 Task: Find connections with filter location Rosa Zarate with filter topic #recruitmentwith filter profile language Spanish with filter current company UNDP in India with filter school National Institute of Science and Technology (NIST), Berhampur with filter industry Education Administration Programs with filter service category Android Development with filter keywords title Cafeteria Worker
Action: Mouse moved to (692, 98)
Screenshot: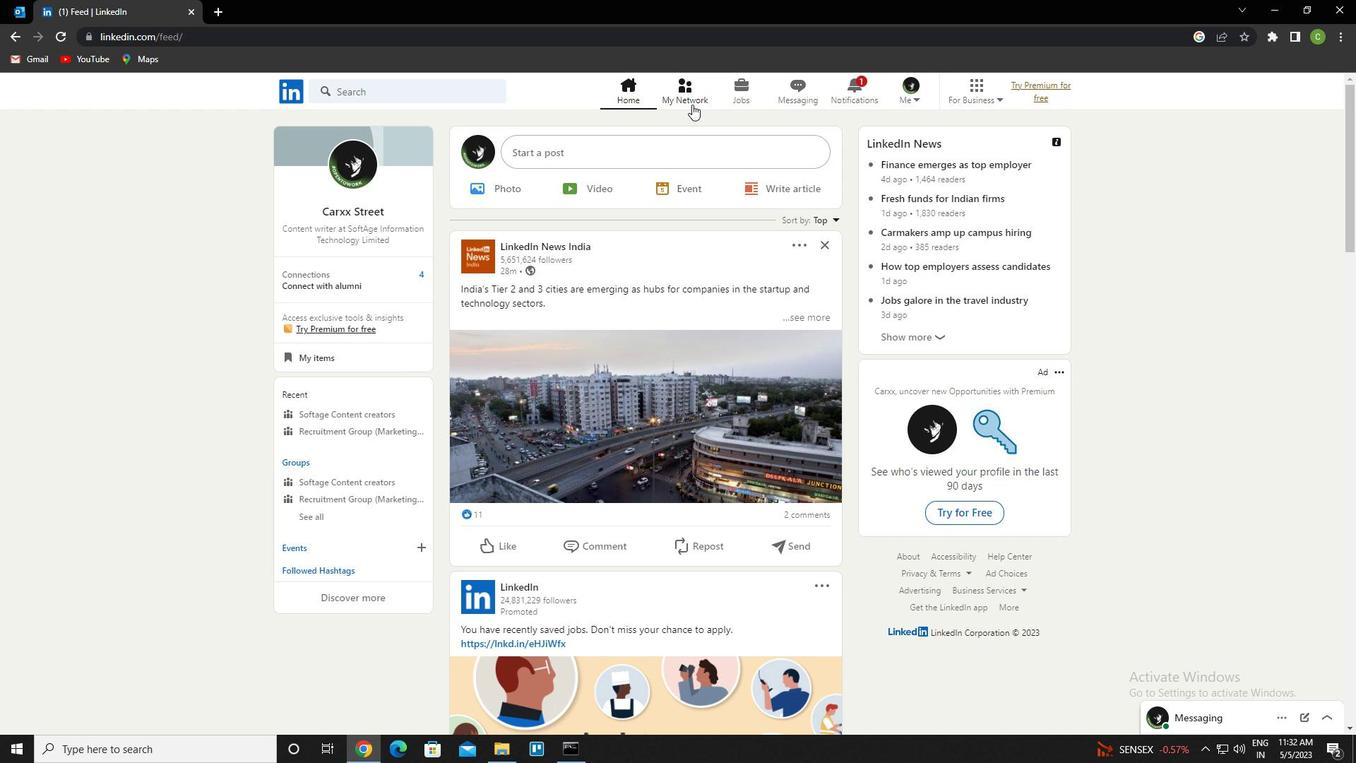
Action: Mouse pressed left at (692, 98)
Screenshot: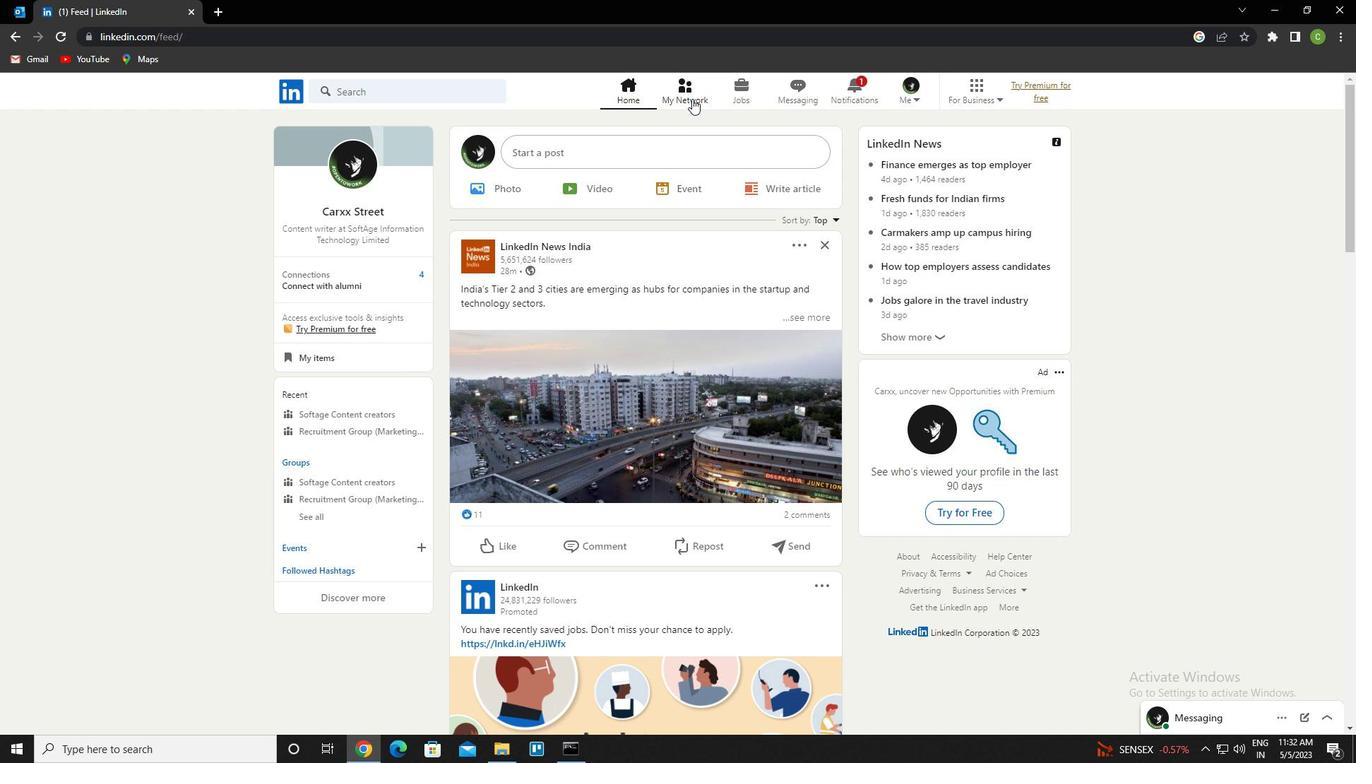 
Action: Mouse moved to (402, 161)
Screenshot: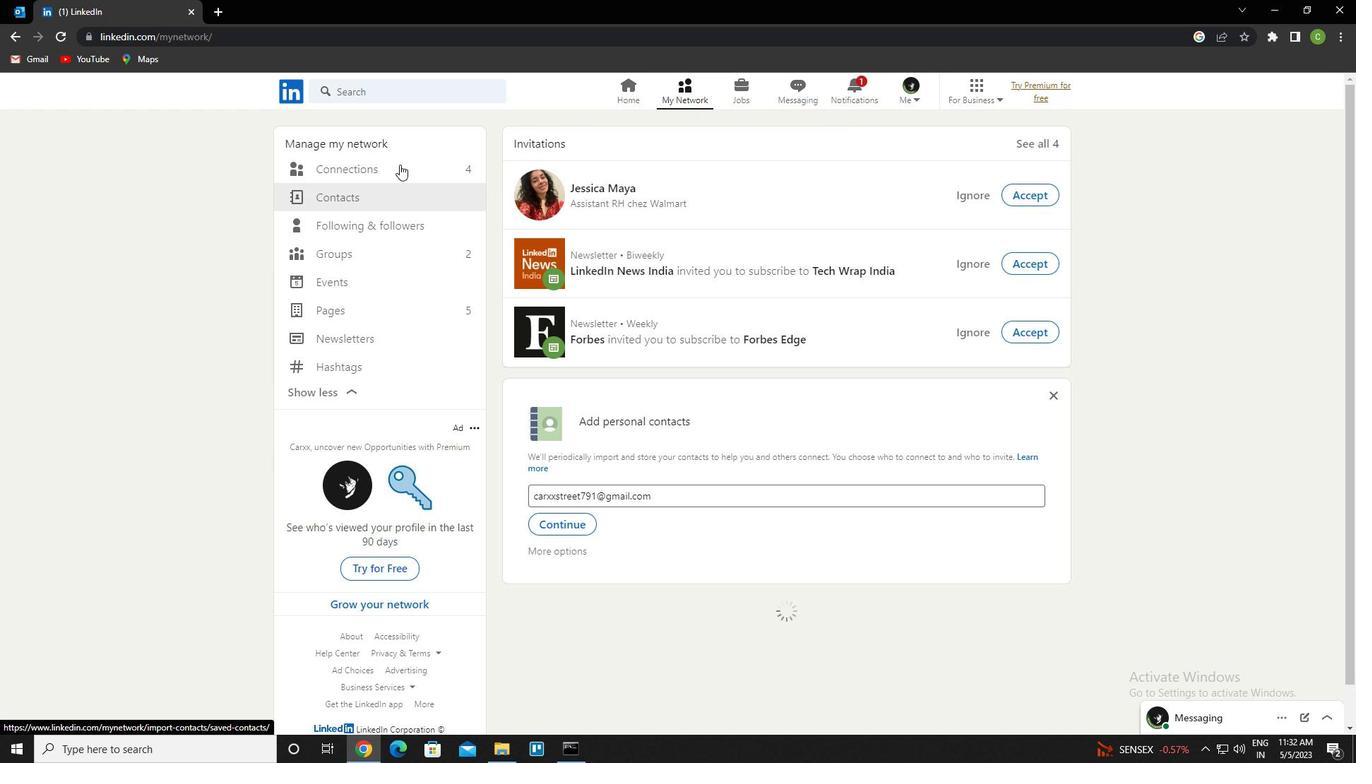 
Action: Mouse pressed left at (402, 161)
Screenshot: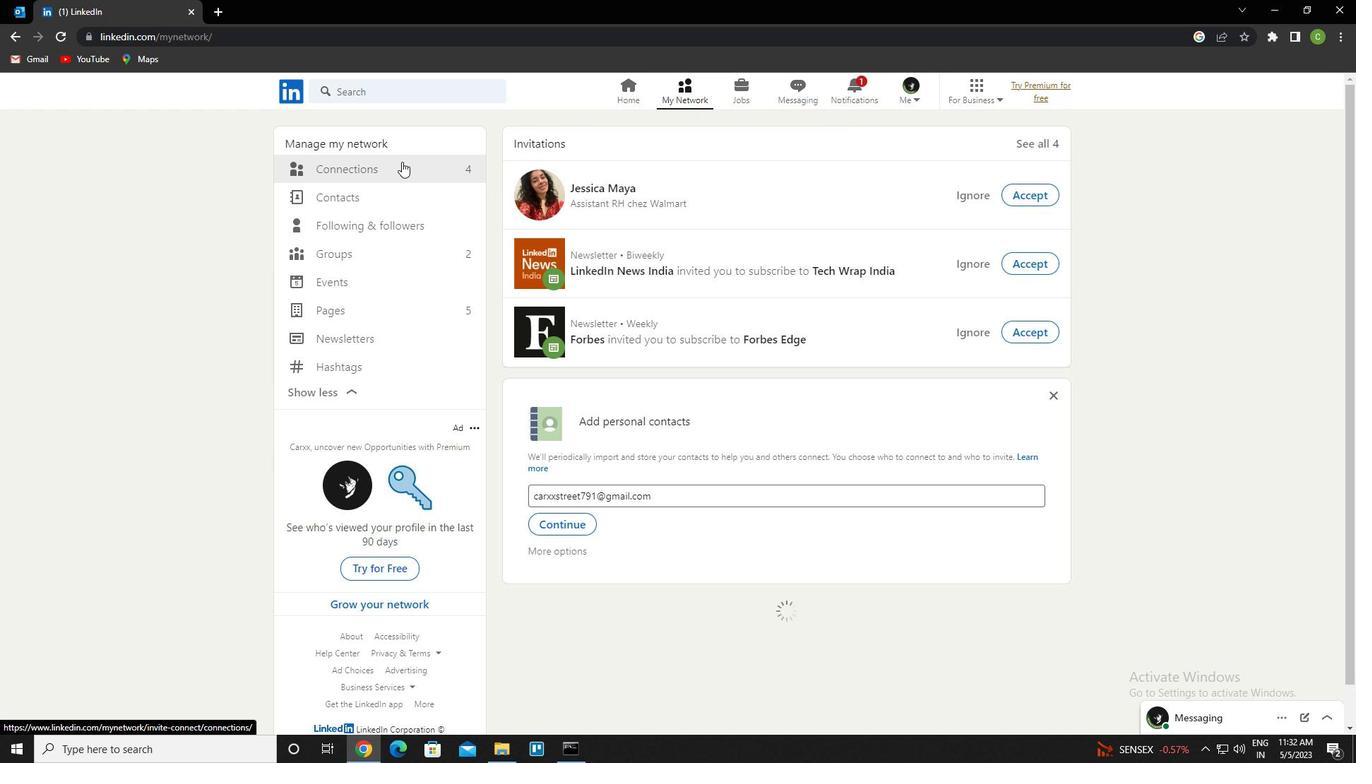 
Action: Mouse moved to (766, 167)
Screenshot: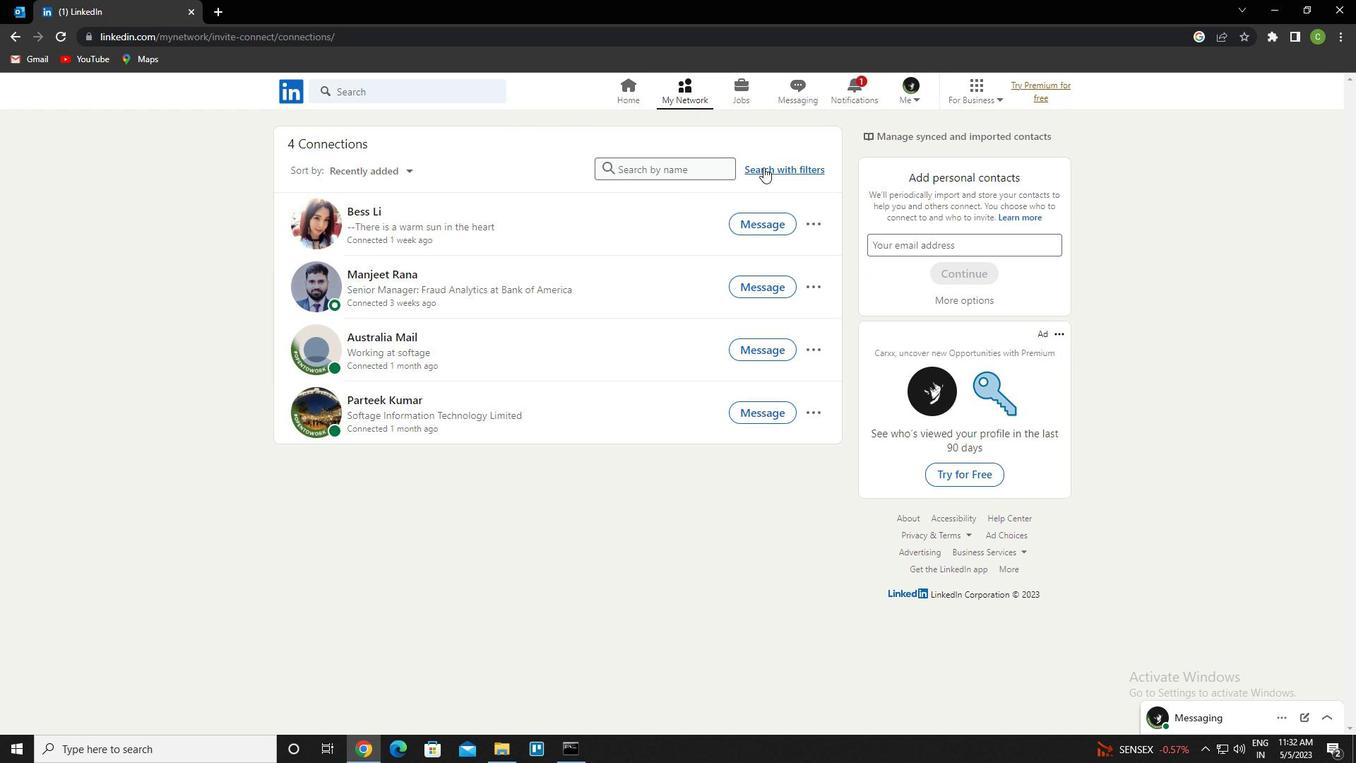 
Action: Mouse pressed left at (766, 167)
Screenshot: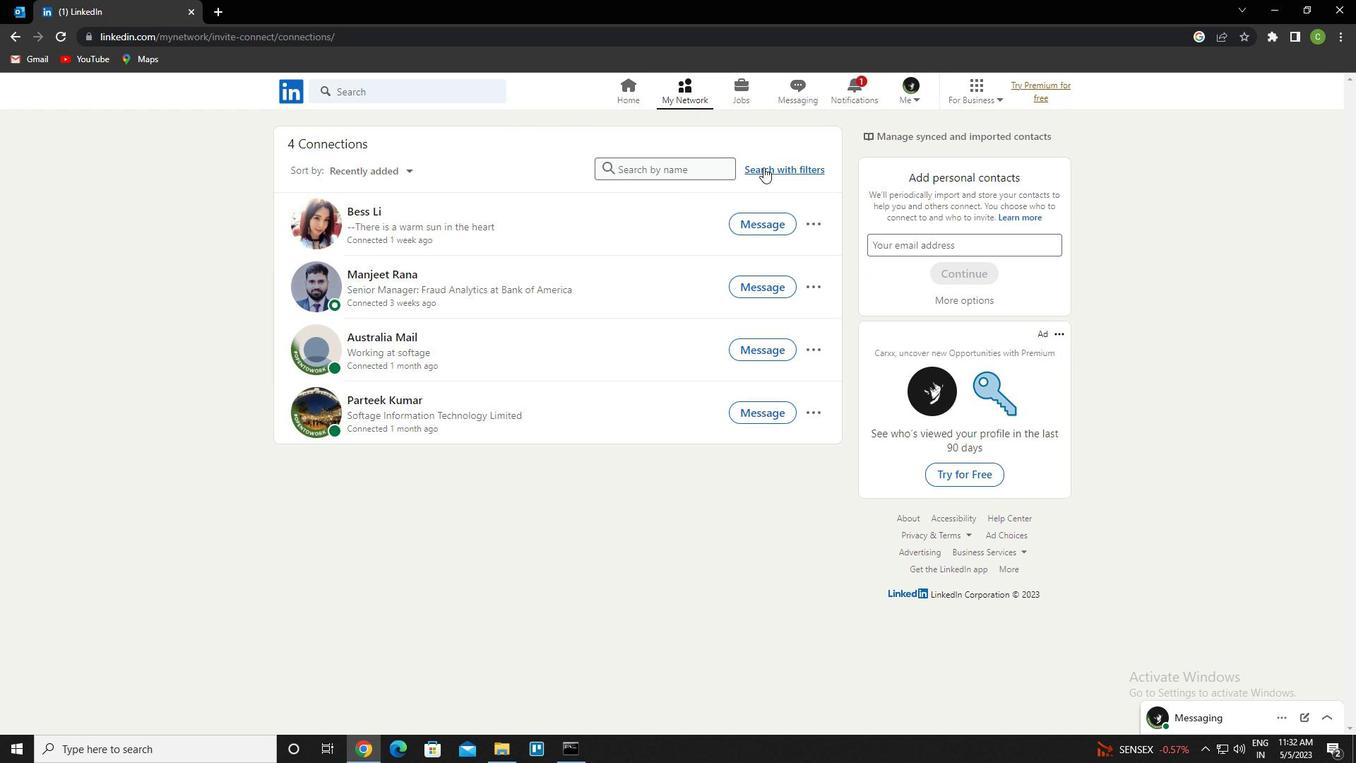 
Action: Mouse moved to (732, 132)
Screenshot: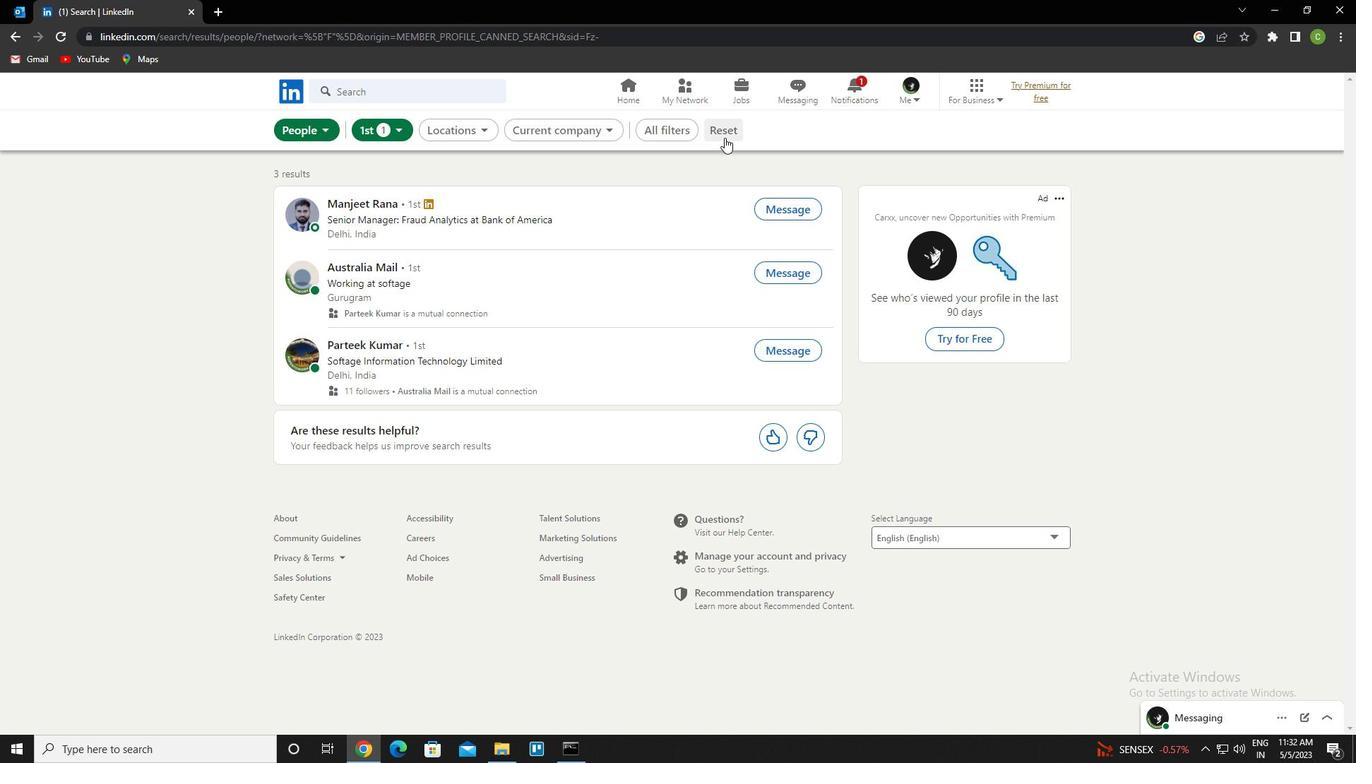 
Action: Mouse pressed left at (732, 132)
Screenshot: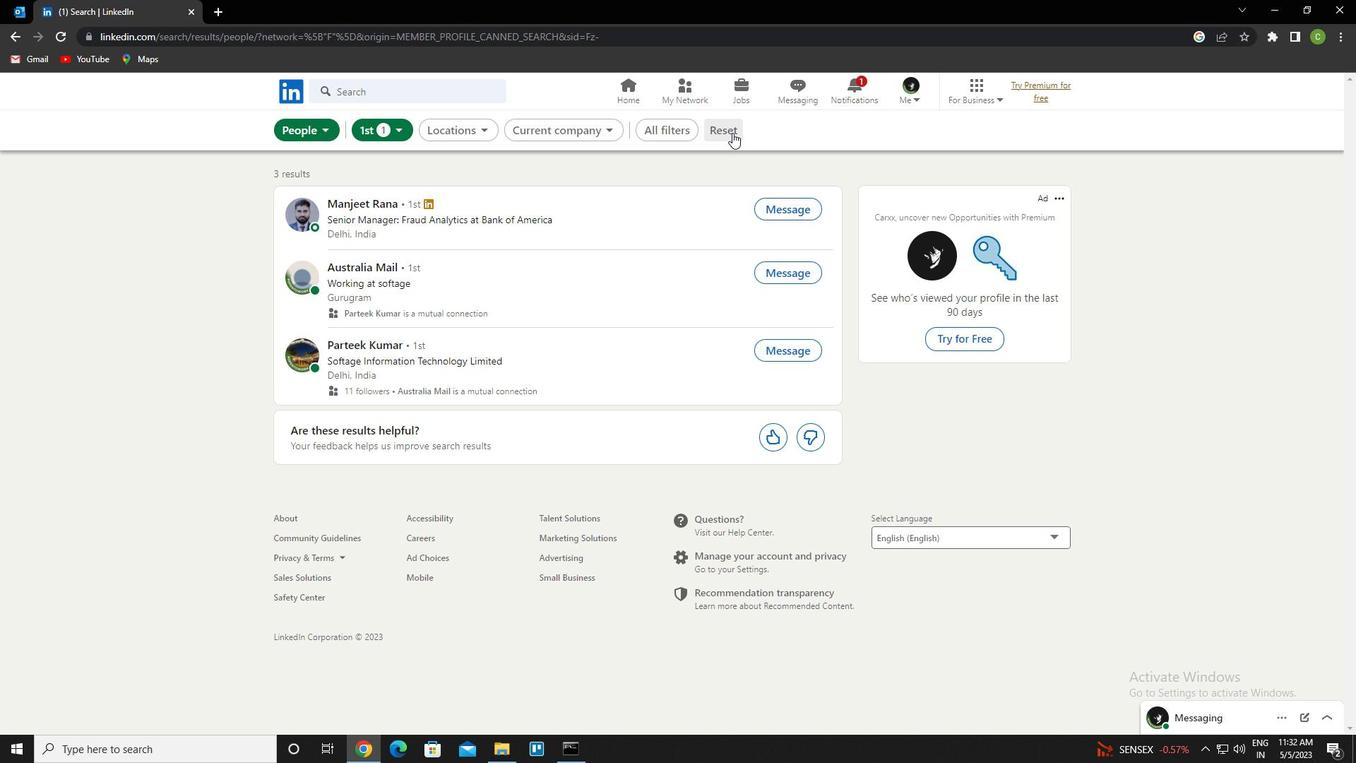 
Action: Mouse moved to (716, 132)
Screenshot: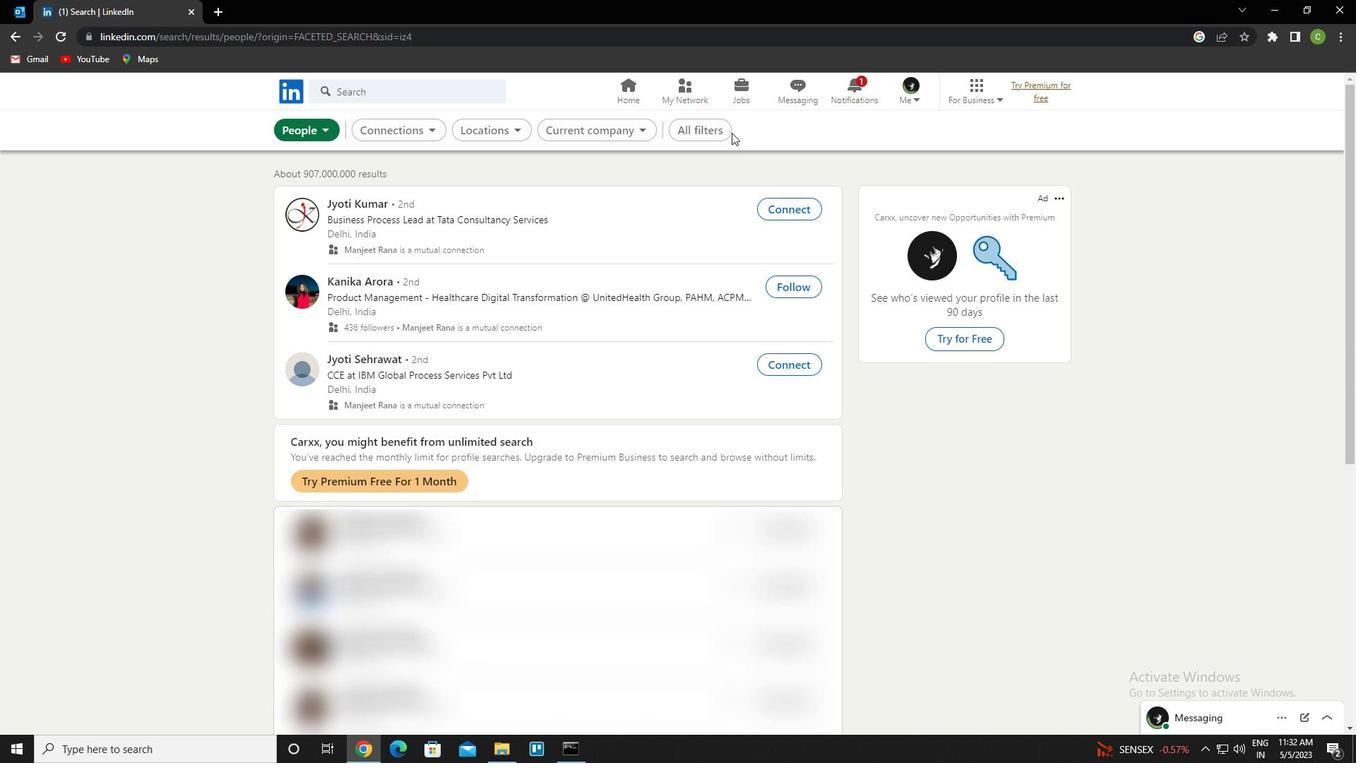 
Action: Mouse pressed left at (716, 132)
Screenshot: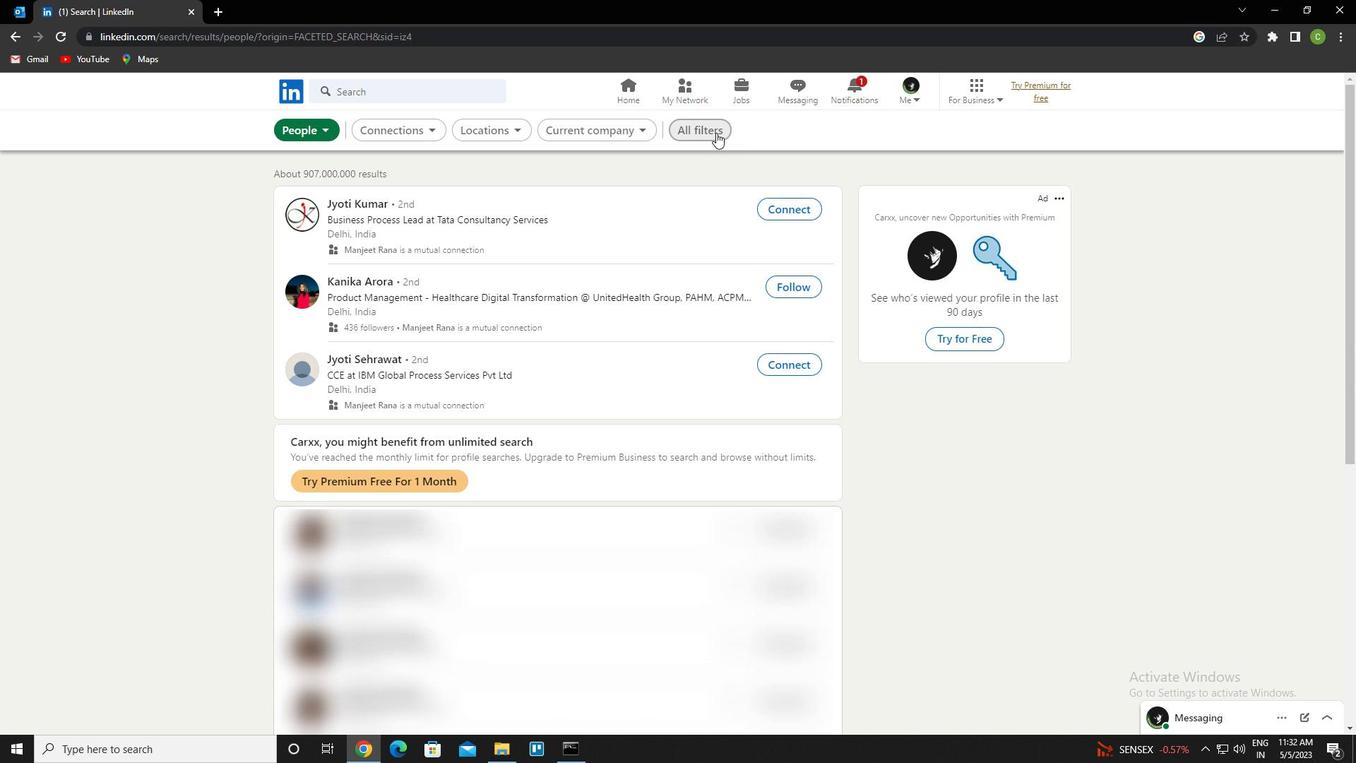 
Action: Mouse moved to (1127, 470)
Screenshot: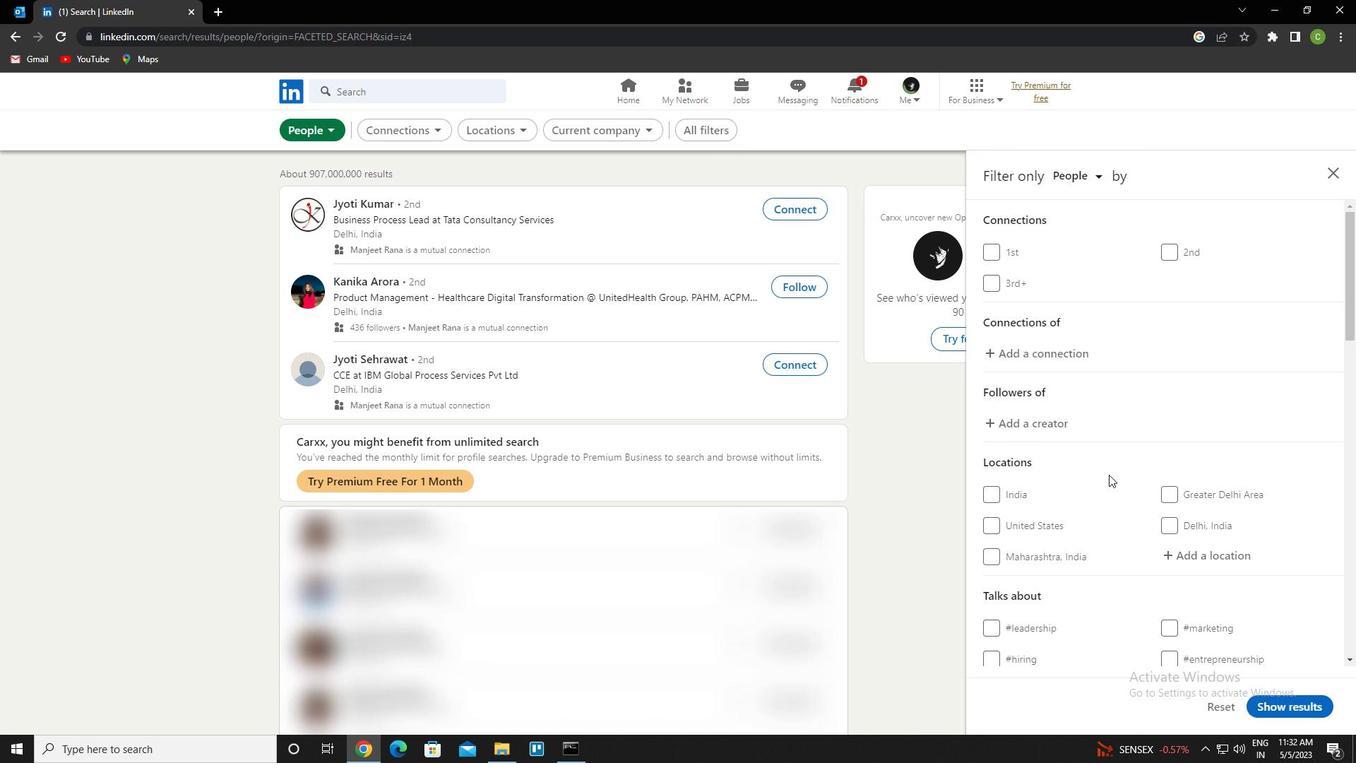 
Action: Mouse scrolled (1127, 469) with delta (0, 0)
Screenshot: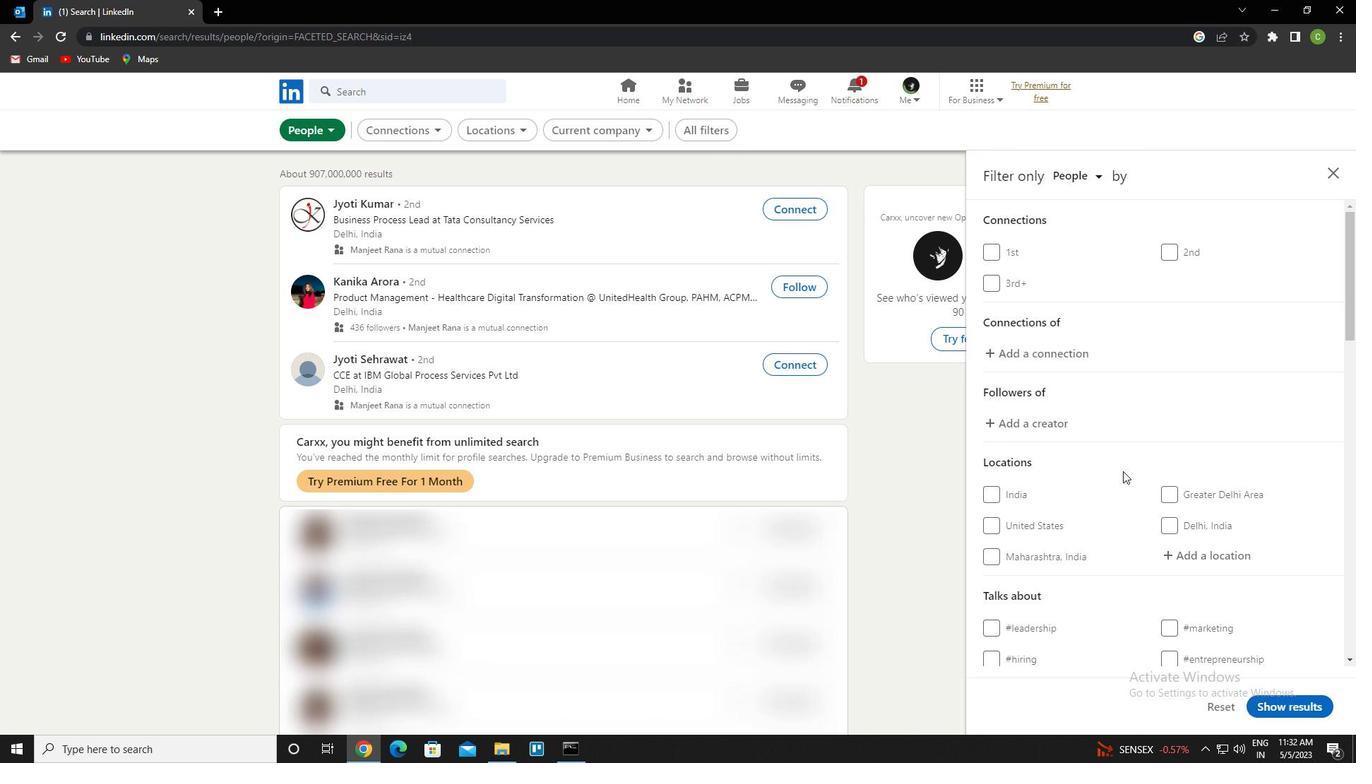 
Action: Mouse moved to (1205, 484)
Screenshot: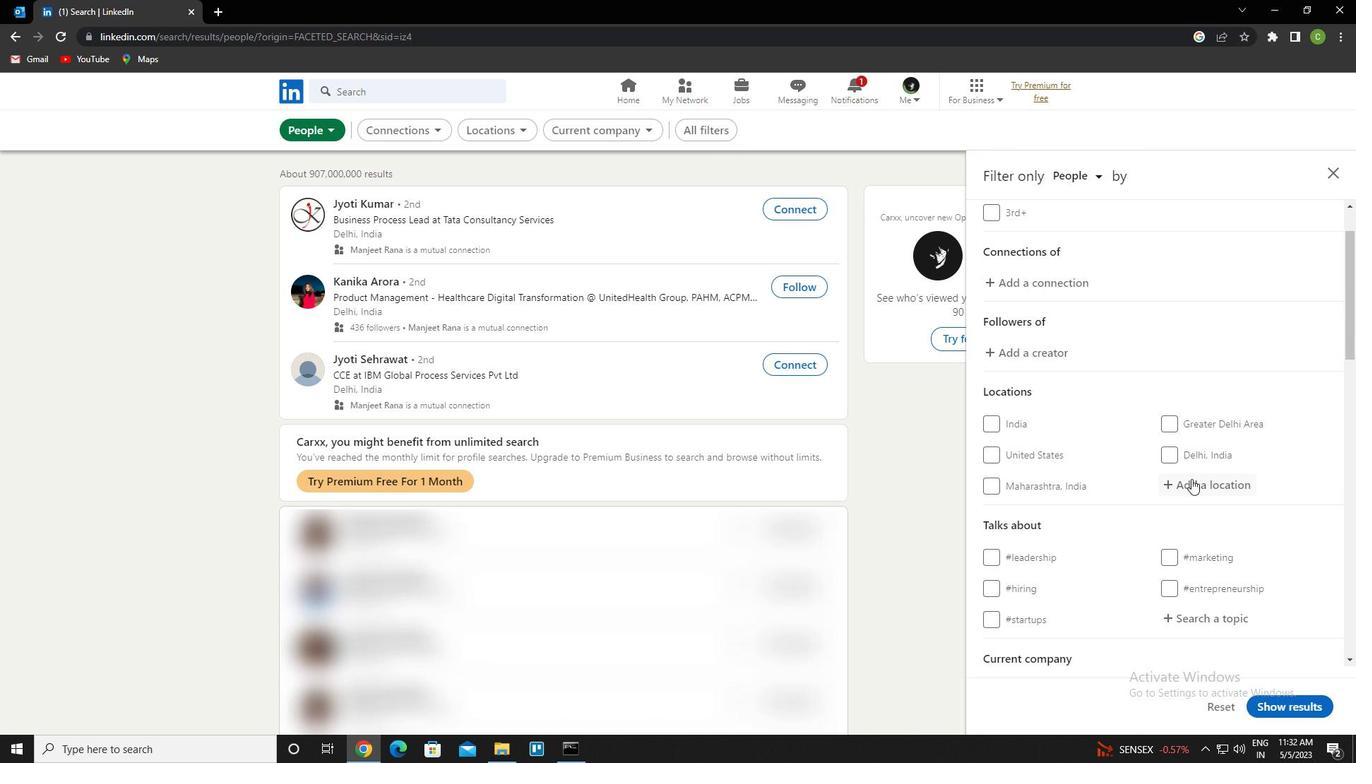 
Action: Mouse pressed left at (1205, 484)
Screenshot: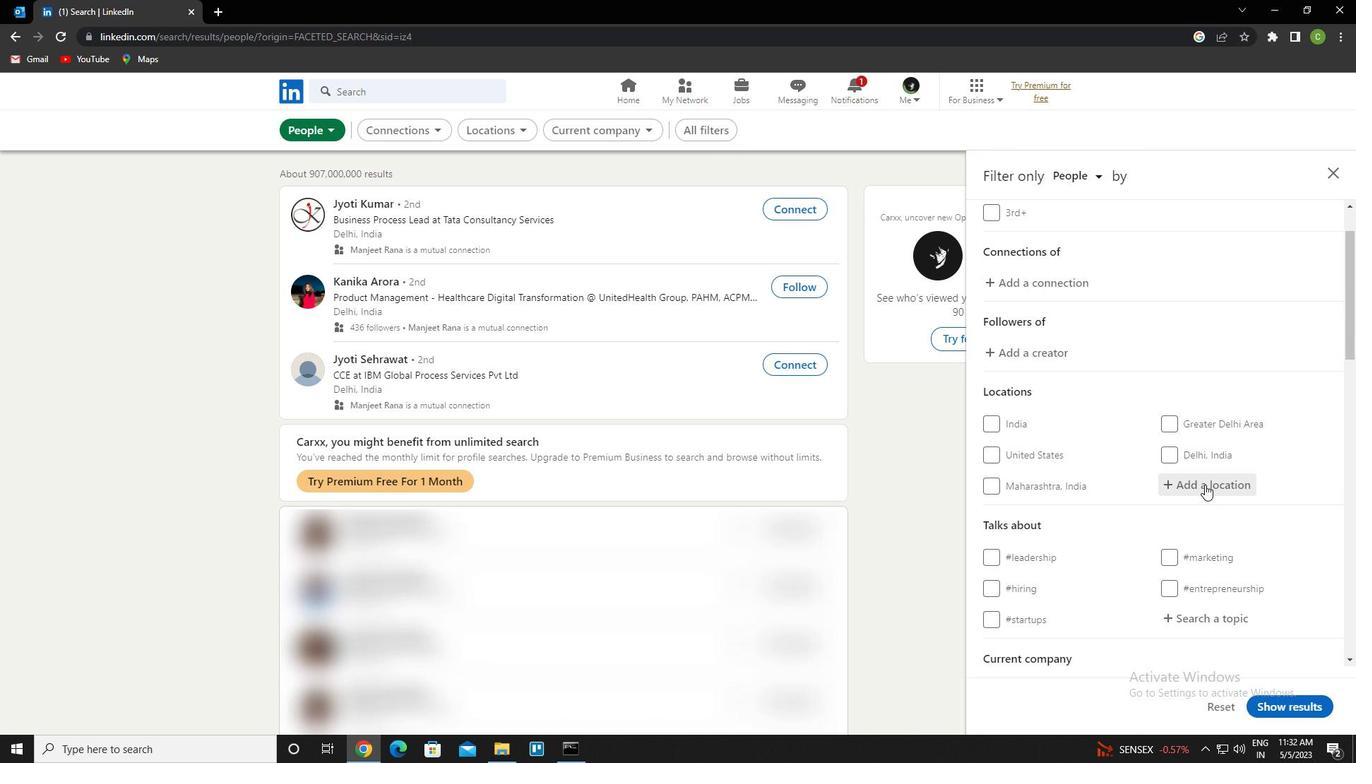 
Action: Key pressed <Key.caps_lock>r<Key.caps_lock>osa<Key.space><Key.caps_lock>z<Key.caps_lock>arate
Screenshot: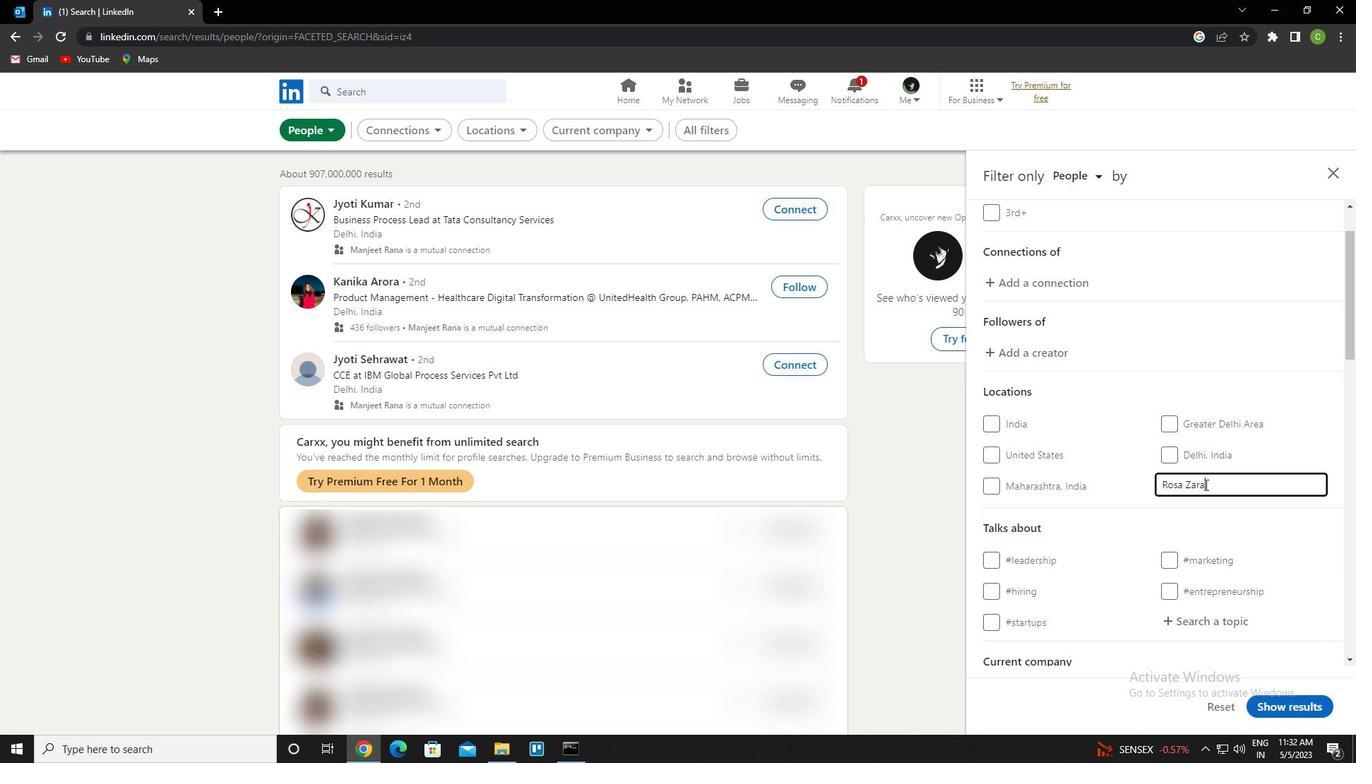 
Action: Mouse moved to (1273, 386)
Screenshot: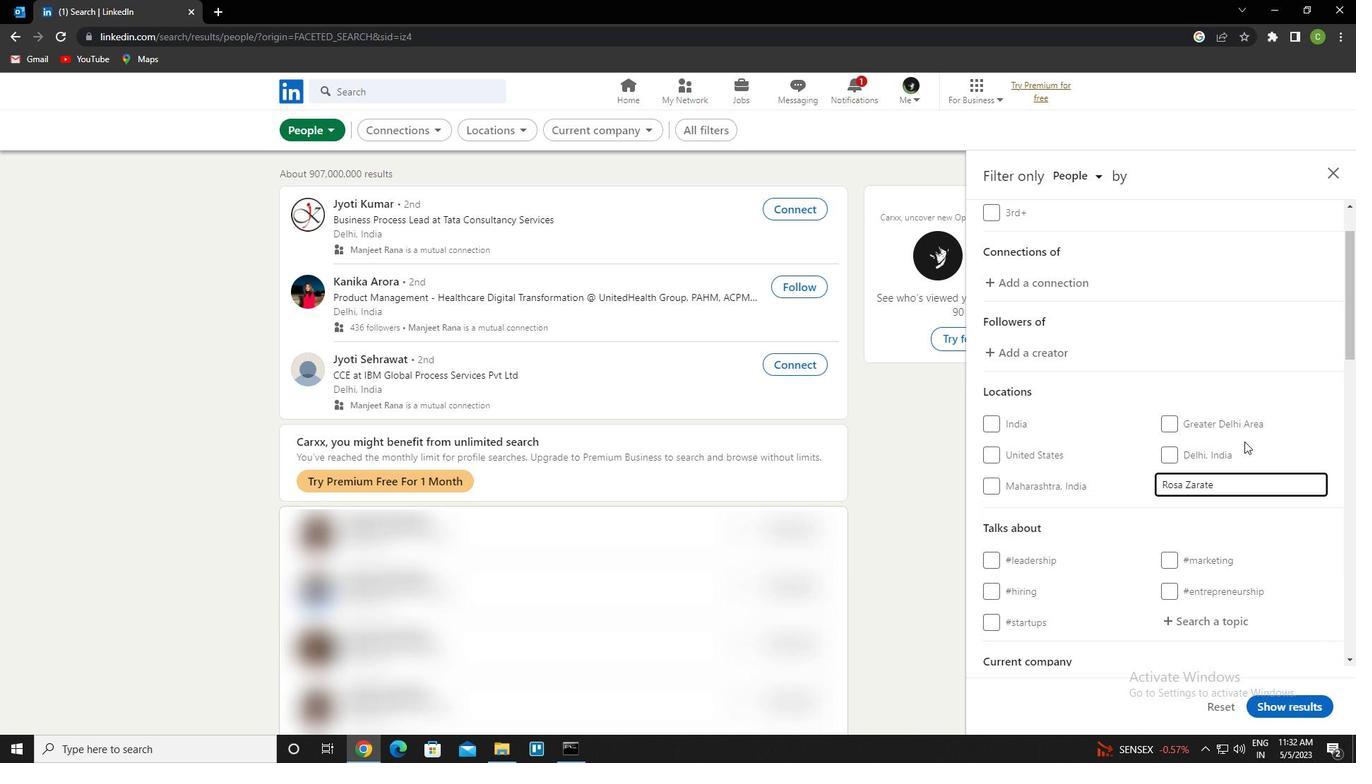 
Action: Key pressed <Key.enter>
Screenshot: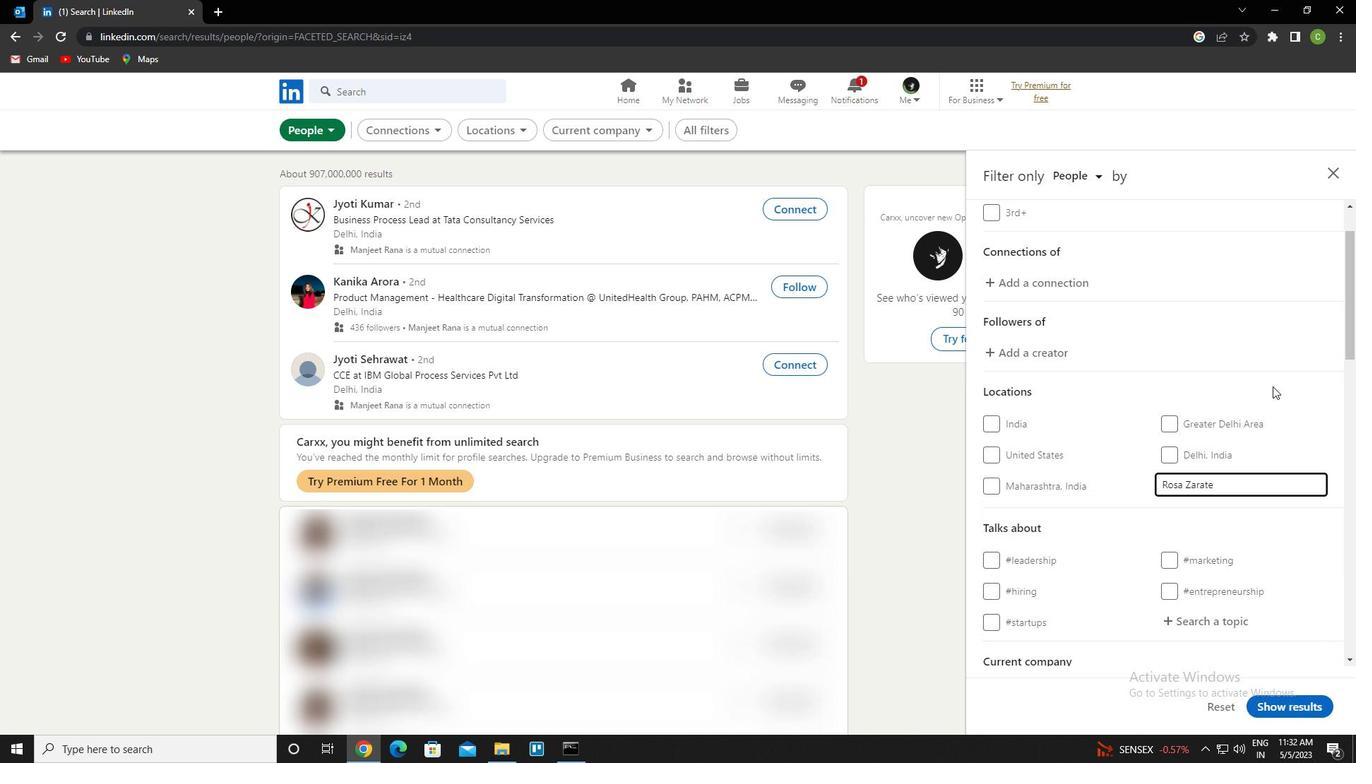 
Action: Mouse scrolled (1273, 385) with delta (0, 0)
Screenshot: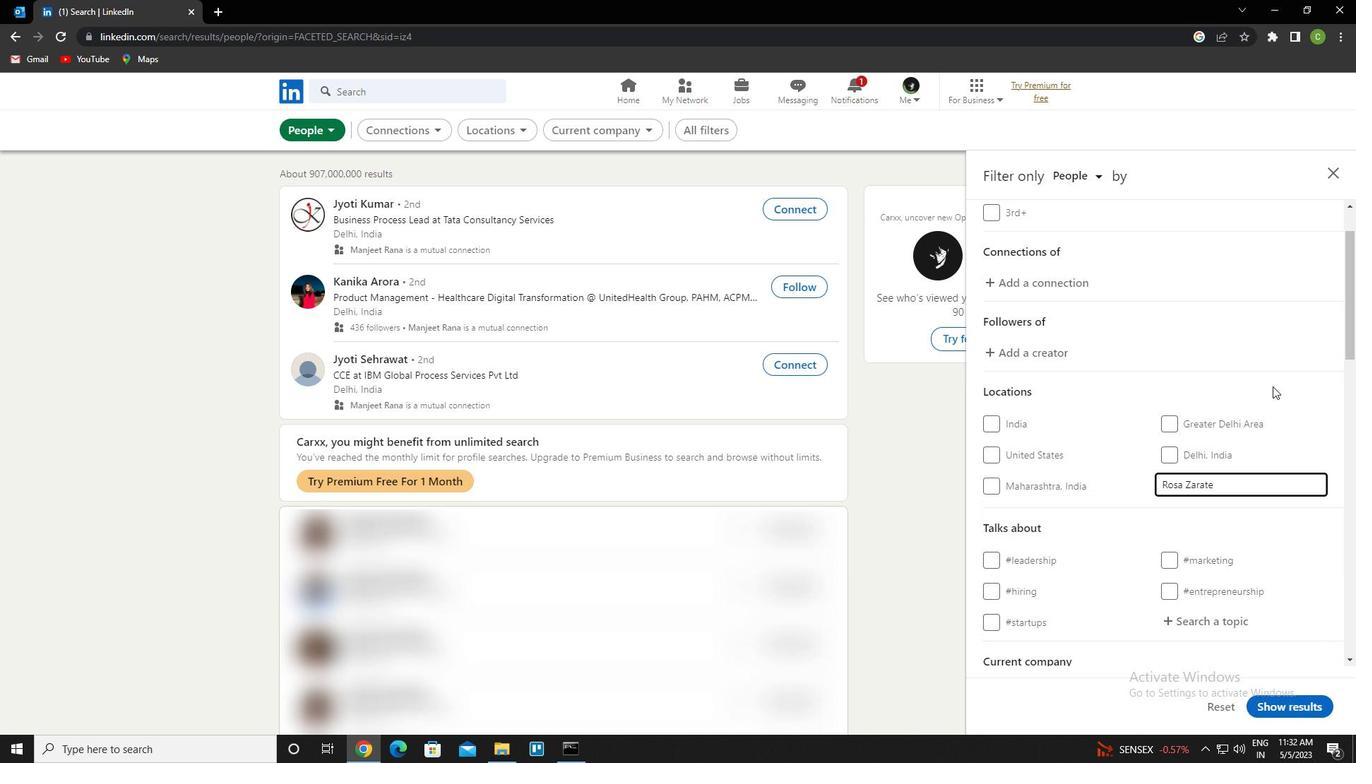 
Action: Mouse scrolled (1273, 385) with delta (0, 0)
Screenshot: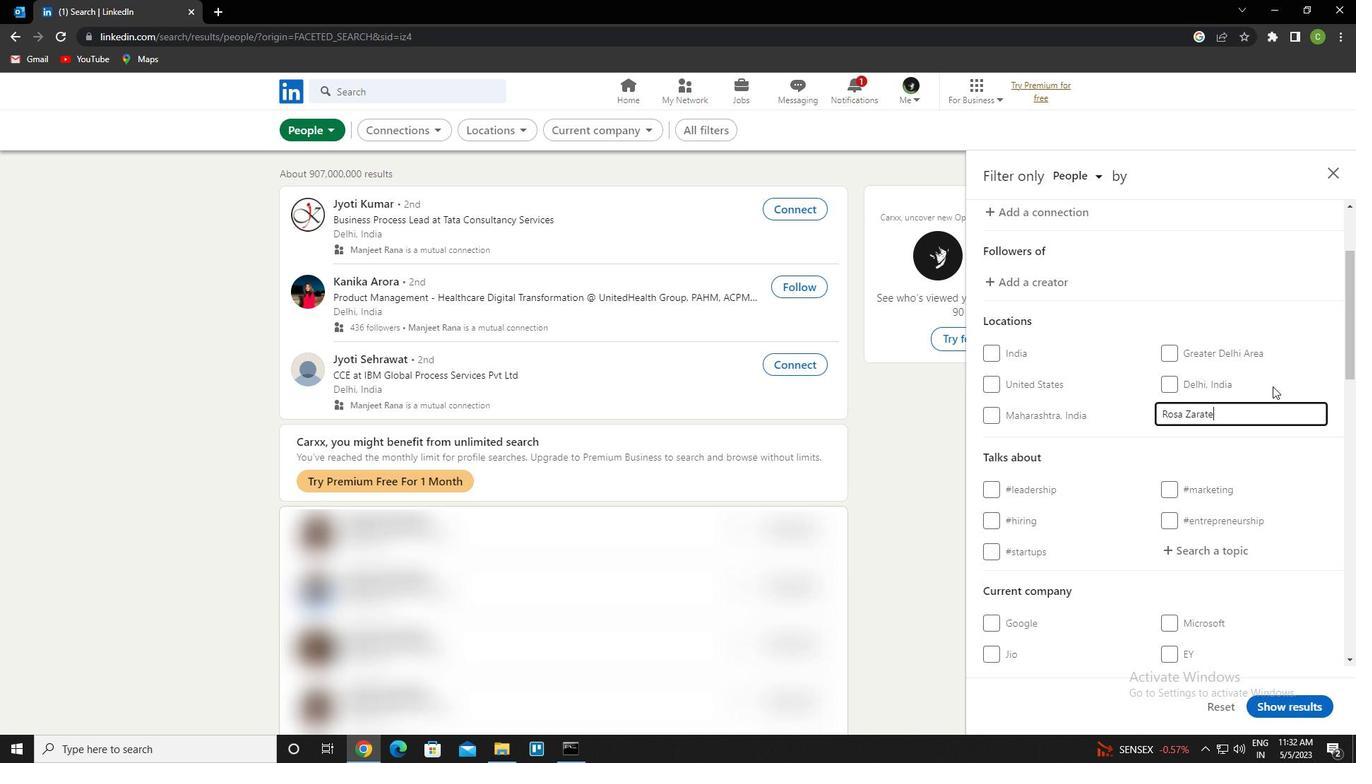 
Action: Mouse moved to (1267, 393)
Screenshot: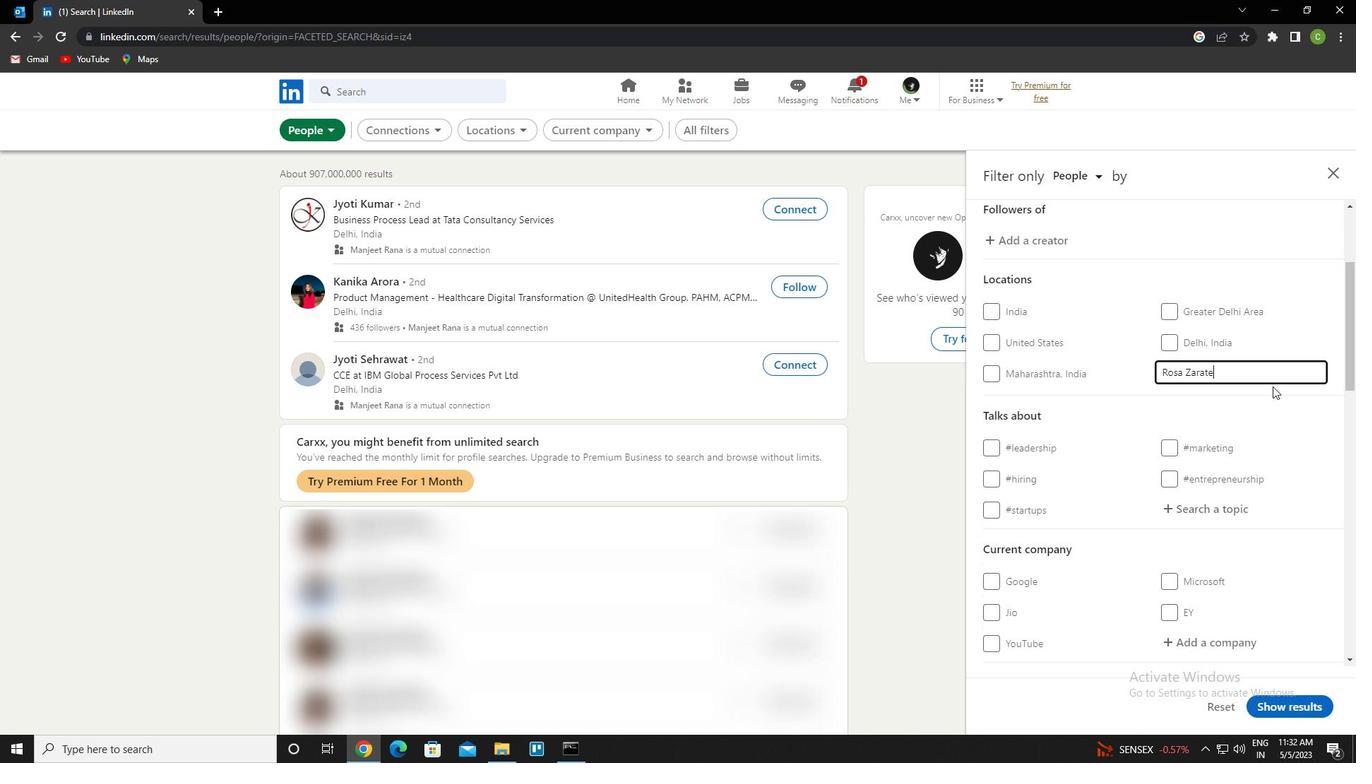 
Action: Mouse scrolled (1267, 392) with delta (0, 0)
Screenshot: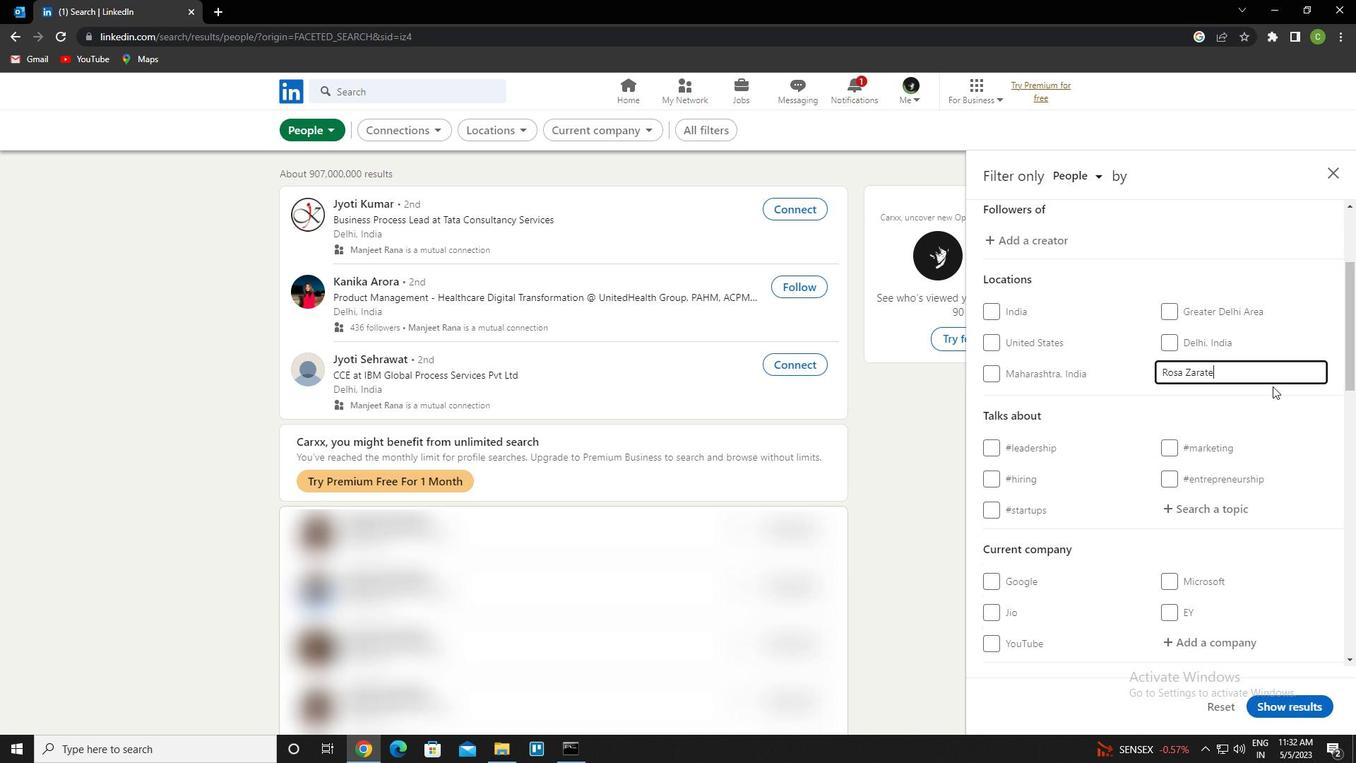 
Action: Mouse moved to (1236, 401)
Screenshot: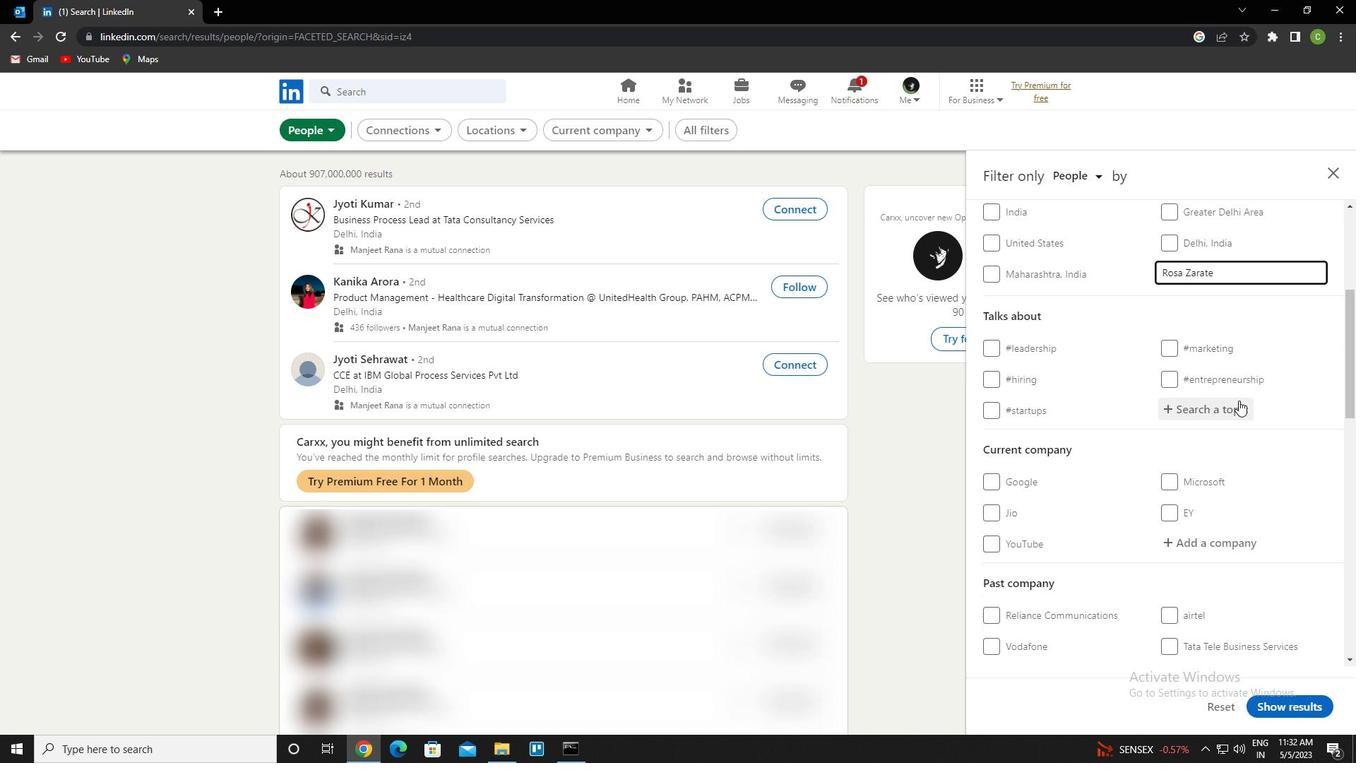 
Action: Mouse pressed left at (1236, 401)
Screenshot: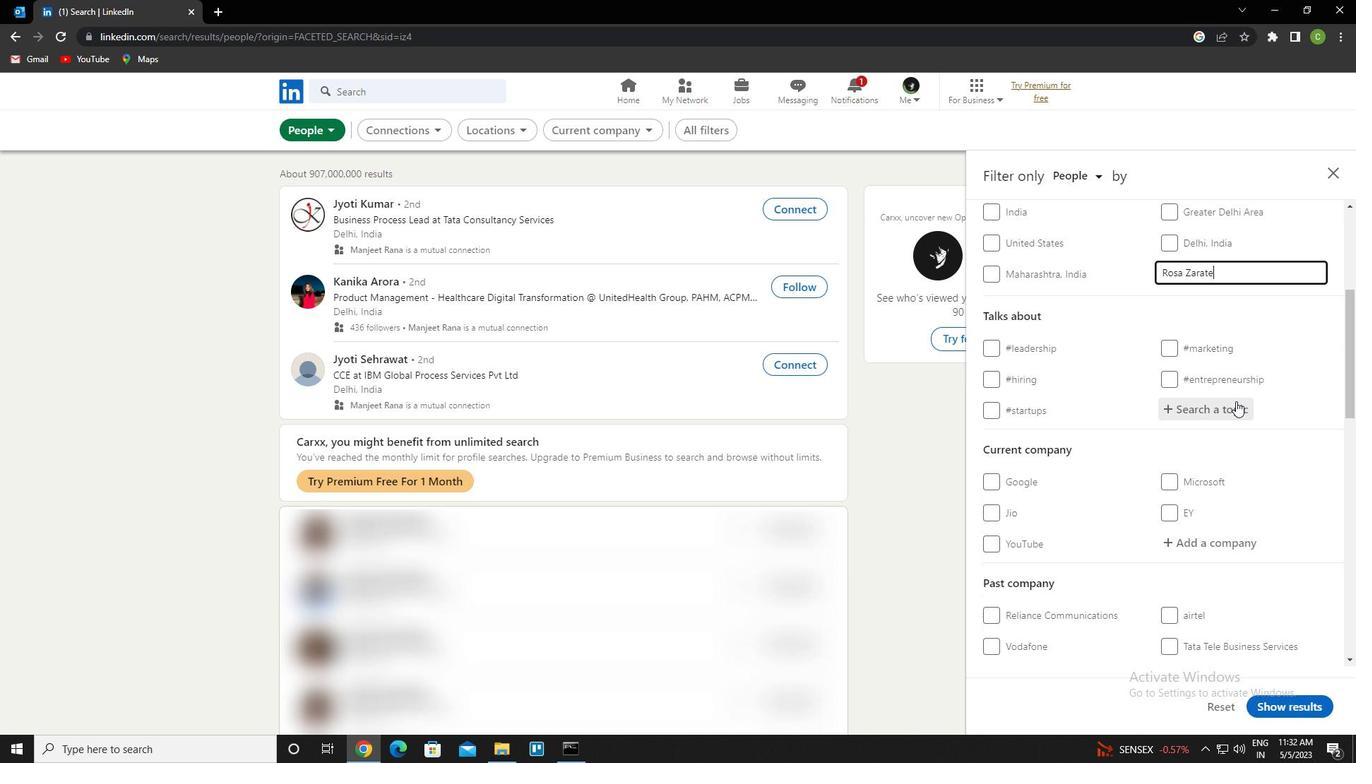 
Action: Key pressed recruitment<Key.down><Key.enter>
Screenshot: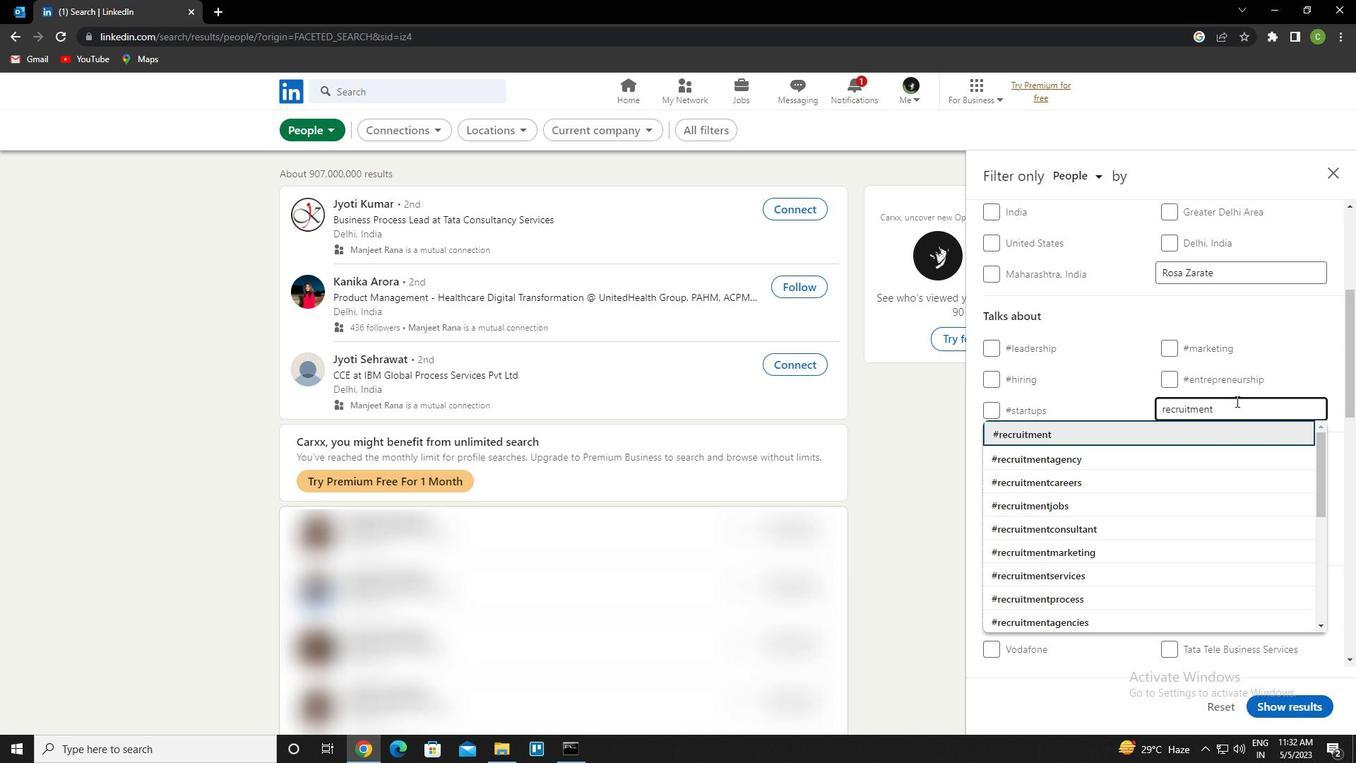 
Action: Mouse scrolled (1236, 400) with delta (0, 0)
Screenshot: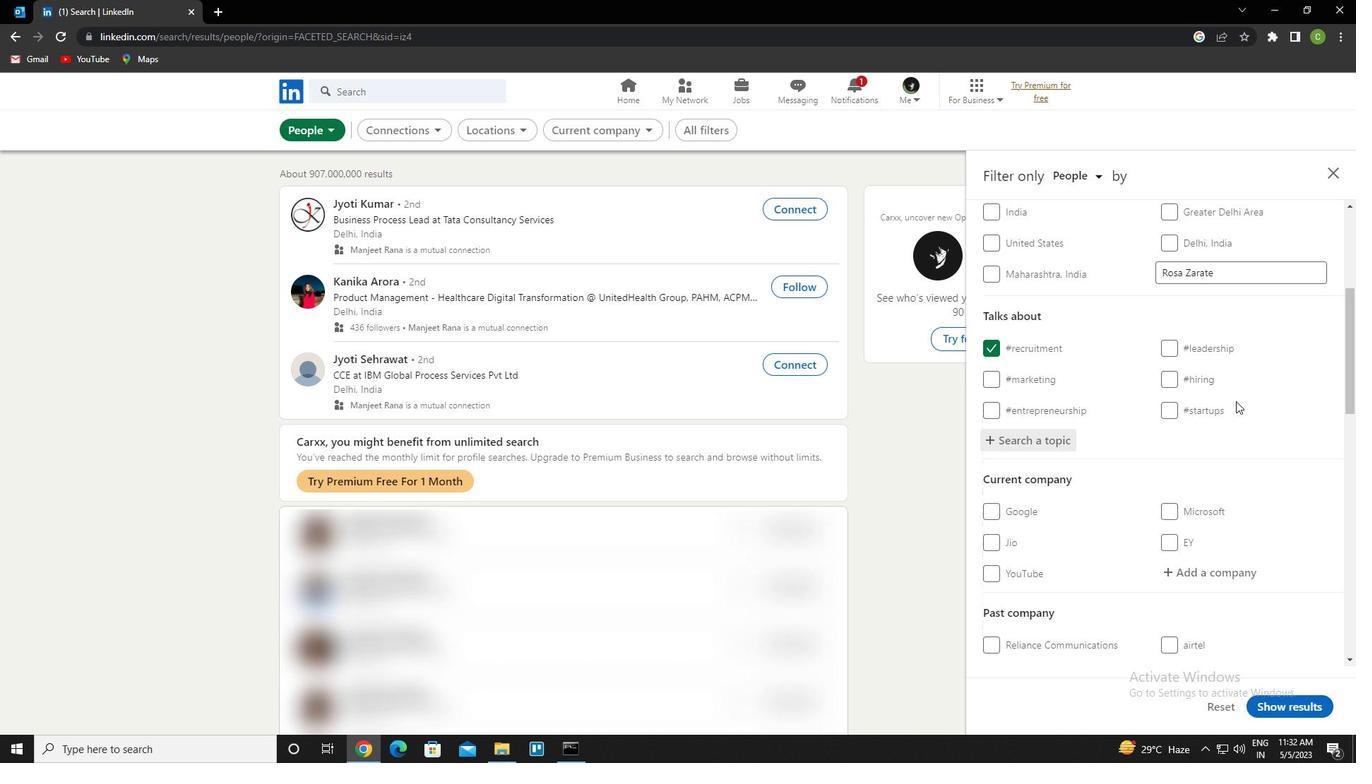
Action: Mouse scrolled (1236, 400) with delta (0, 0)
Screenshot: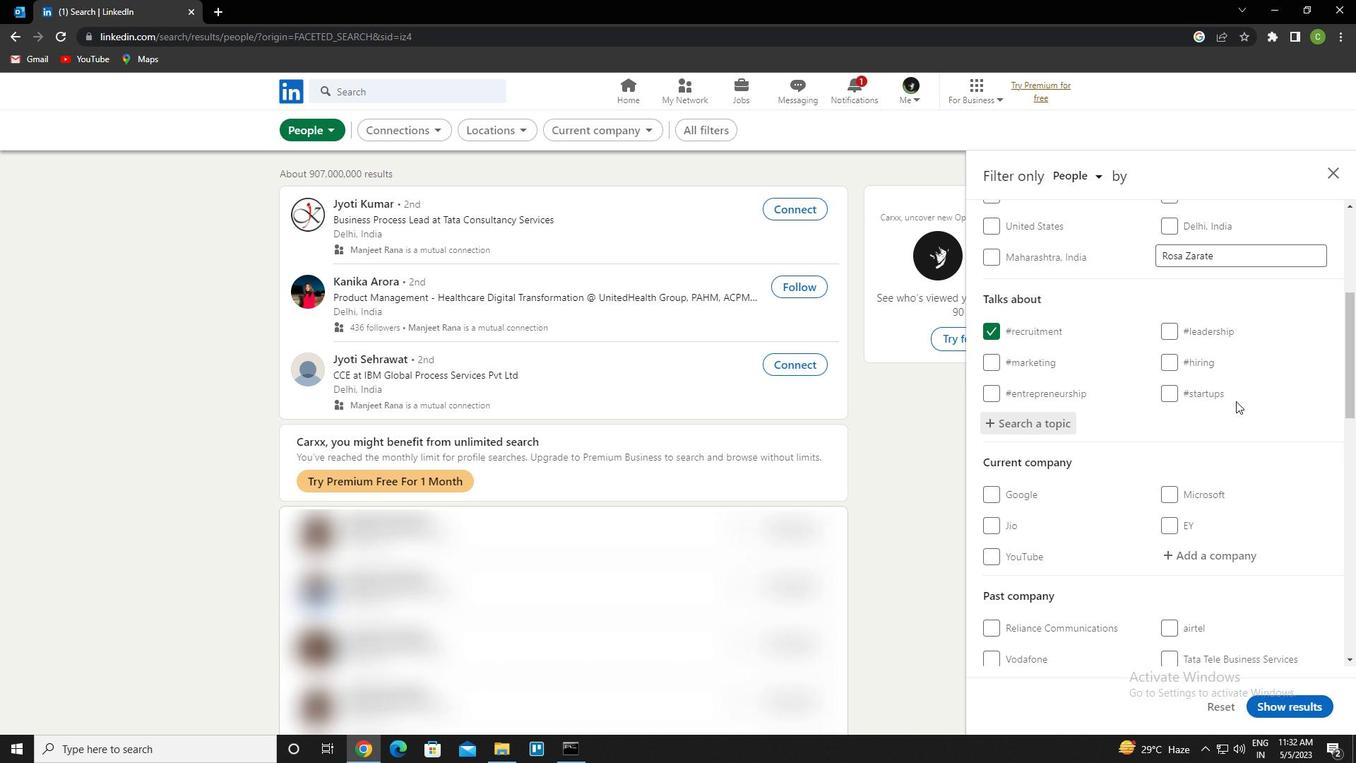 
Action: Mouse scrolled (1236, 400) with delta (0, 0)
Screenshot: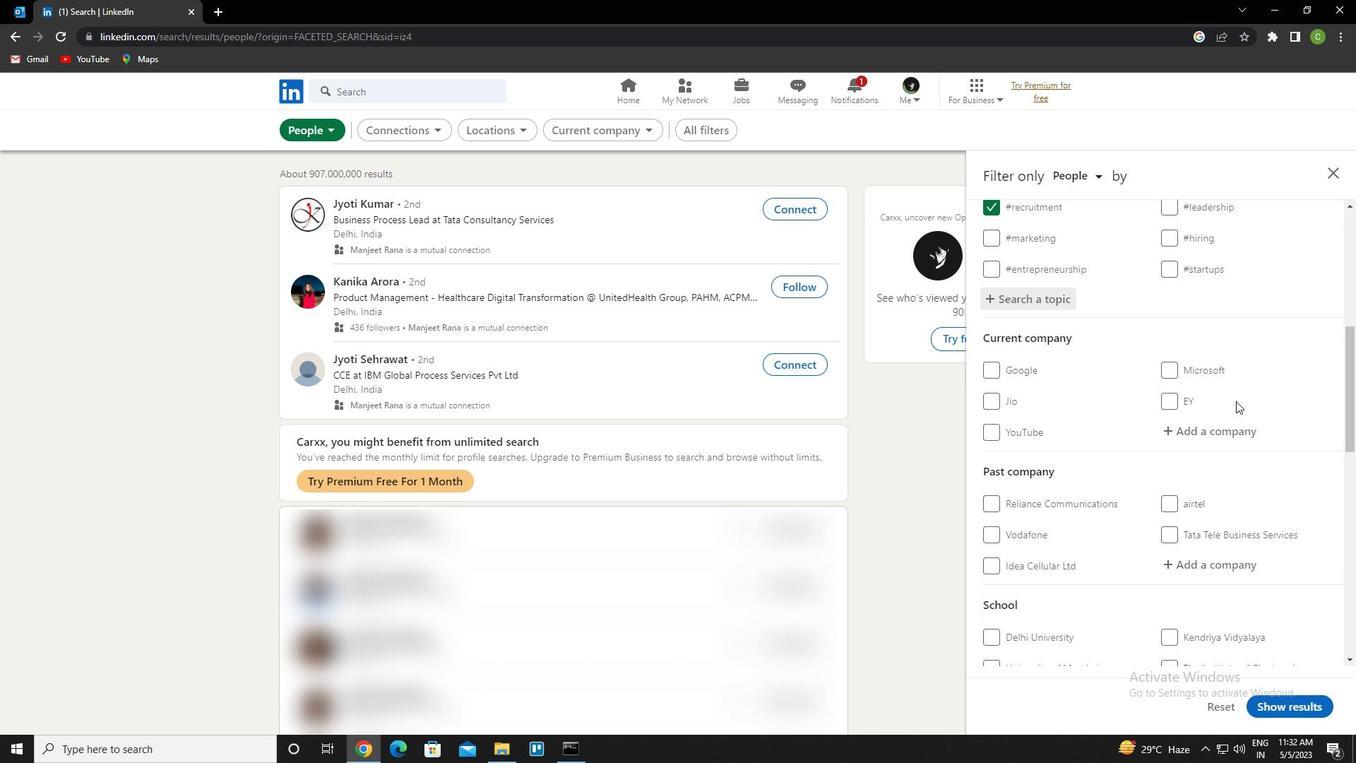 
Action: Mouse scrolled (1236, 400) with delta (0, 0)
Screenshot: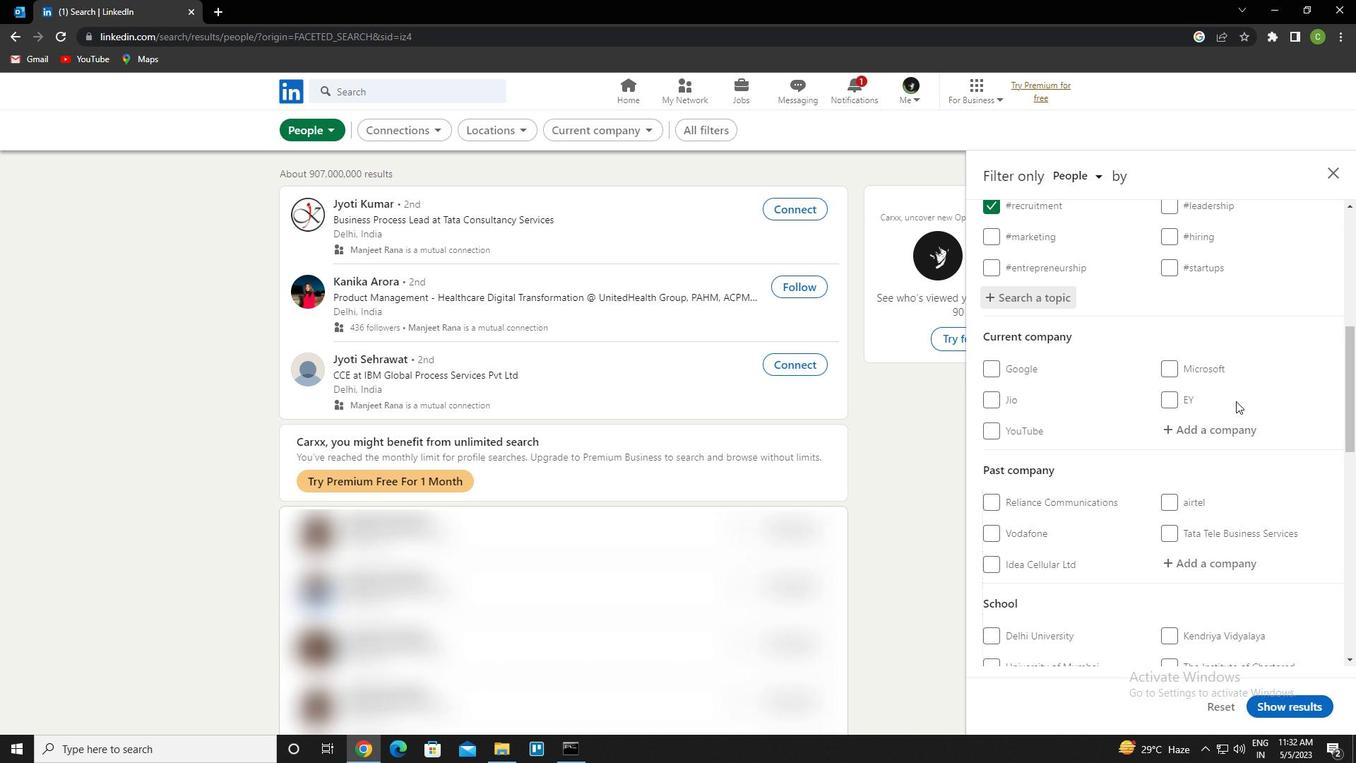 
Action: Mouse scrolled (1236, 400) with delta (0, 0)
Screenshot: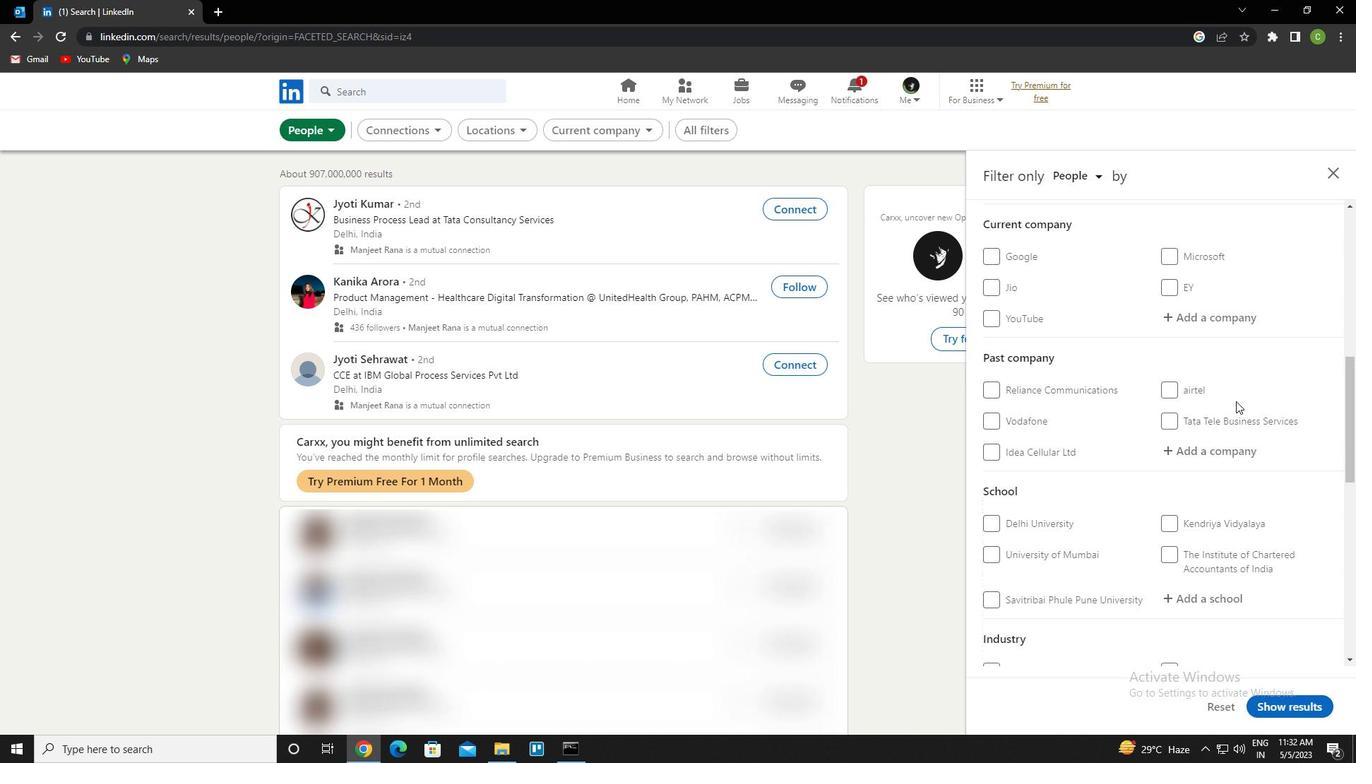 
Action: Mouse scrolled (1236, 400) with delta (0, 0)
Screenshot: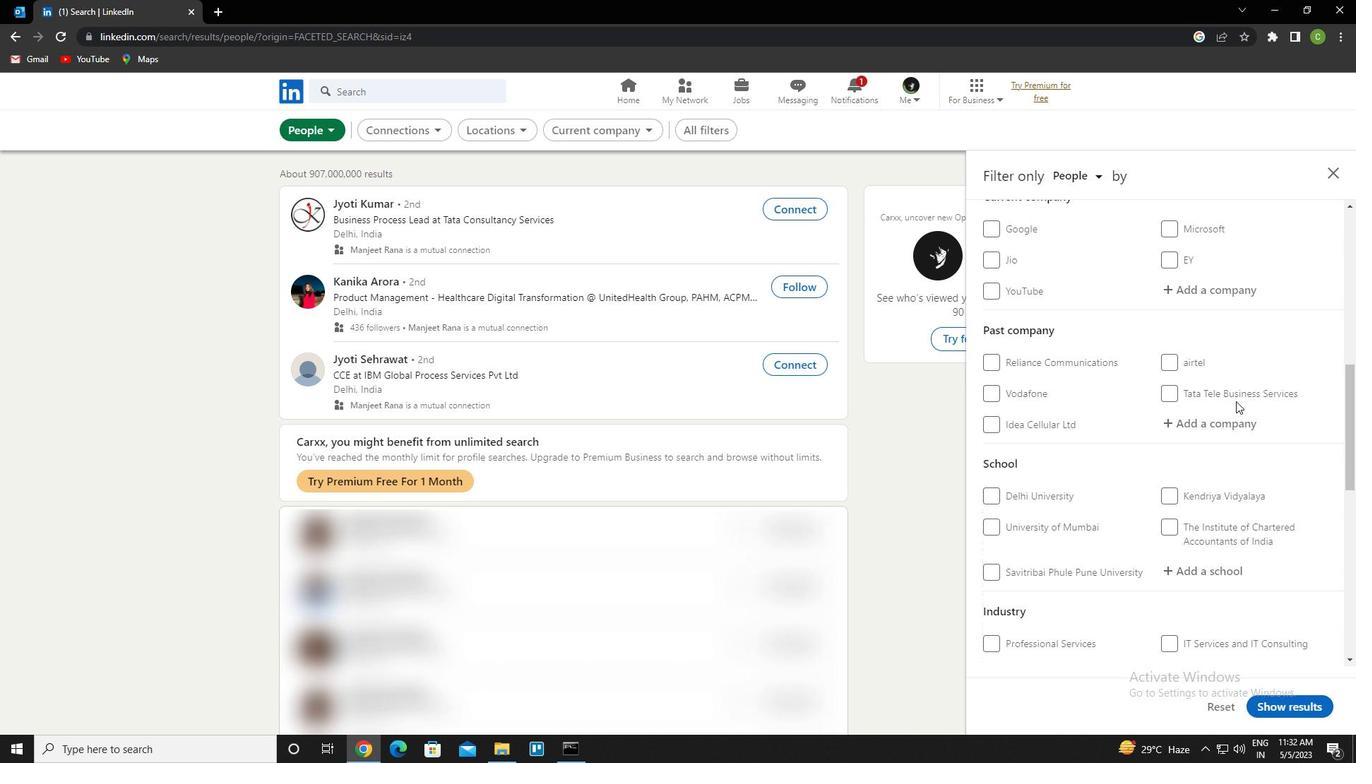 
Action: Mouse scrolled (1236, 400) with delta (0, 0)
Screenshot: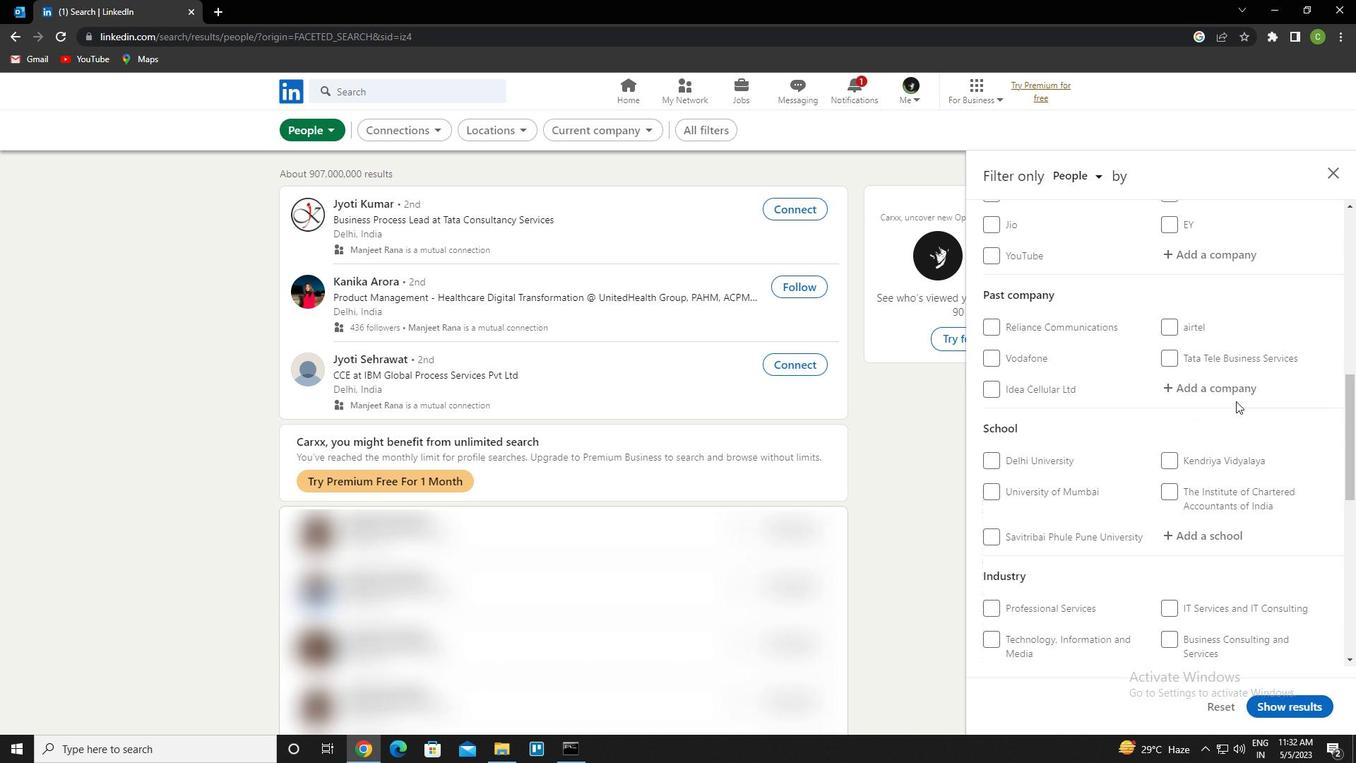 
Action: Mouse scrolled (1236, 400) with delta (0, 0)
Screenshot: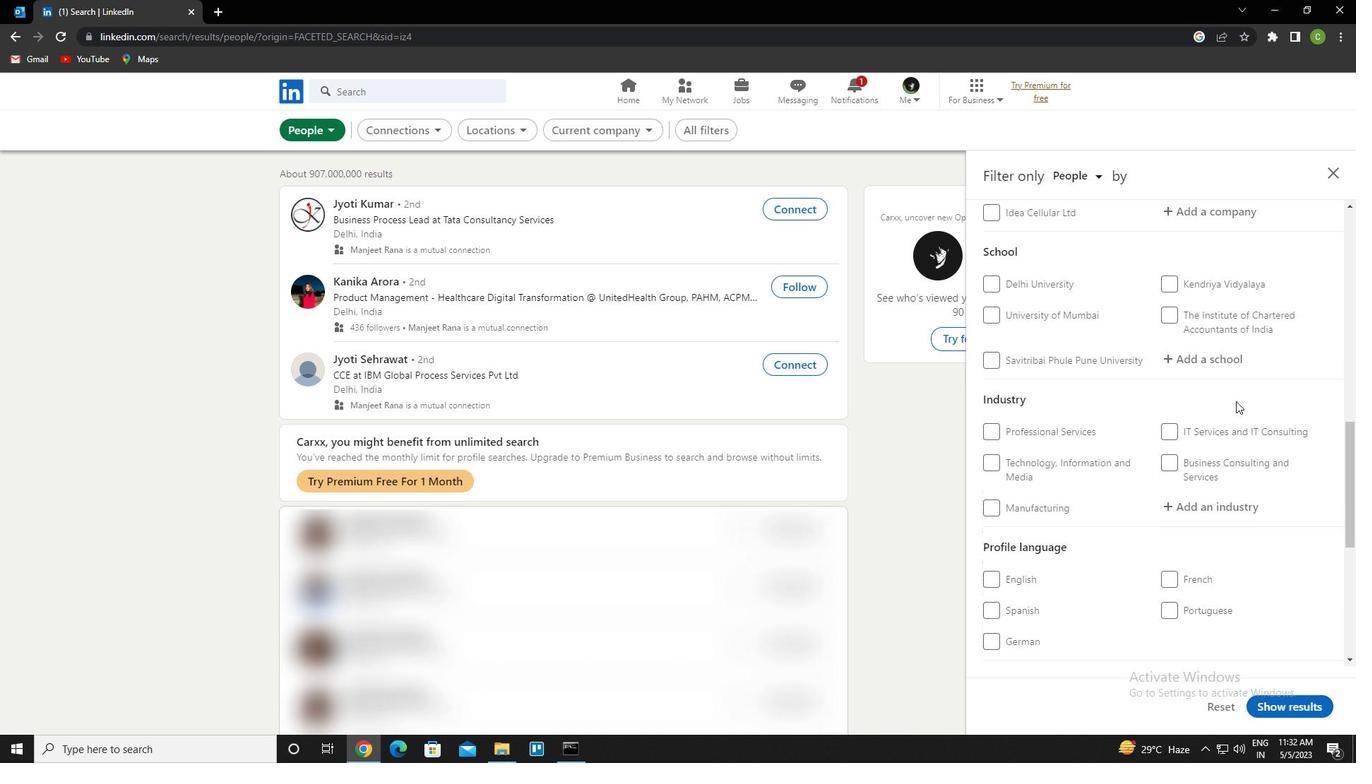 
Action: Mouse moved to (992, 536)
Screenshot: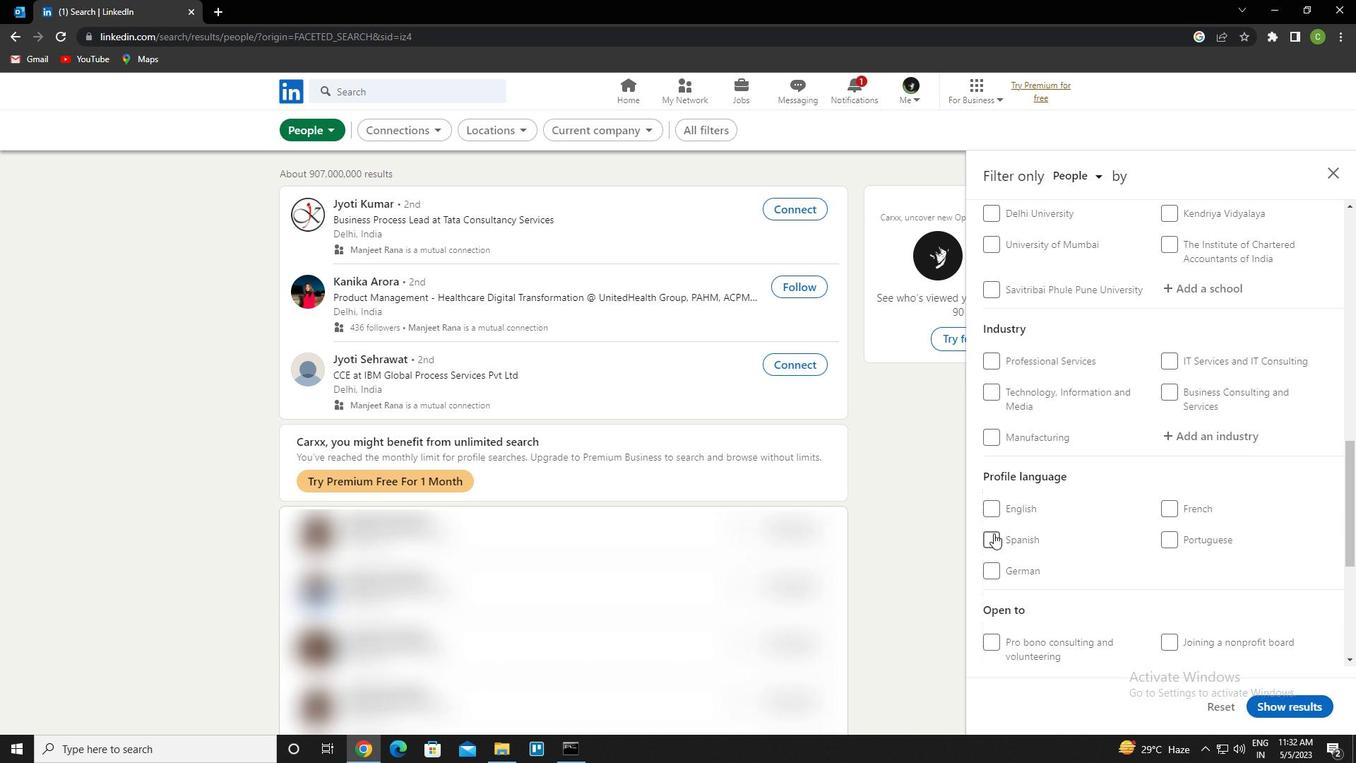 
Action: Mouse pressed left at (992, 536)
Screenshot: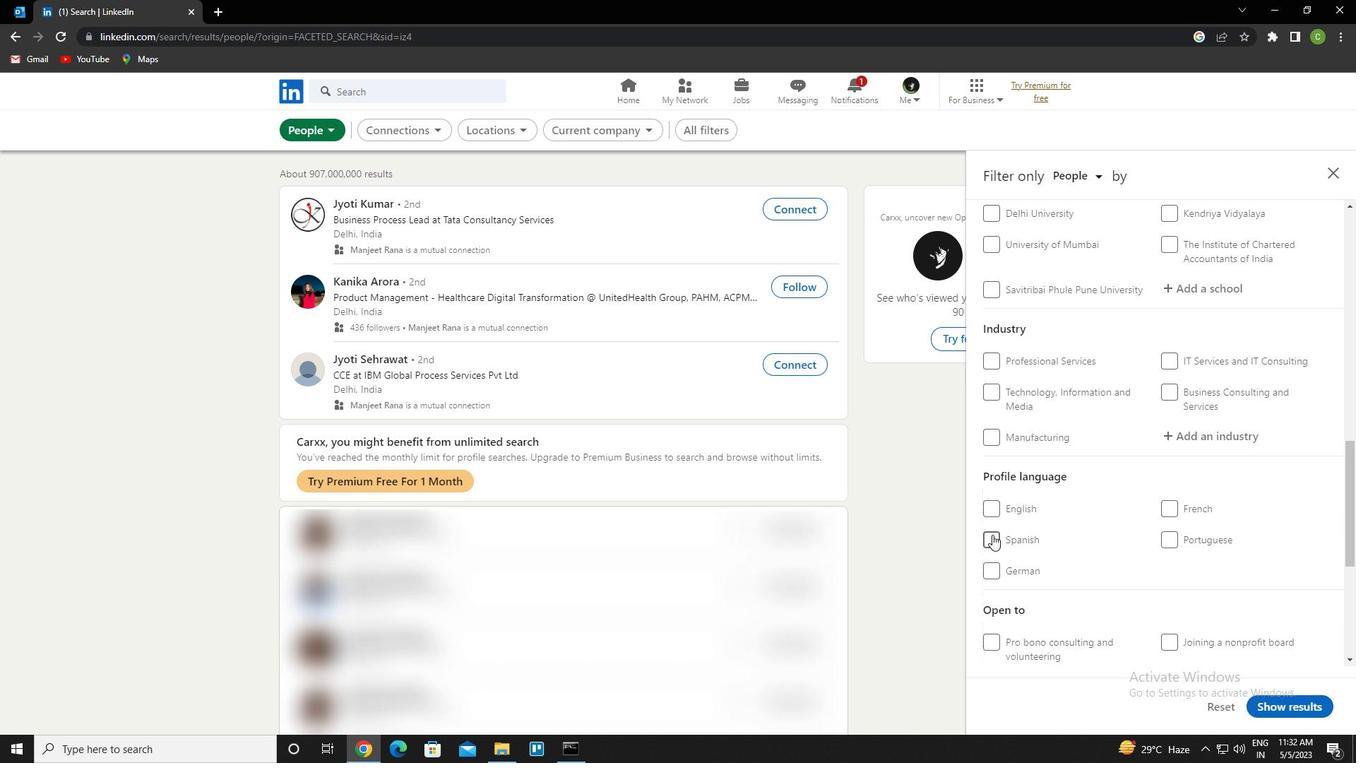 
Action: Mouse moved to (1145, 468)
Screenshot: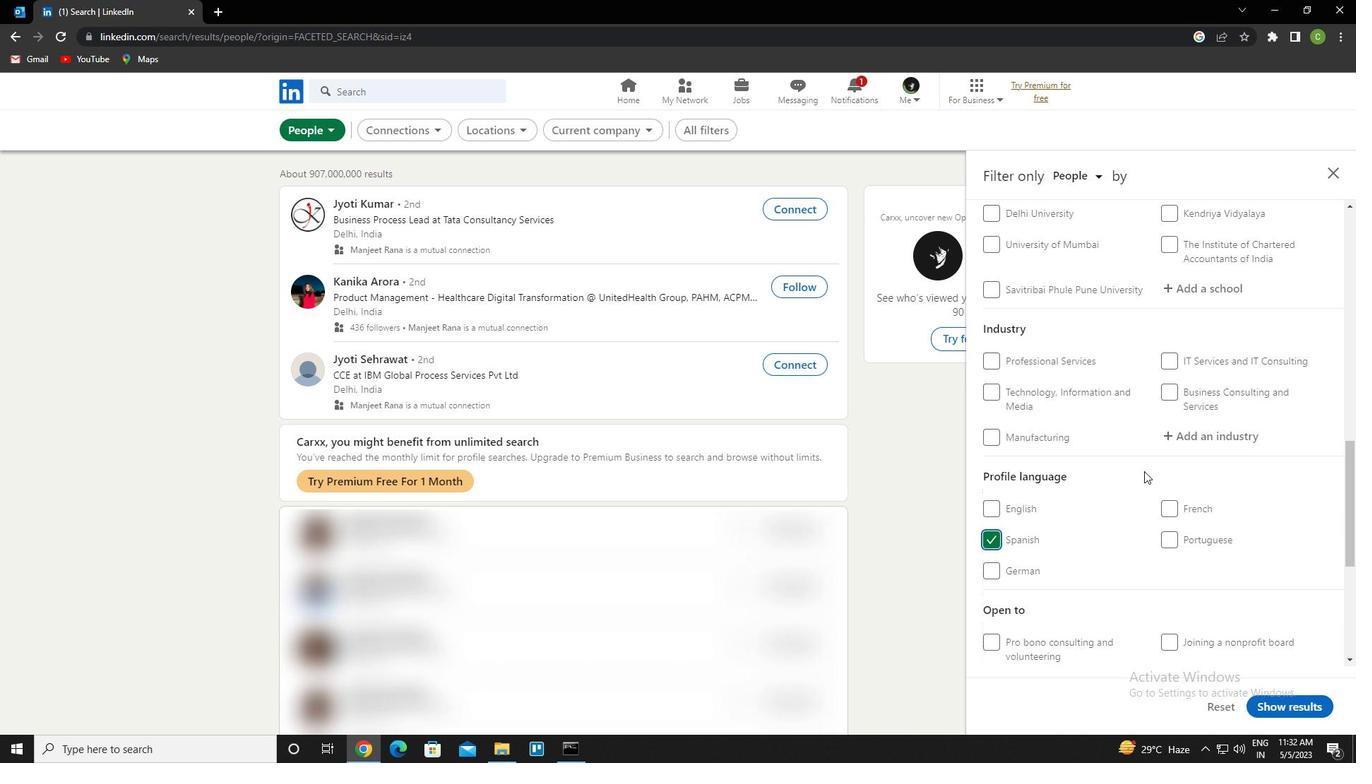 
Action: Mouse scrolled (1145, 469) with delta (0, 0)
Screenshot: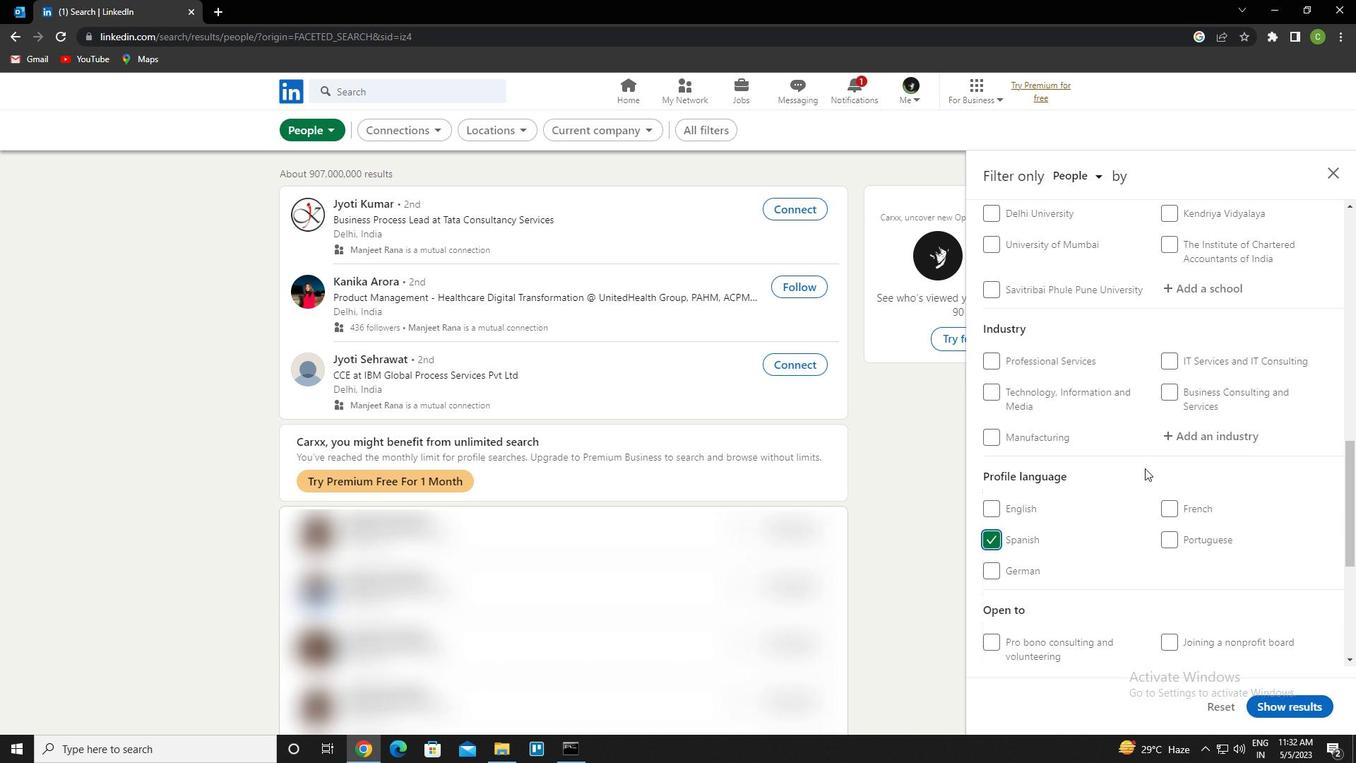 
Action: Mouse scrolled (1145, 469) with delta (0, 0)
Screenshot: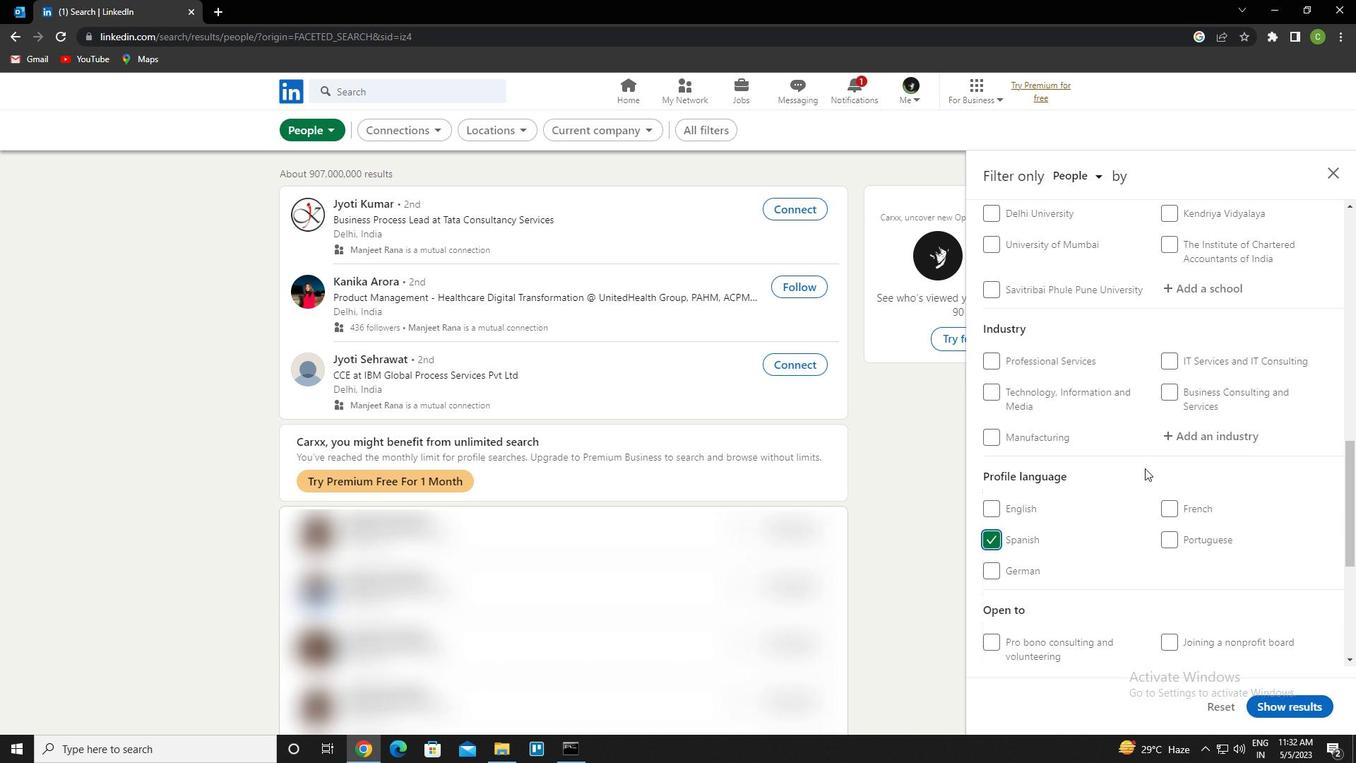 
Action: Mouse scrolled (1145, 469) with delta (0, 0)
Screenshot: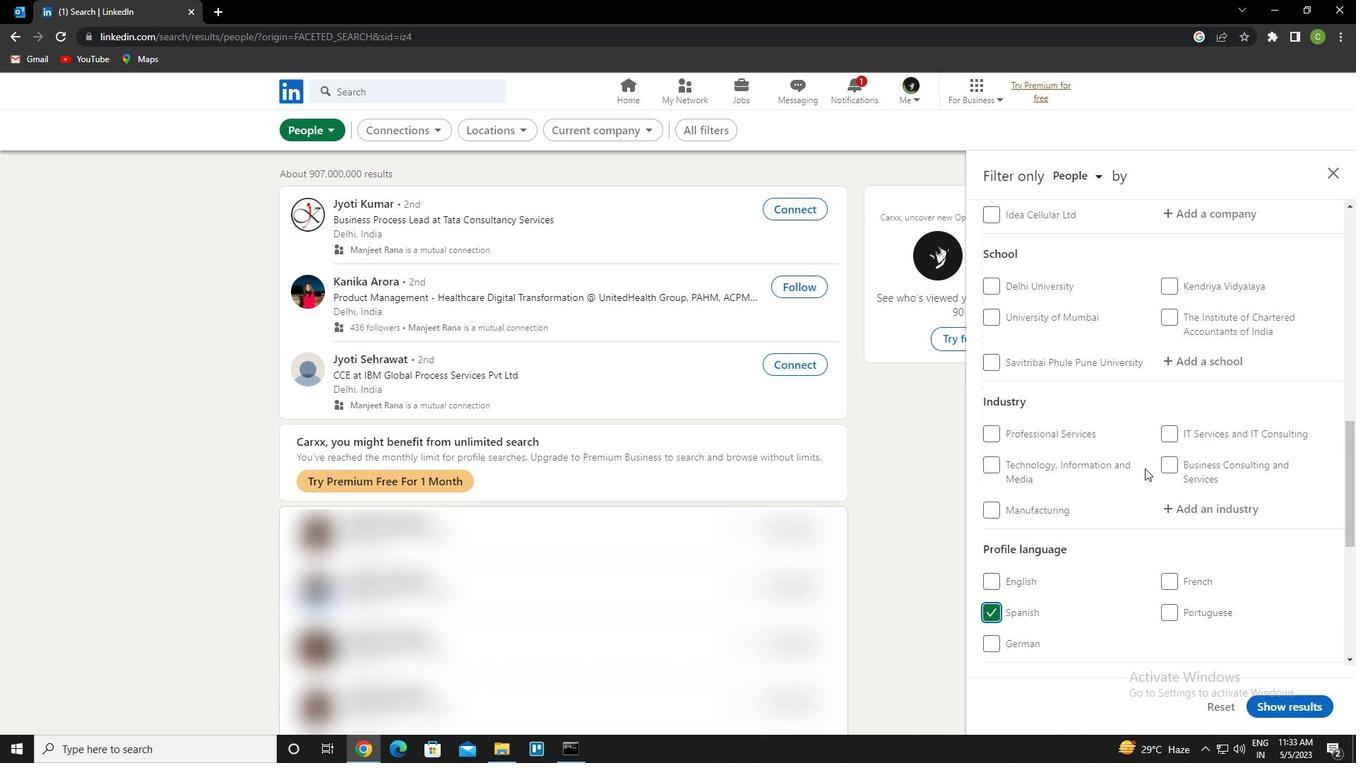 
Action: Mouse scrolled (1145, 469) with delta (0, 0)
Screenshot: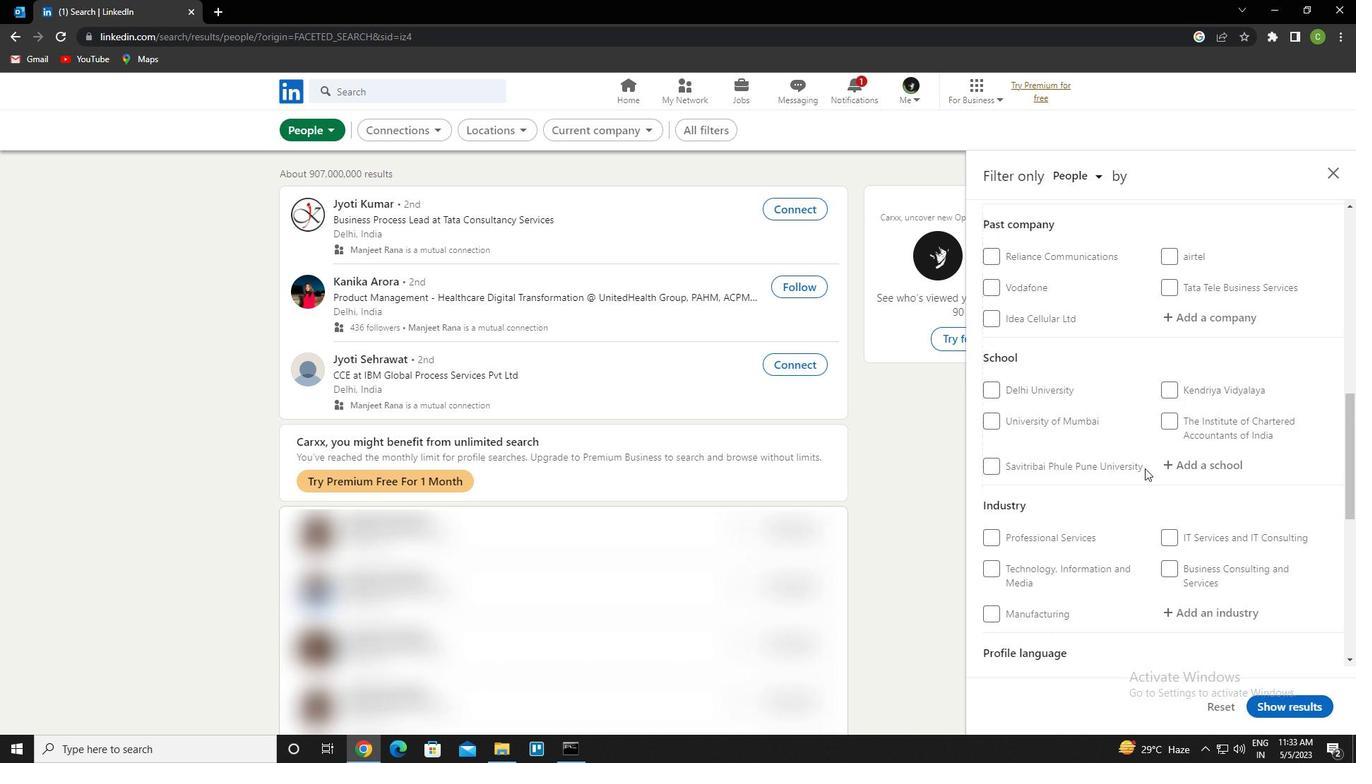 
Action: Mouse scrolled (1145, 469) with delta (0, 0)
Screenshot: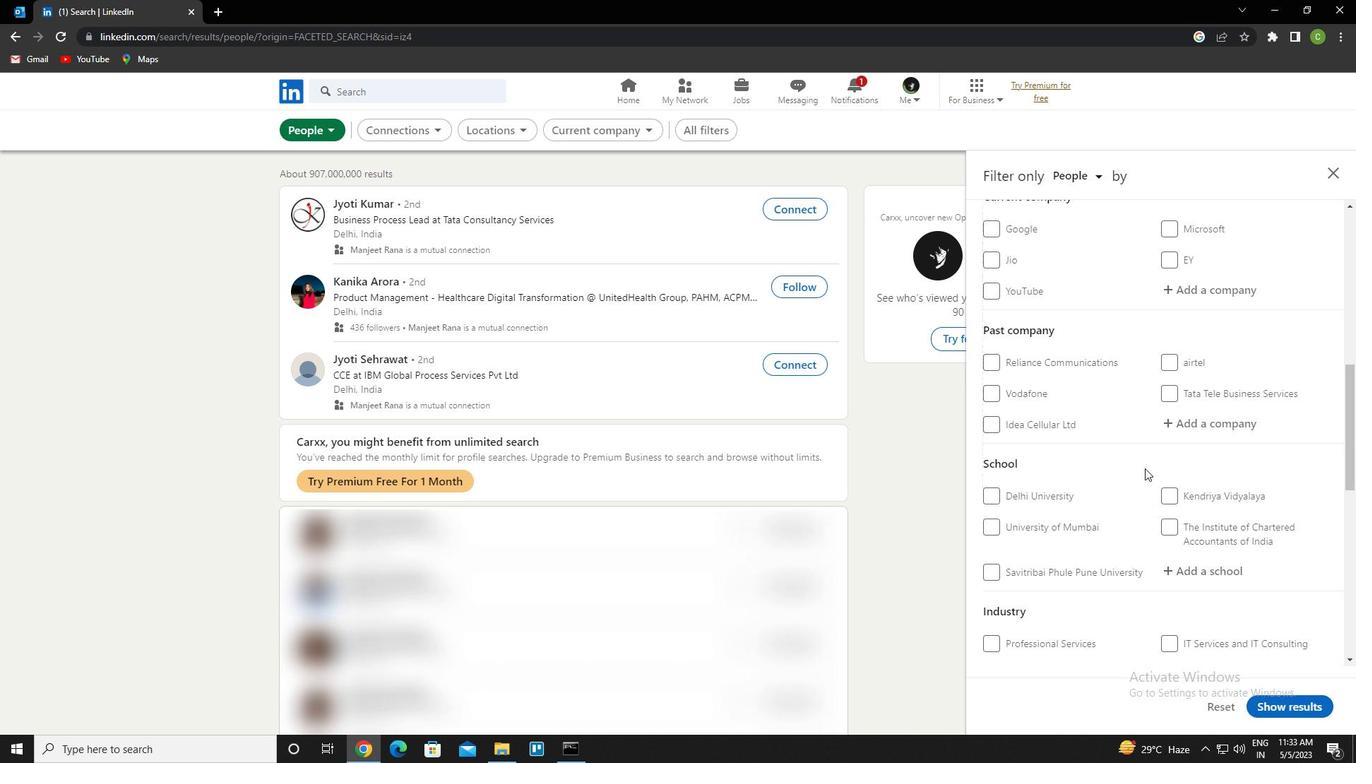 
Action: Mouse scrolled (1145, 469) with delta (0, 0)
Screenshot: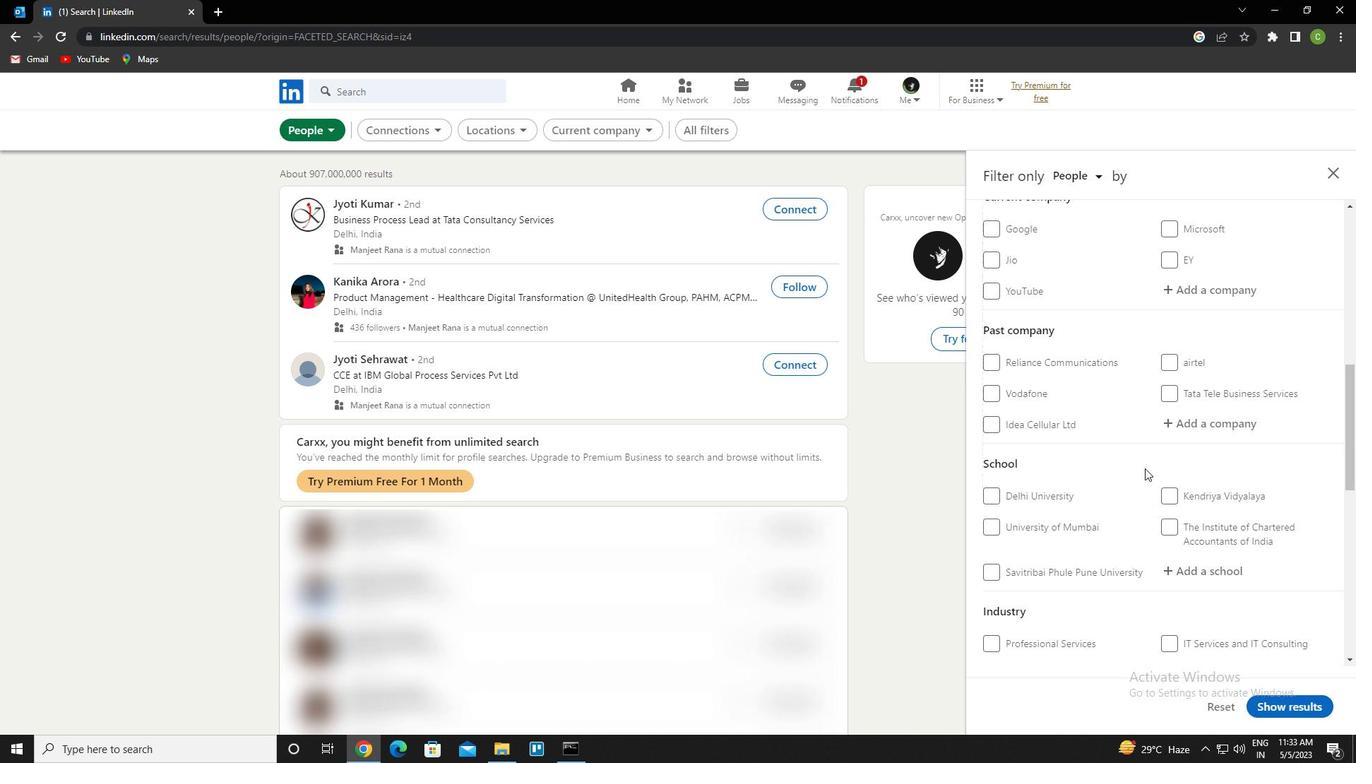 
Action: Mouse moved to (1260, 431)
Screenshot: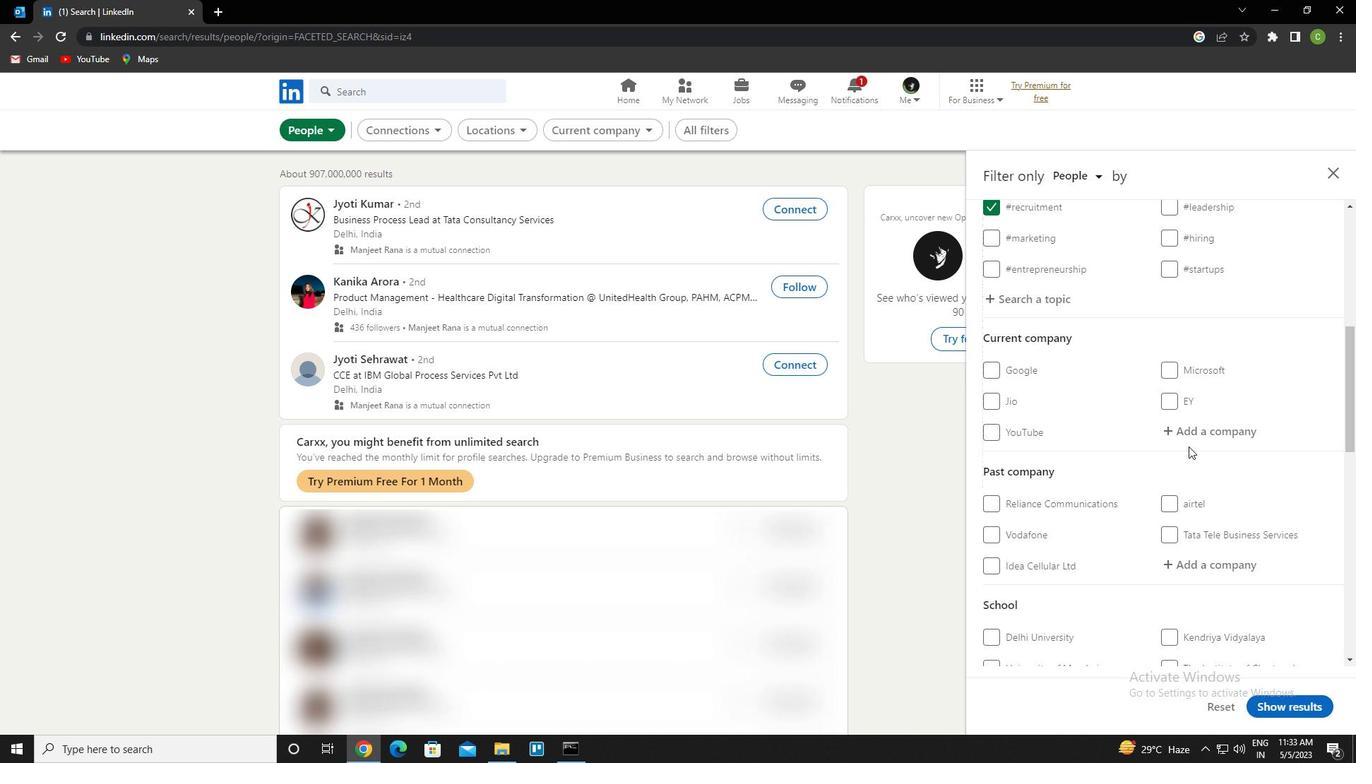 
Action: Mouse pressed left at (1260, 431)
Screenshot: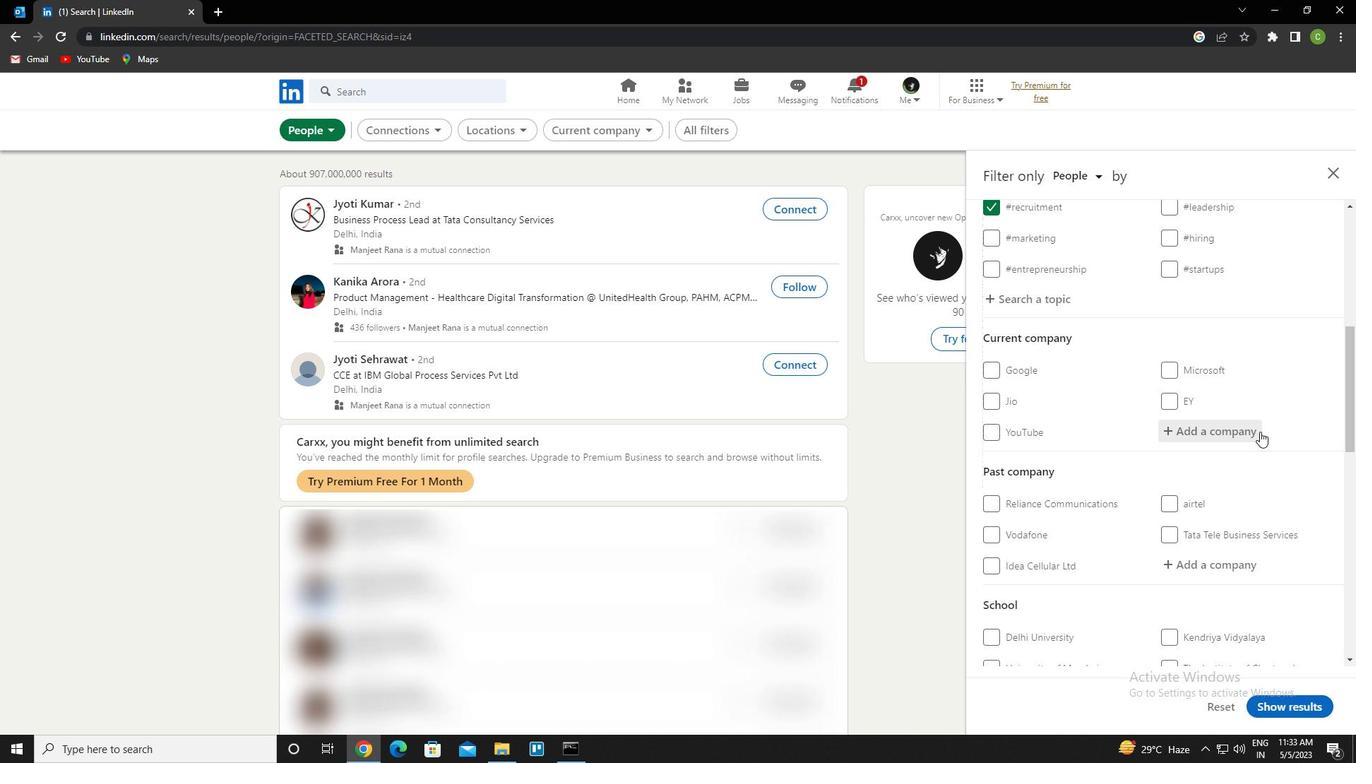 
Action: Key pressed <Key.caps_lock>undp<Key.space><Key.caps_lock>in<Key.space>india<Key.down><Key.down><Key.enter>
Screenshot: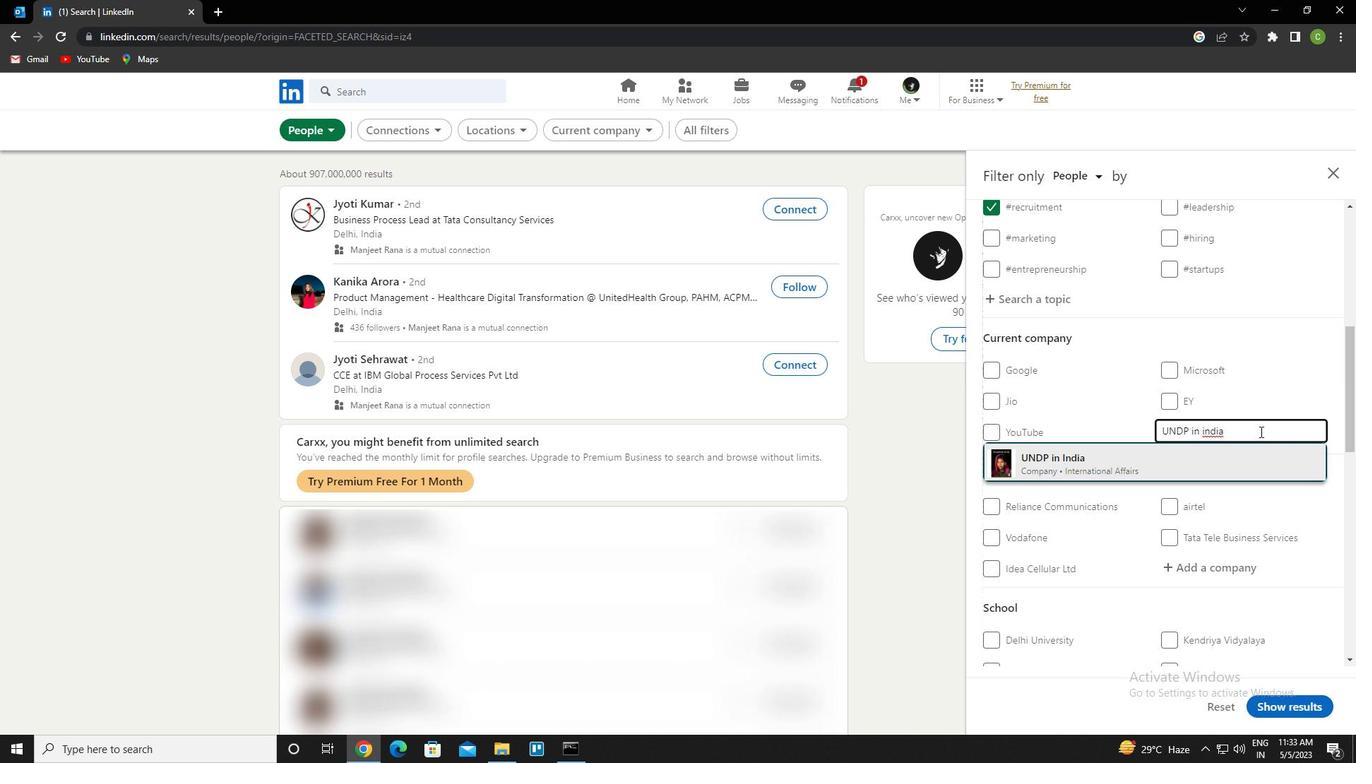 
Action: Mouse scrolled (1260, 431) with delta (0, 0)
Screenshot: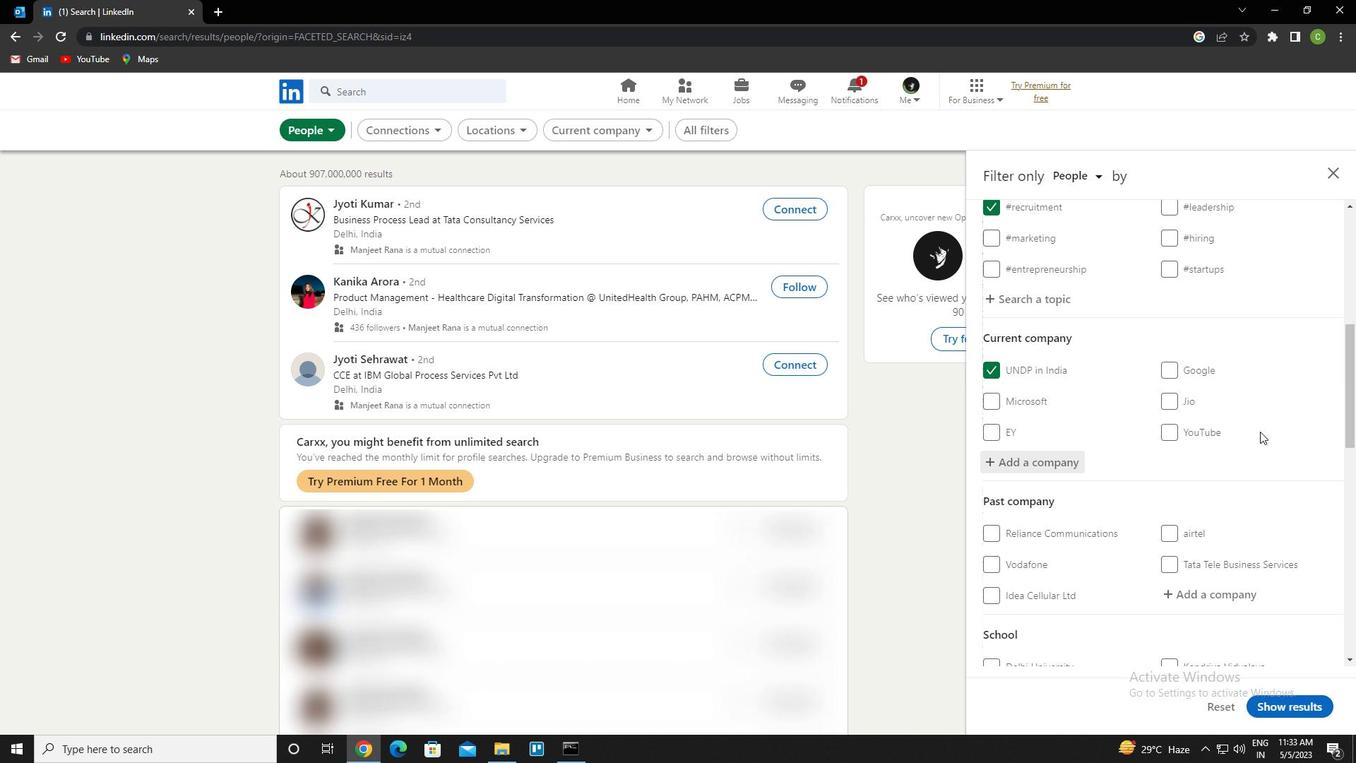 
Action: Mouse scrolled (1260, 431) with delta (0, 0)
Screenshot: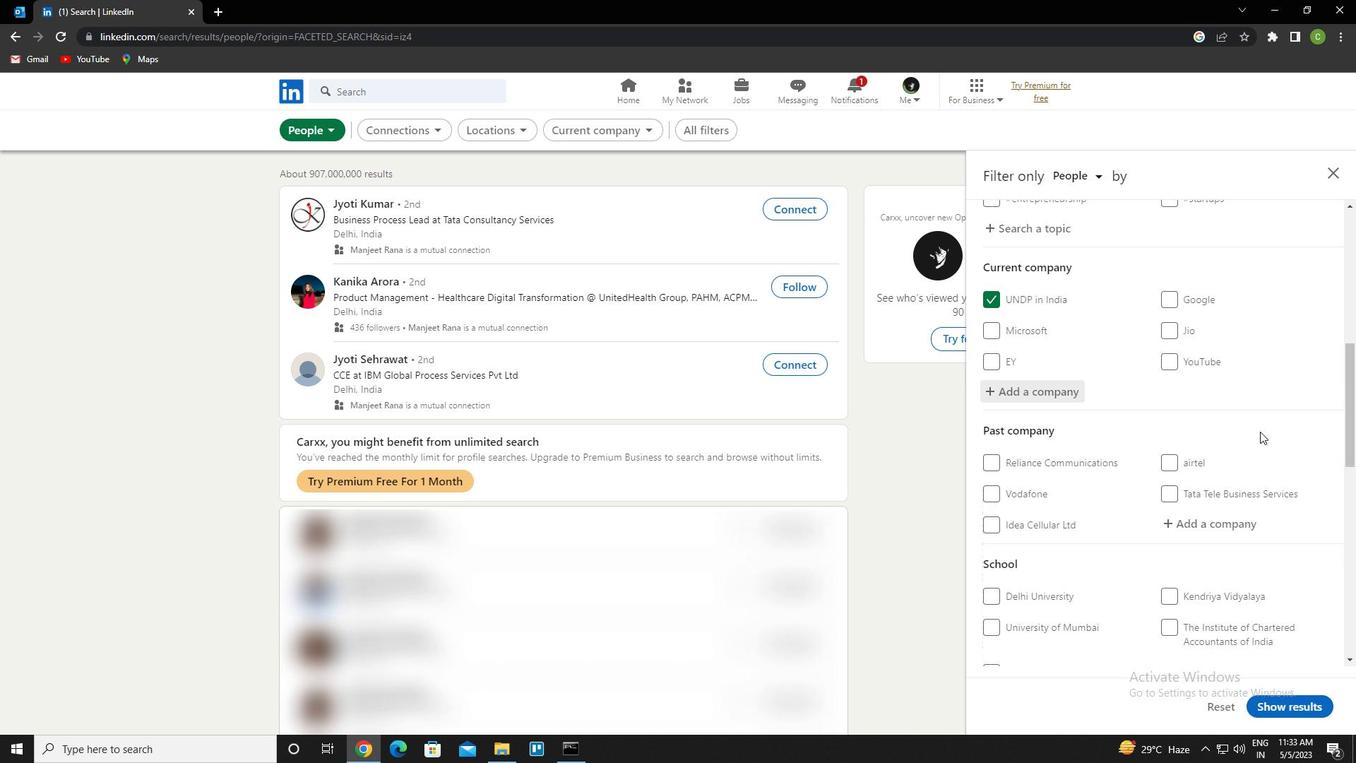 
Action: Mouse scrolled (1260, 431) with delta (0, 0)
Screenshot: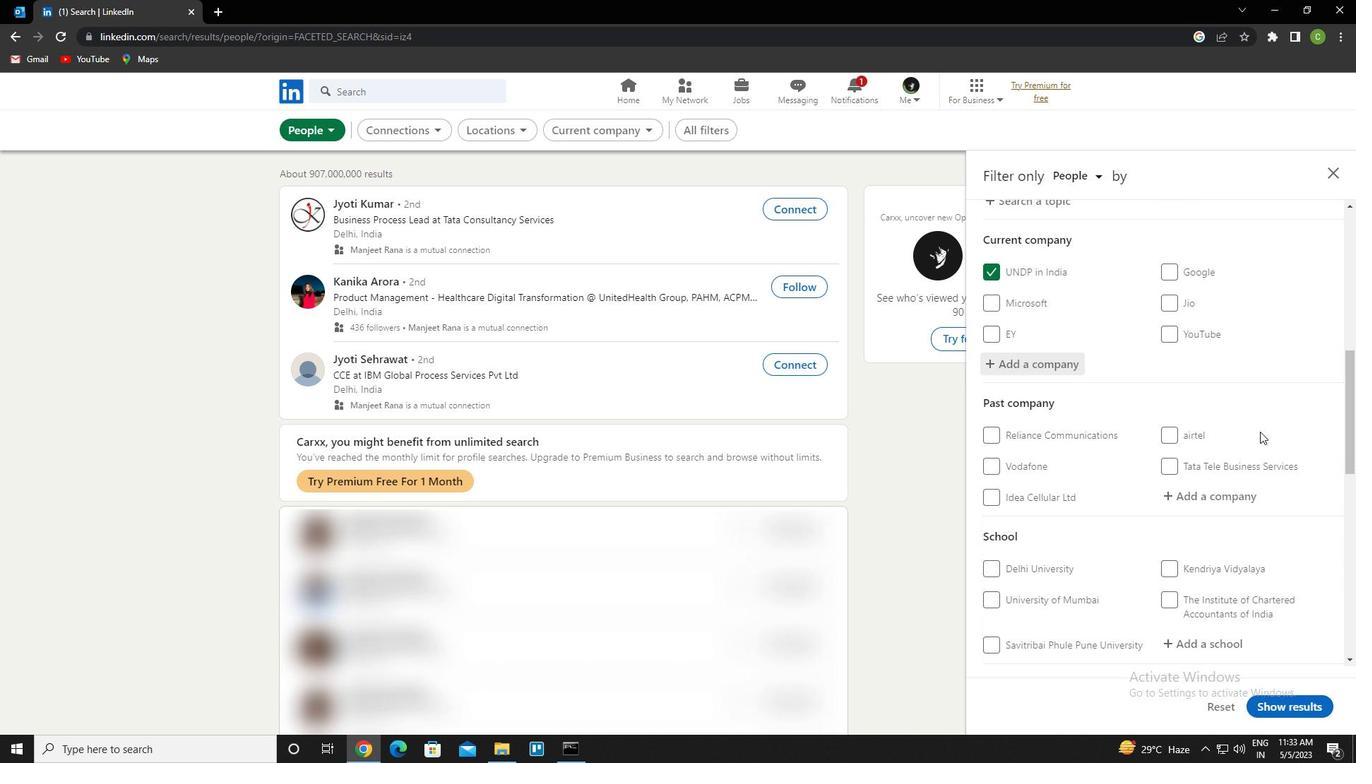 
Action: Mouse moved to (1228, 428)
Screenshot: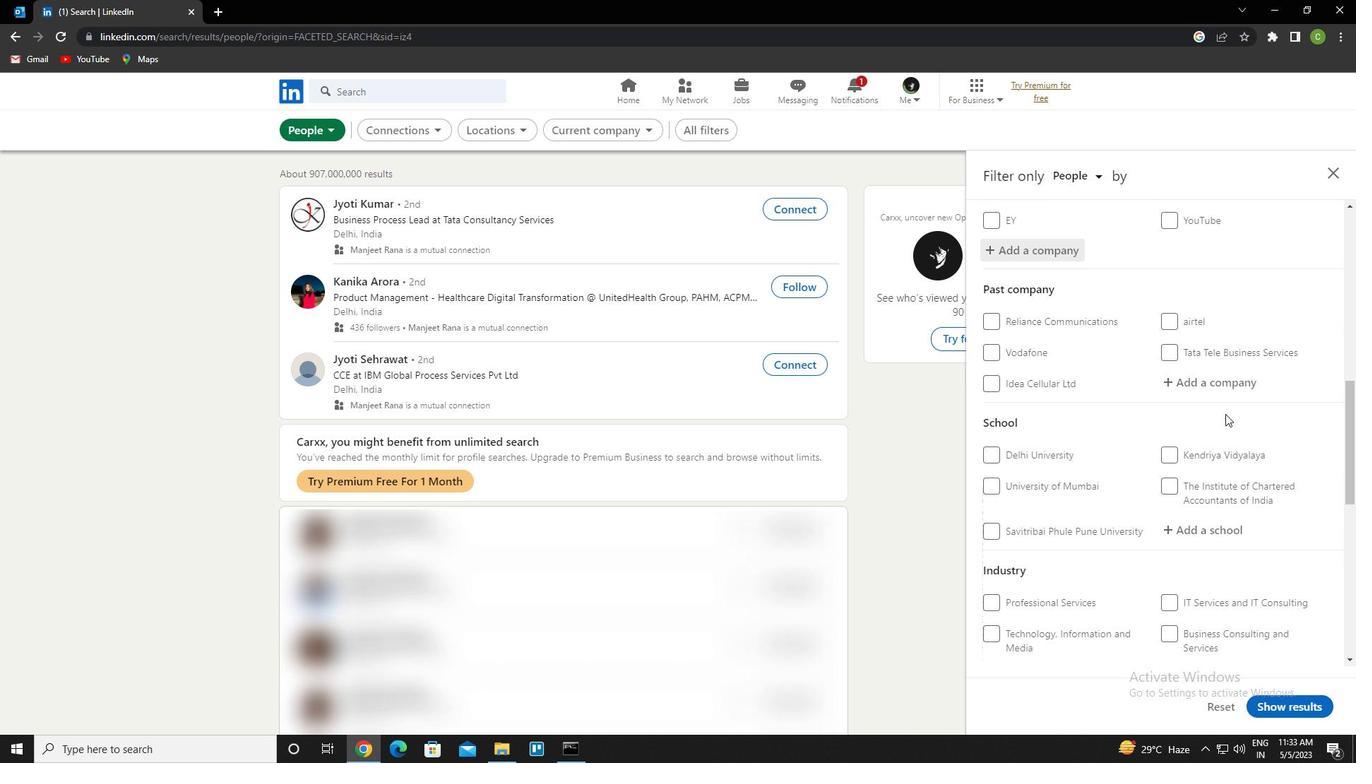 
Action: Mouse scrolled (1228, 427) with delta (0, 0)
Screenshot: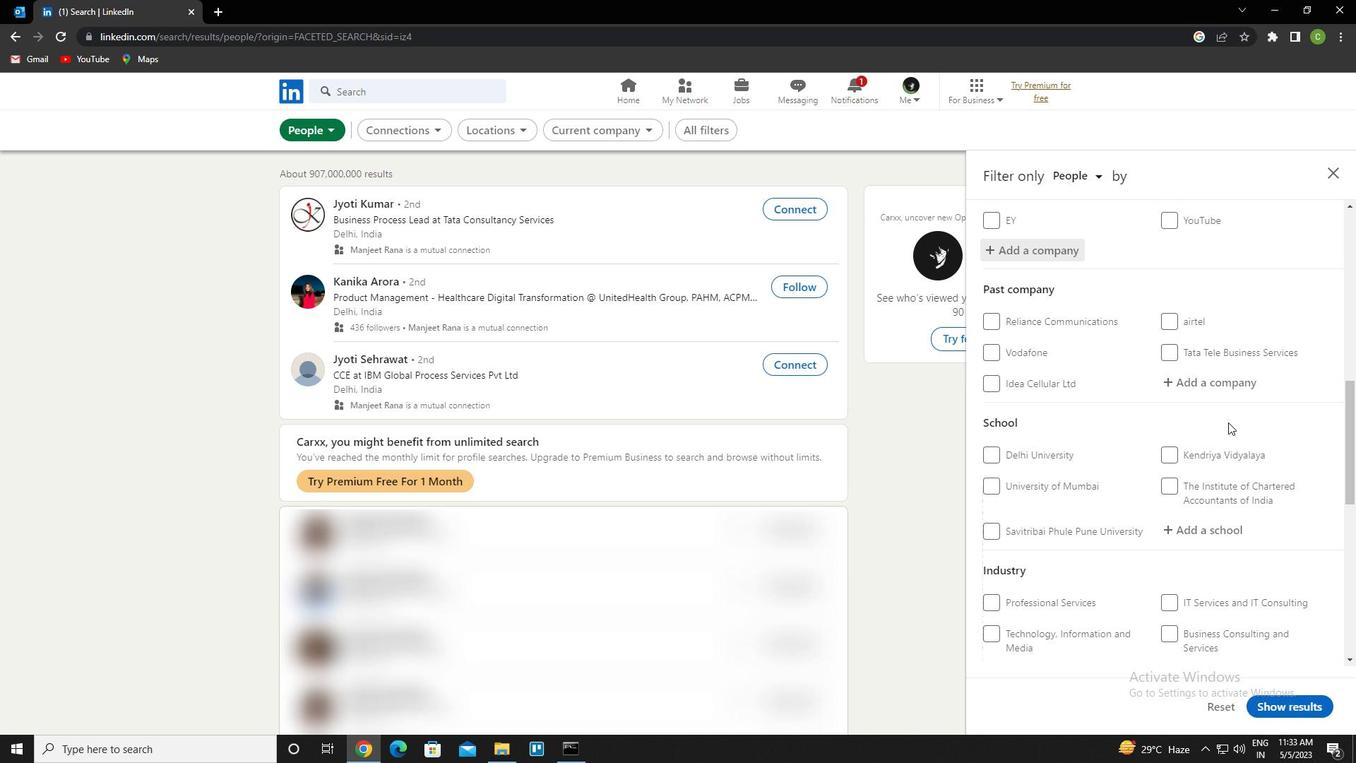 
Action: Mouse moved to (1212, 453)
Screenshot: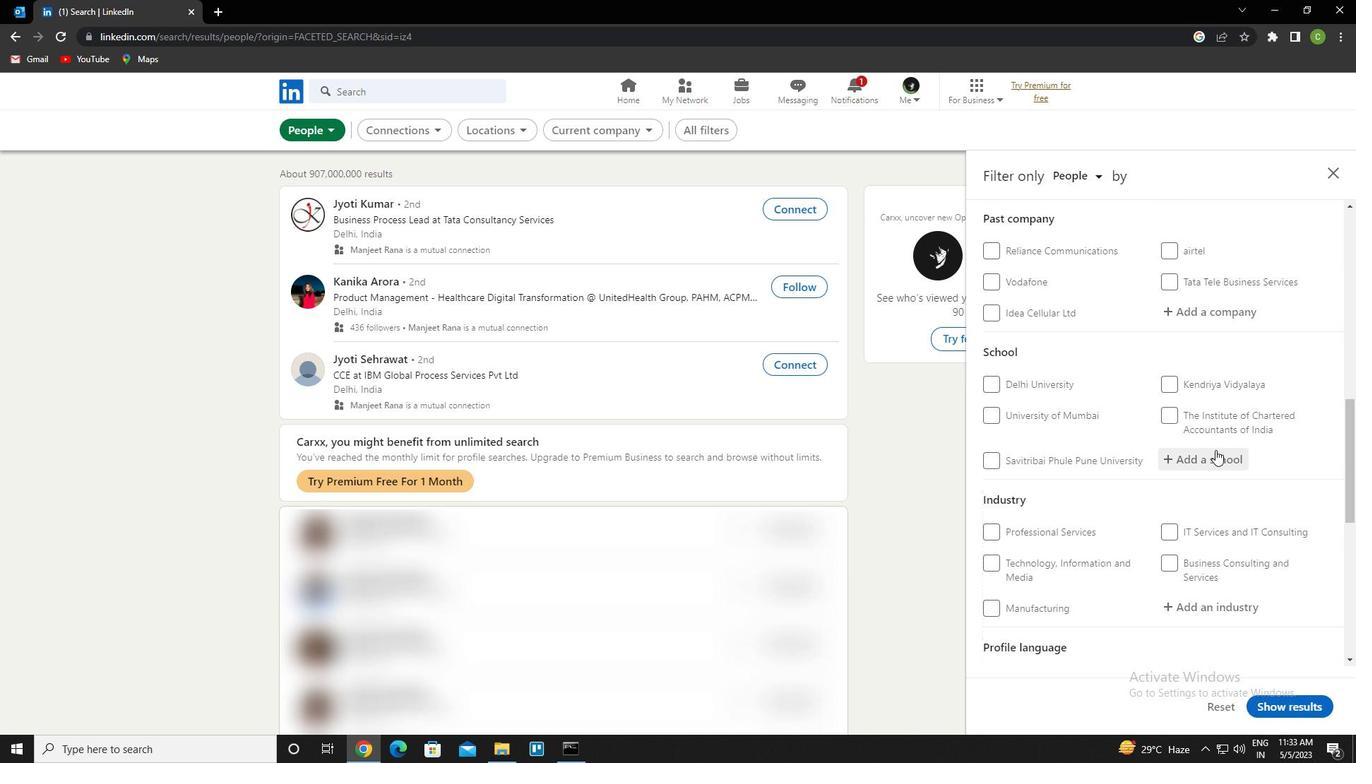 
Action: Mouse pressed left at (1212, 453)
Screenshot: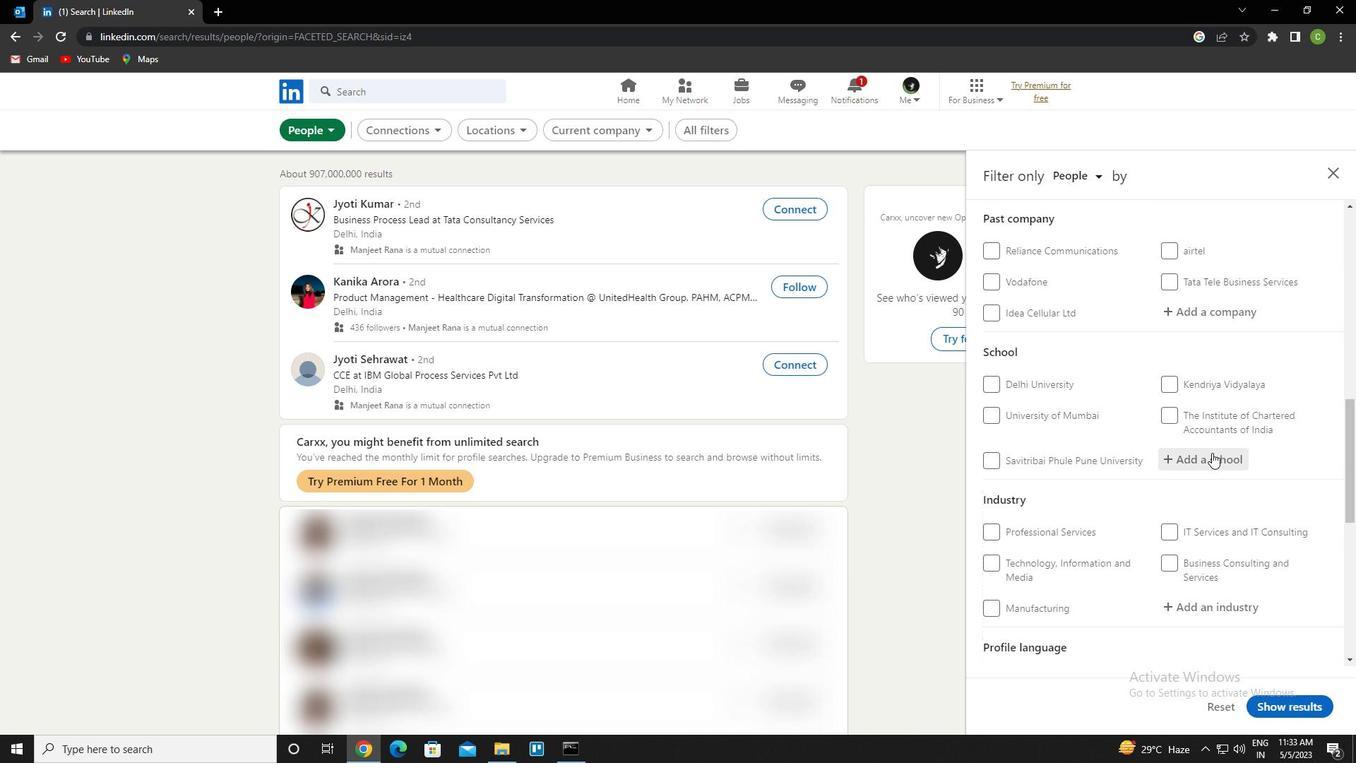 
Action: Key pressed <Key.caps_lock>n<Key.caps_lock>ational<Key.space>institute<Key.space>of<Key.space>science<Key.space>and<Key.space>technology<Key.down><Key.enter>
Screenshot: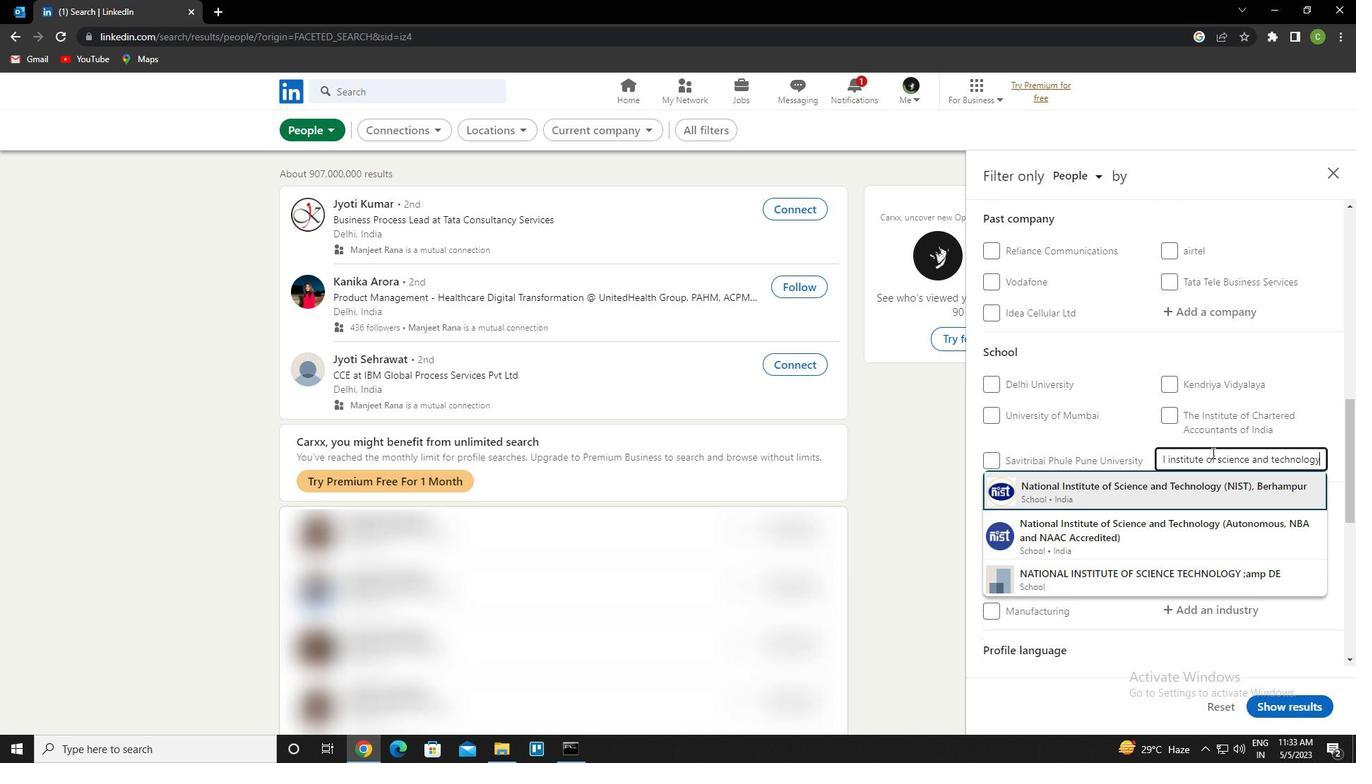 
Action: Mouse scrolled (1212, 452) with delta (0, 0)
Screenshot: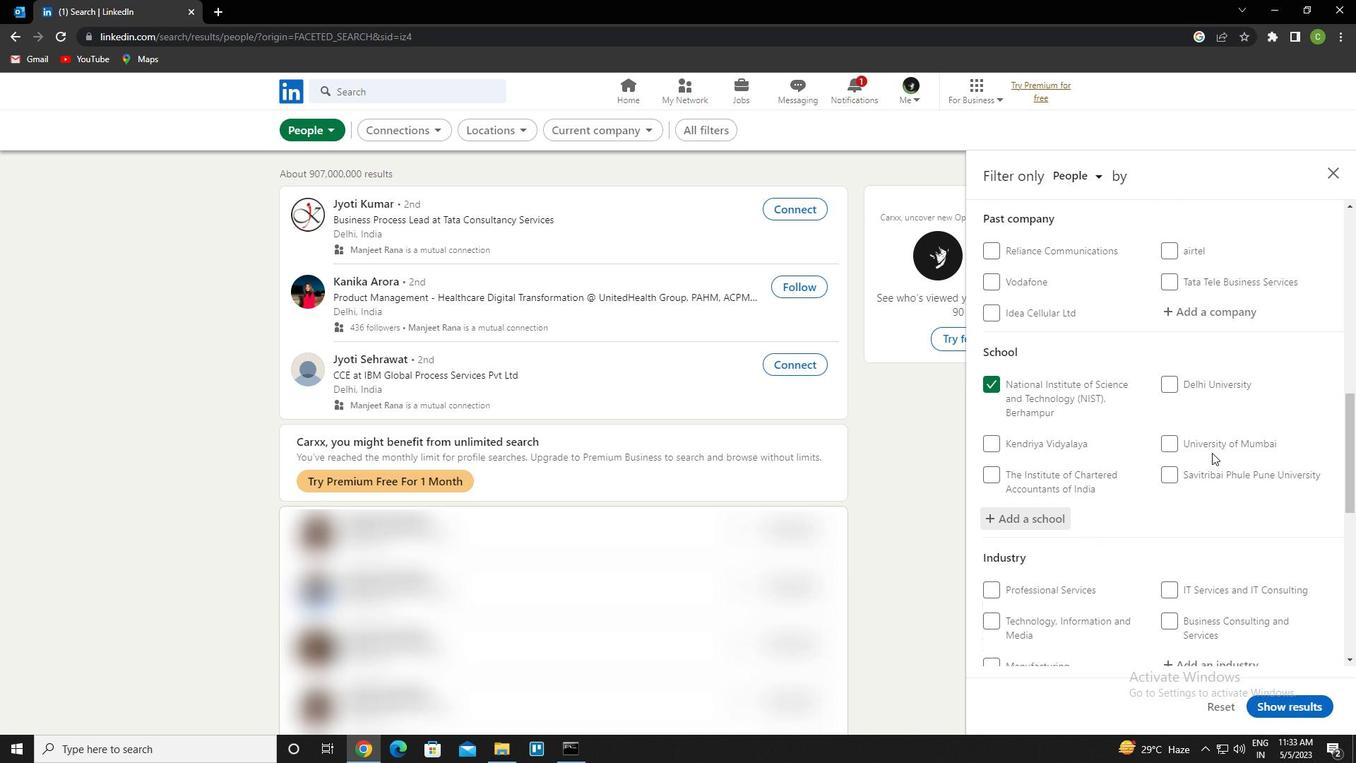 
Action: Mouse scrolled (1212, 452) with delta (0, 0)
Screenshot: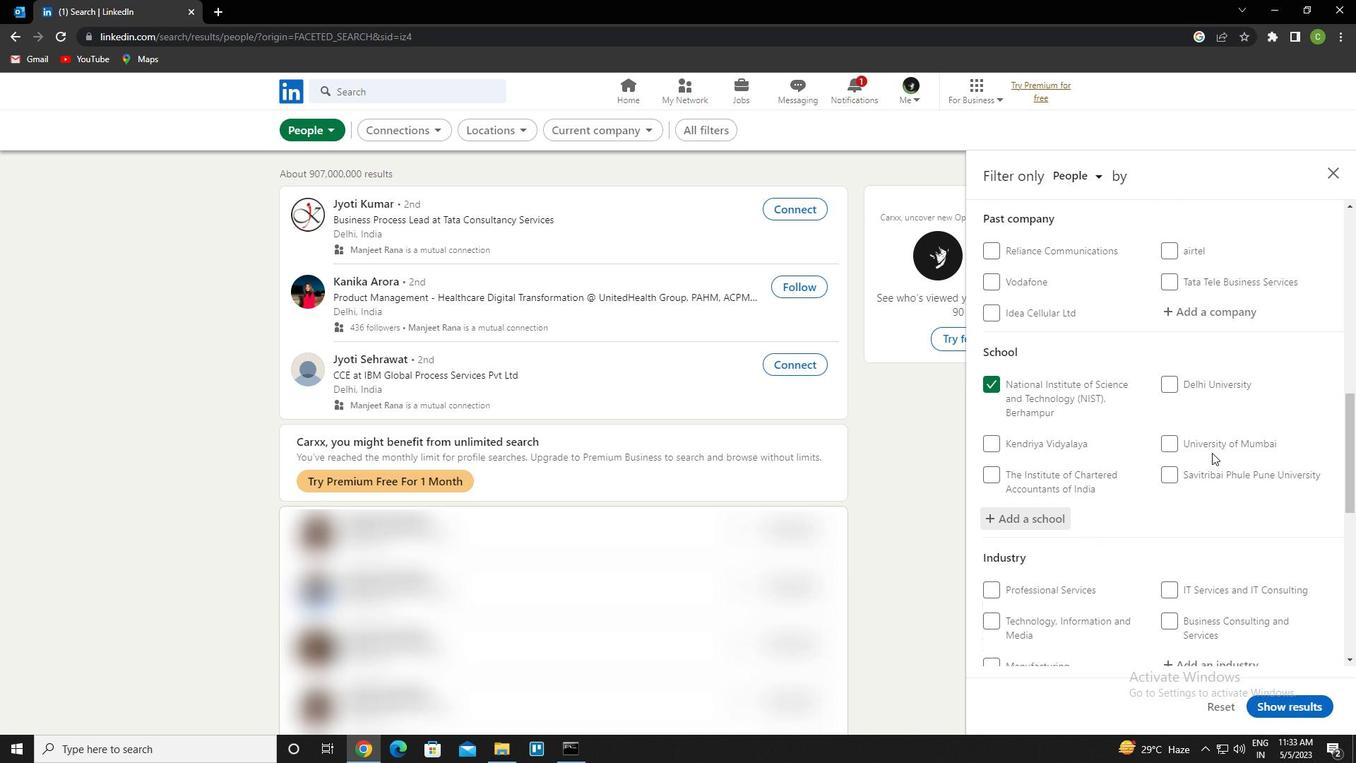 
Action: Mouse scrolled (1212, 452) with delta (0, 0)
Screenshot: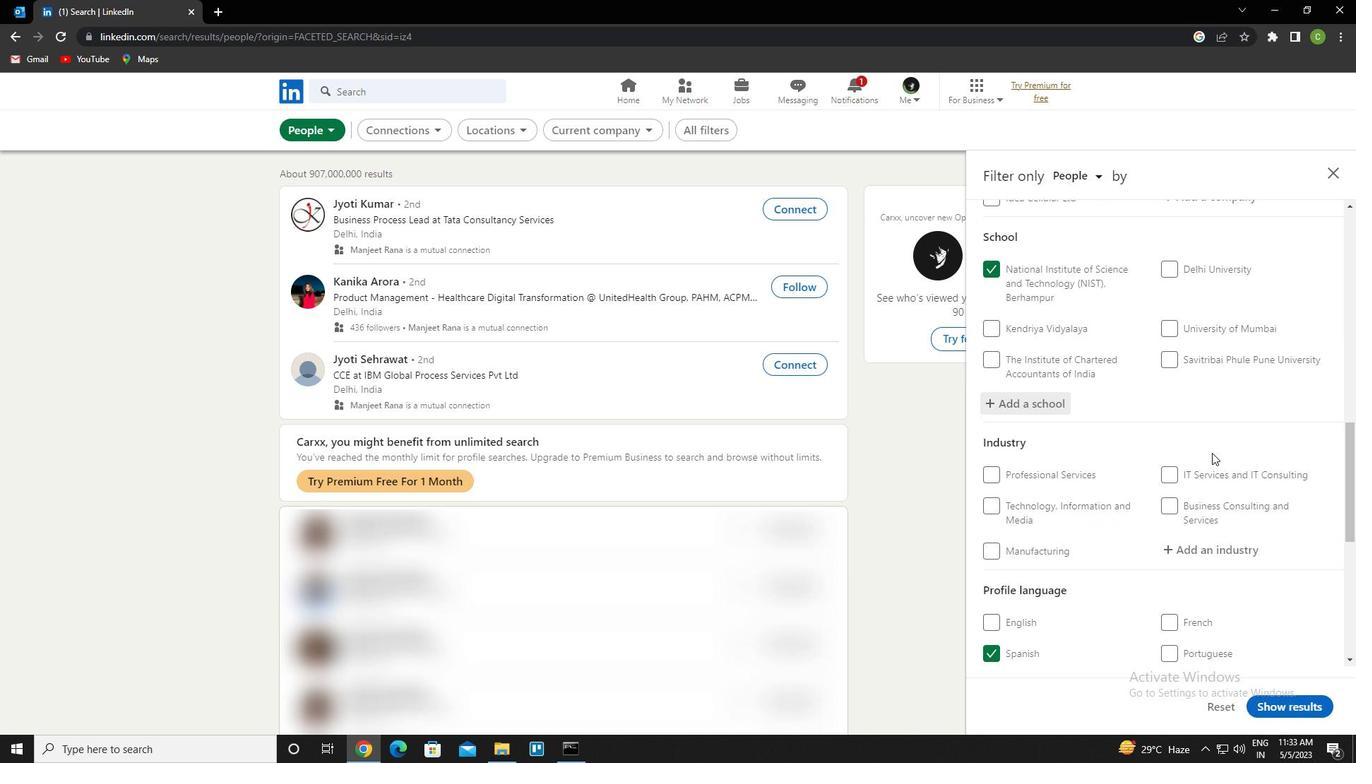 
Action: Mouse moved to (1208, 456)
Screenshot: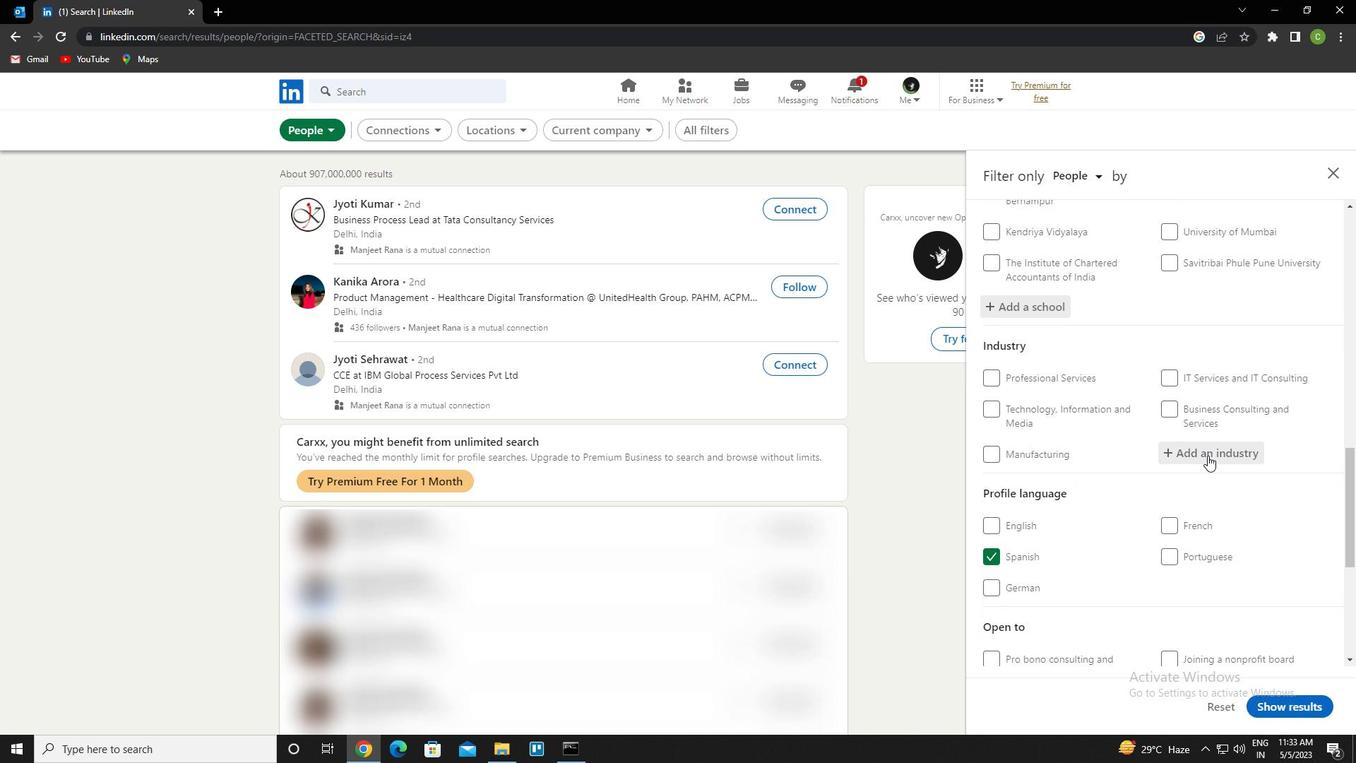 
Action: Mouse pressed left at (1208, 456)
Screenshot: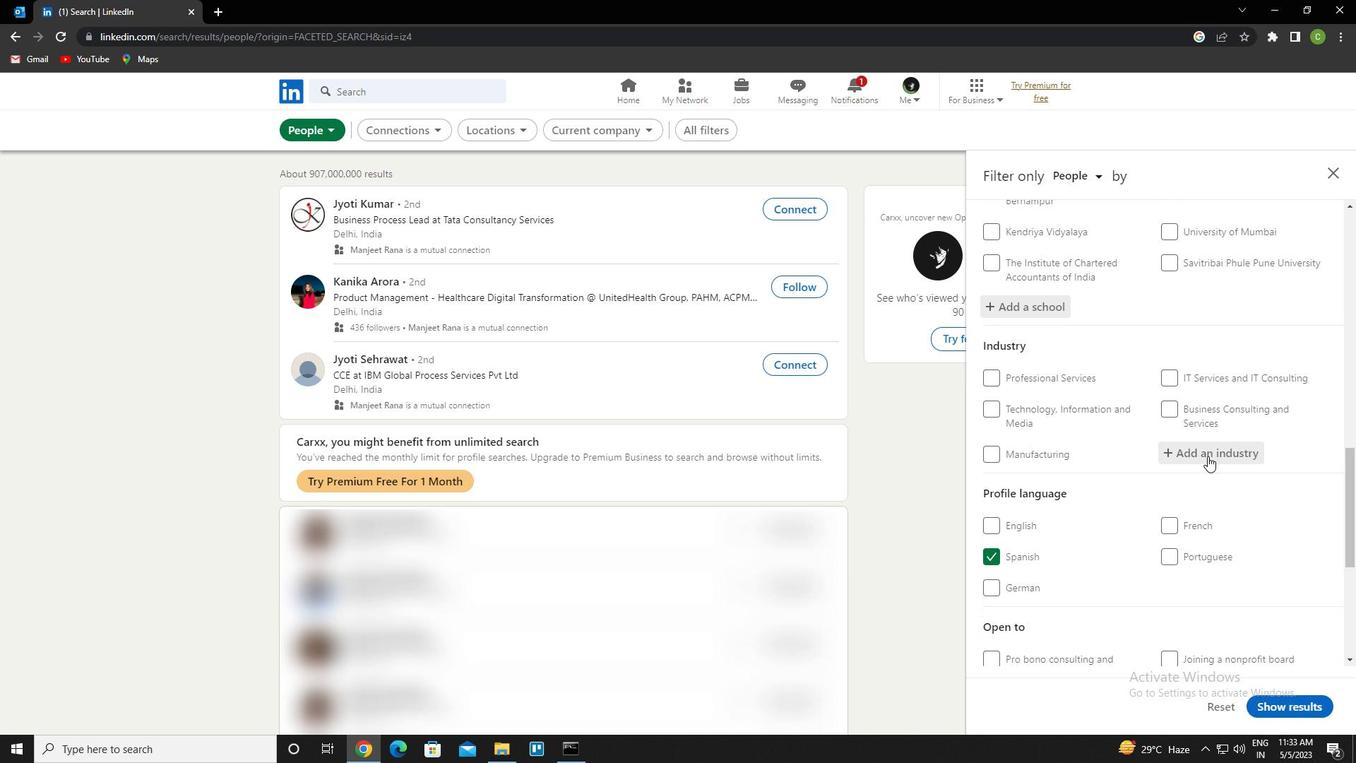 
Action: Key pressed education<Key.space>adminsitrative
Screenshot: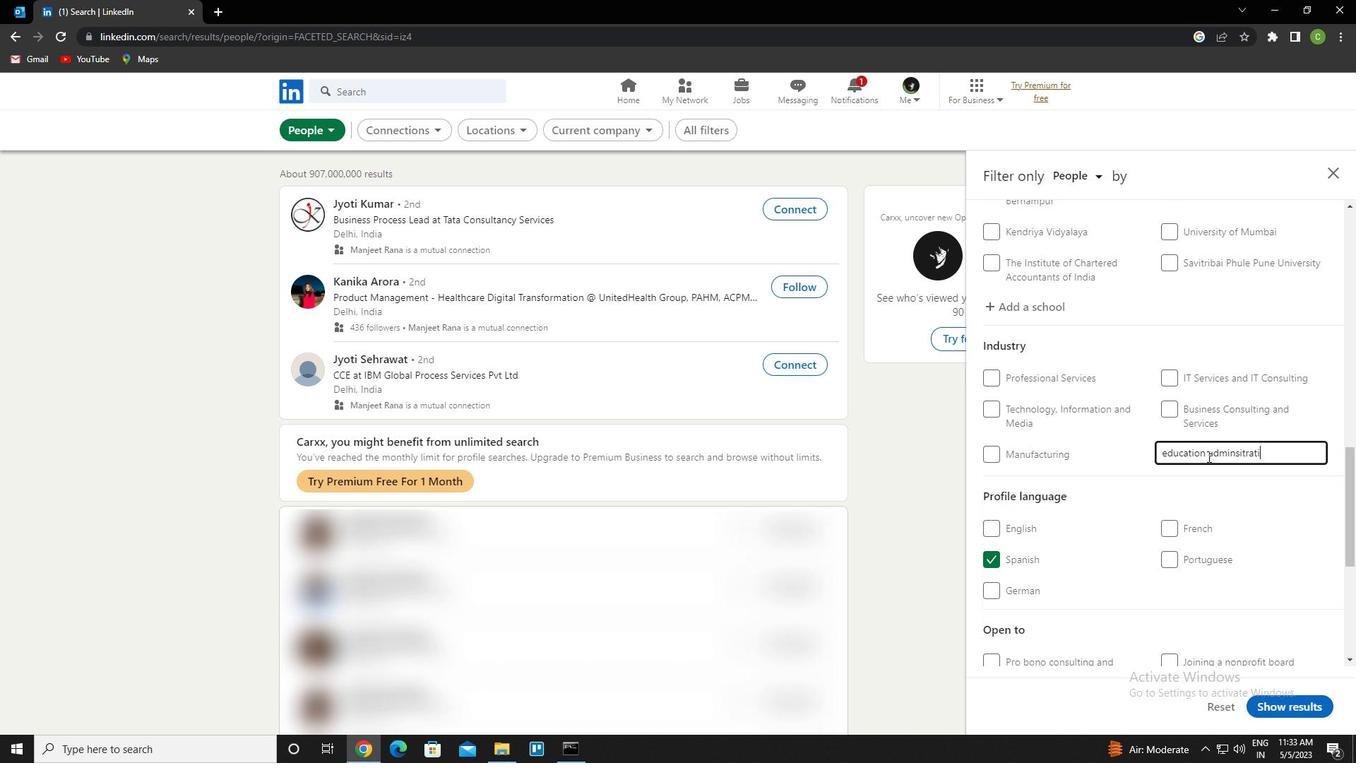 
Action: Mouse moved to (1236, 479)
Screenshot: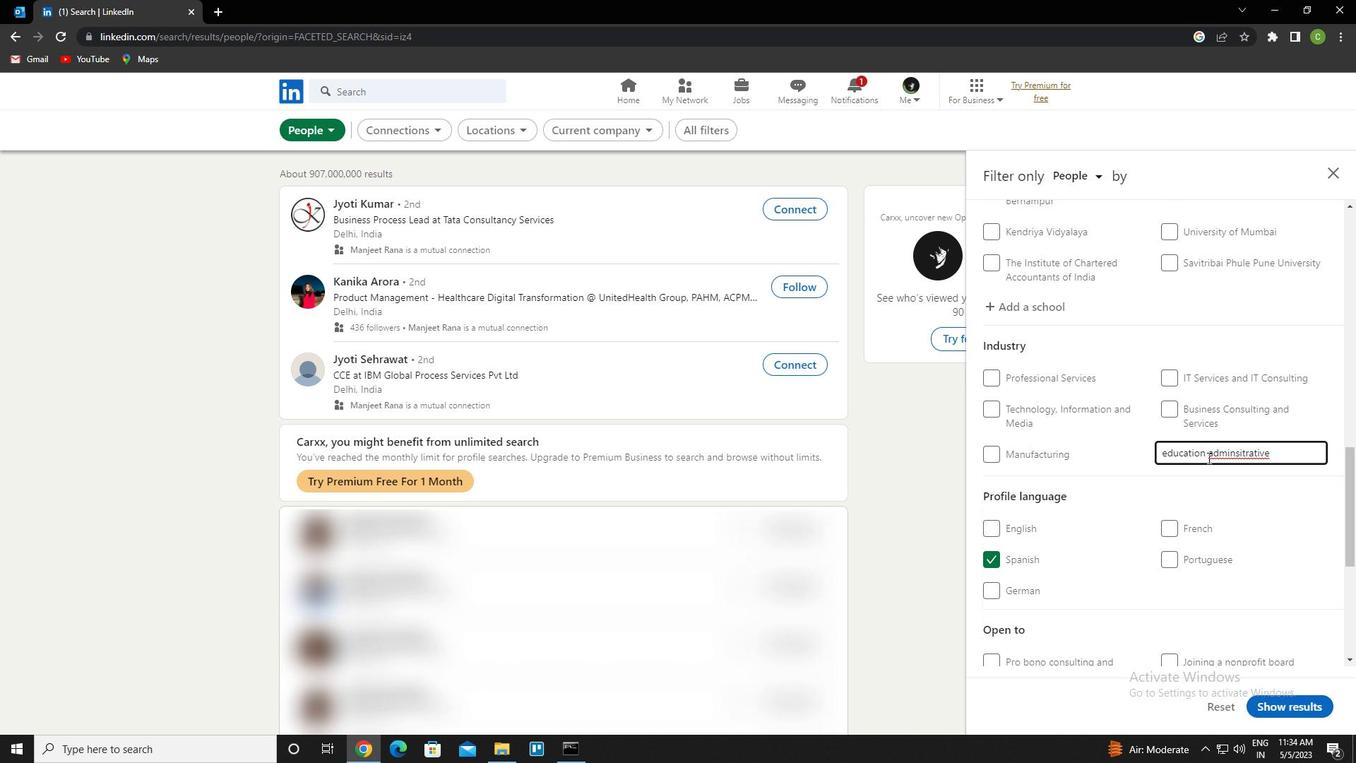 
Action: Key pressed <Key.backspace><Key.backspace><Key.backspace>ion<Key.left><Key.left><Key.left><Key.left><Key.left><Key.right><Key.backspace><Key.caps_lock>ctrl+E<Key.right><Key.right><Key.right><Key.right><Key.right><Key.right><Key.right><Key.right><Key.right><Key.right><Key.right><Key.right><Key.right><Key.right><Key.right><Key.right><Key.right><Key.right><Key.right><Key.right><Key.right><Key.right><Key.right><Key.enter>
Screenshot: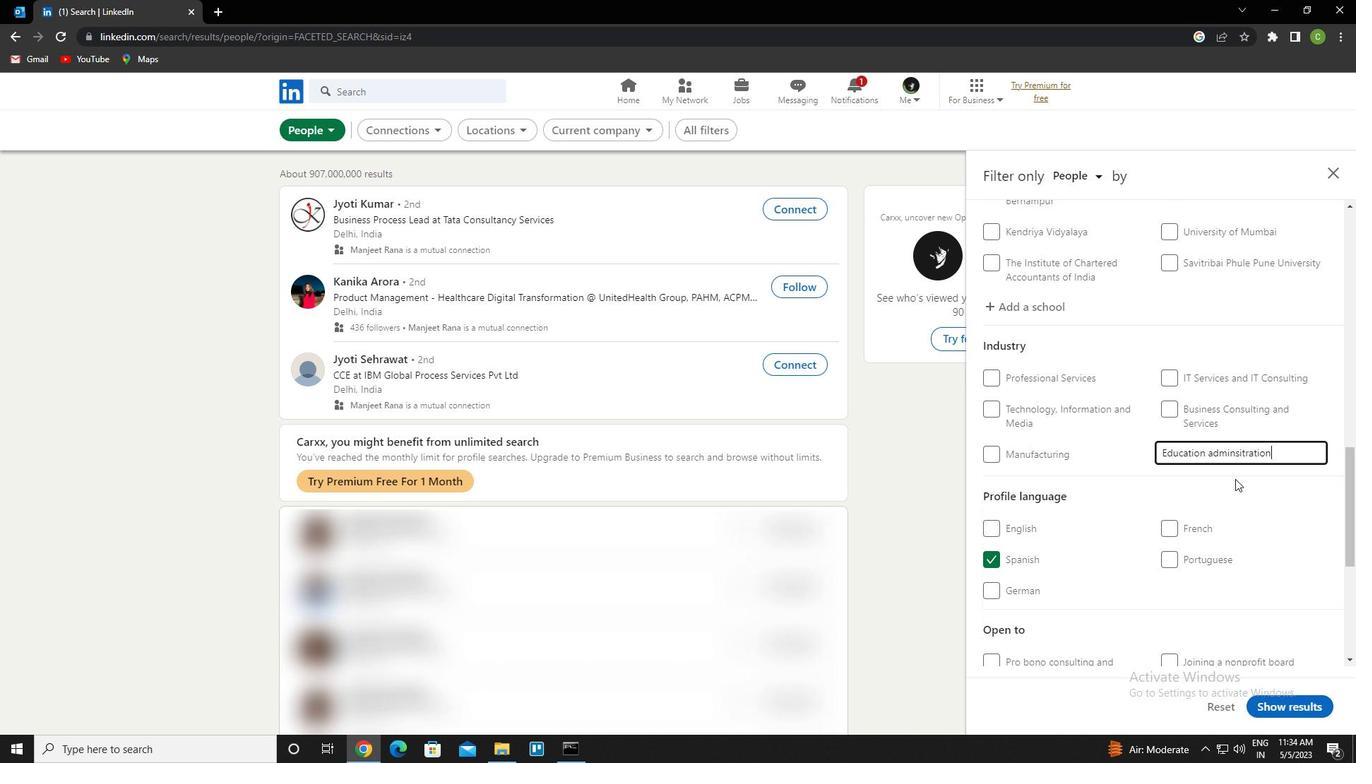 
Action: Mouse moved to (1302, 450)
Screenshot: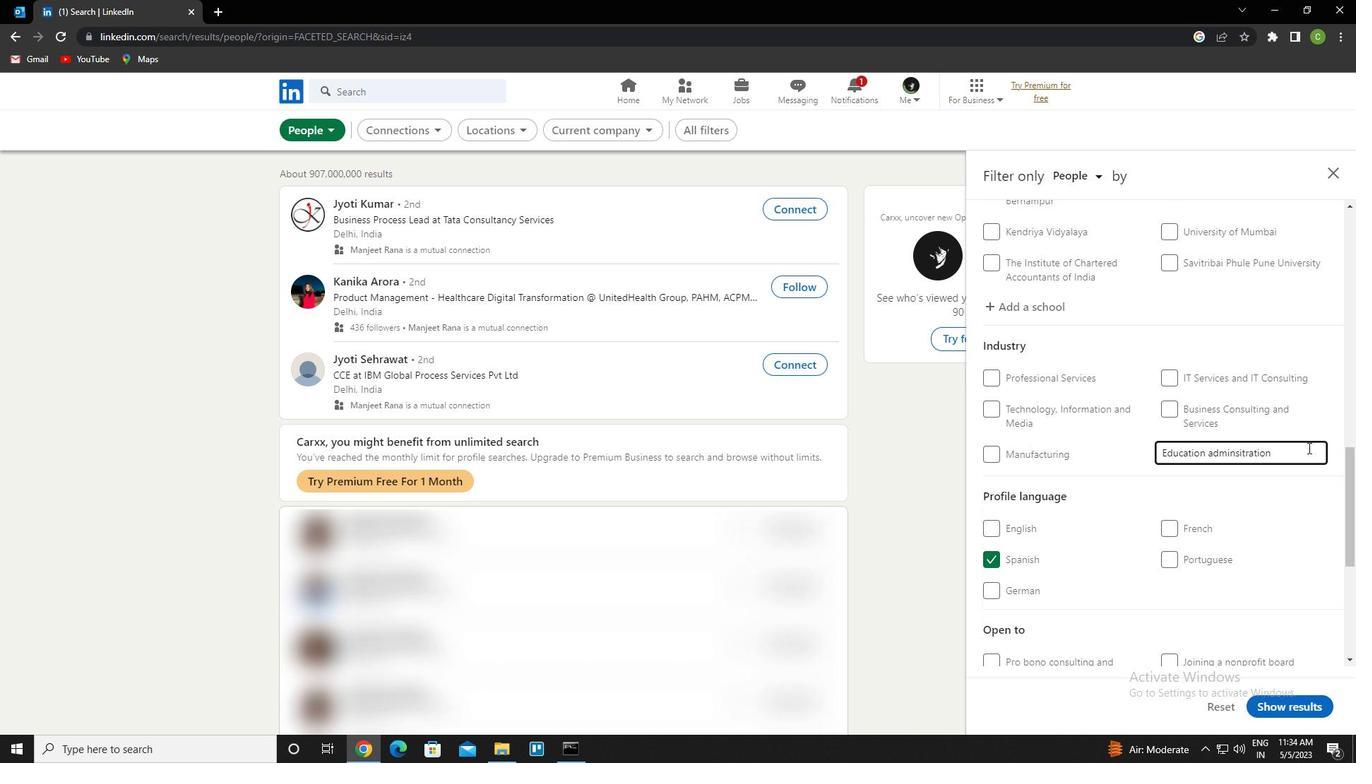 
Action: Key pressed <Key.space>program<Key.backspace><Key.backspace><Key.backspace><Key.backspace><Key.backspace><Key.backspace><Key.caps_lock>ra<Key.backspace>ogram
Screenshot: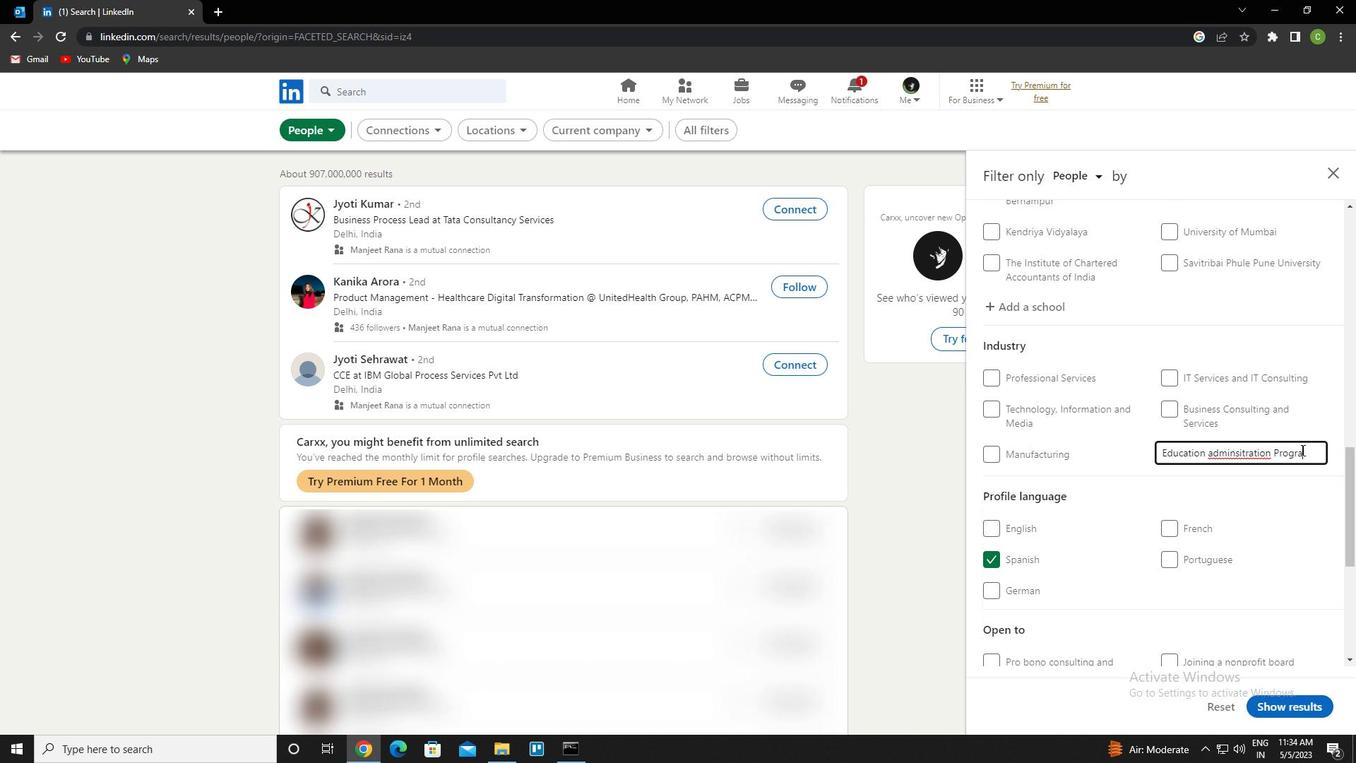 
Action: Mouse moved to (1235, 455)
Screenshot: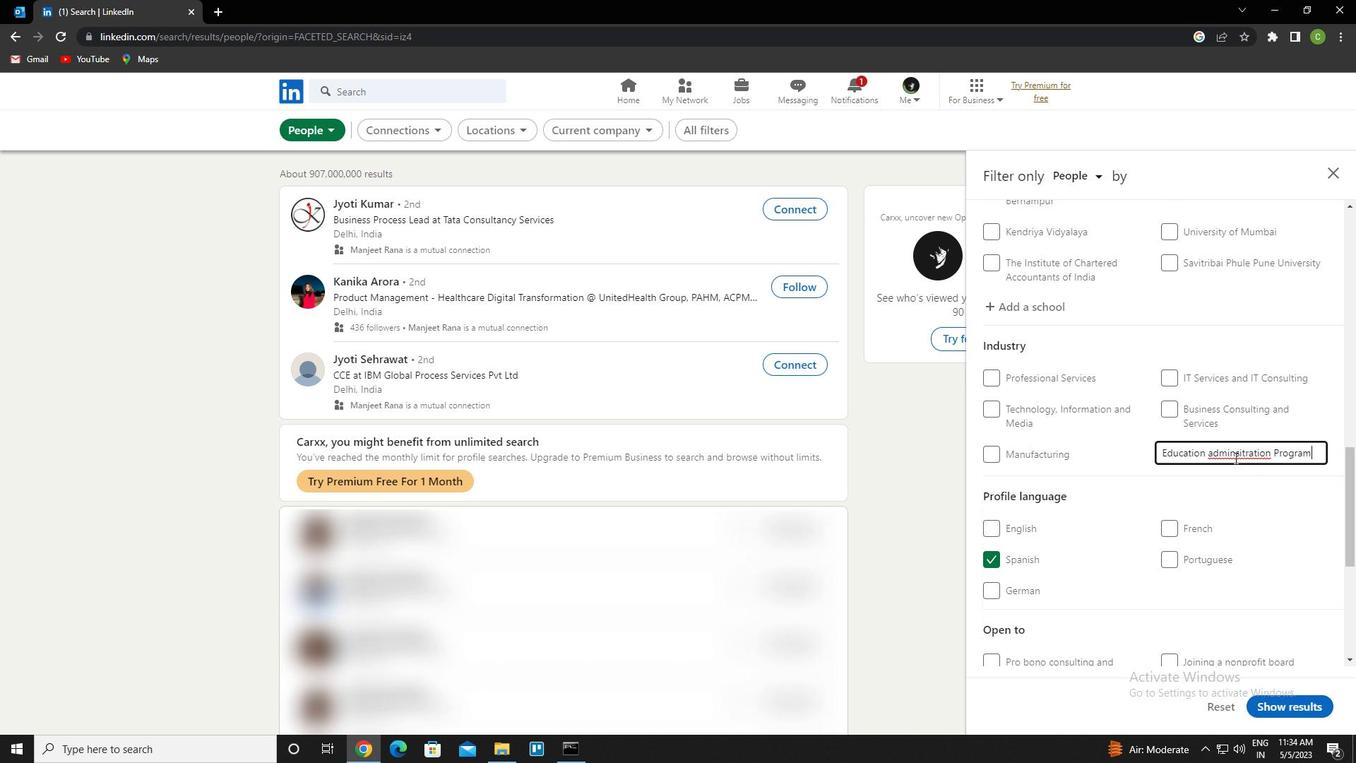 
Action: Mouse pressed left at (1235, 455)
Screenshot: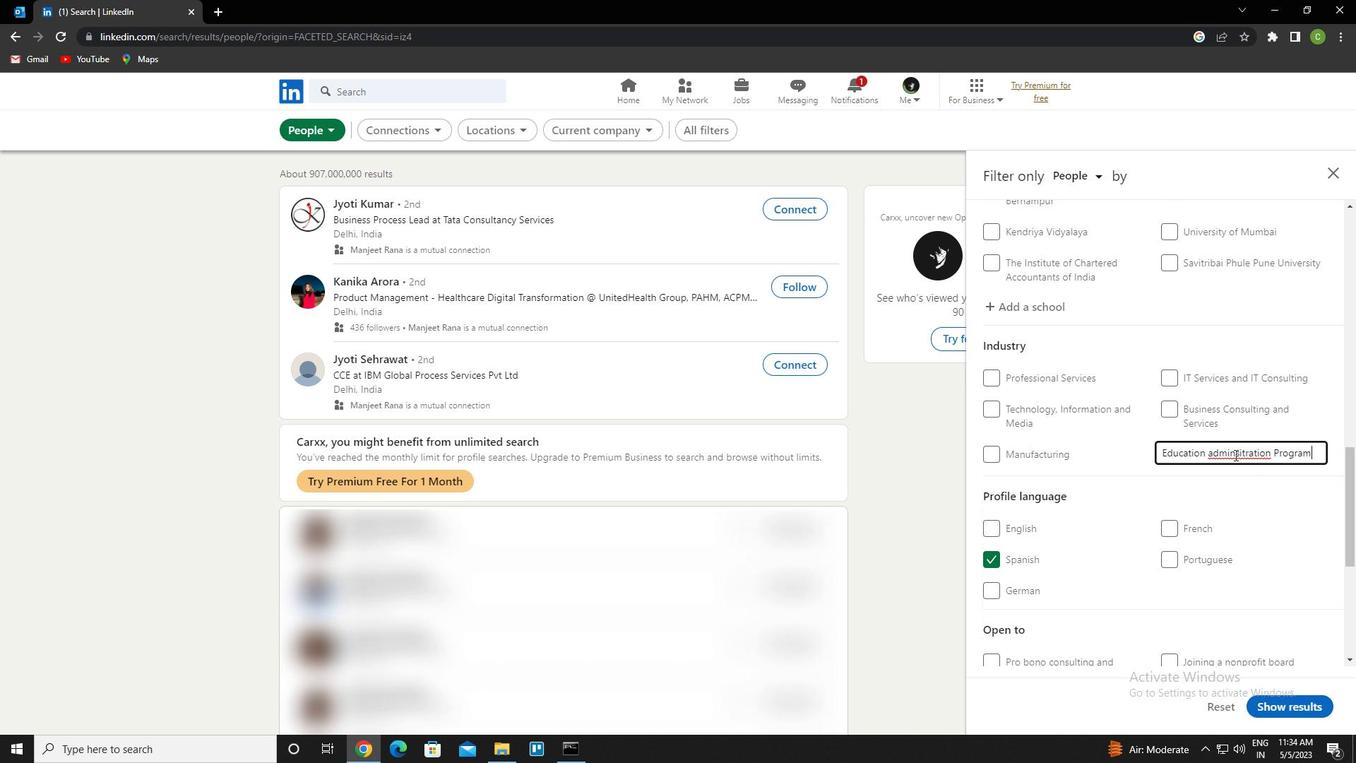 
Action: Mouse moved to (1253, 461)
Screenshot: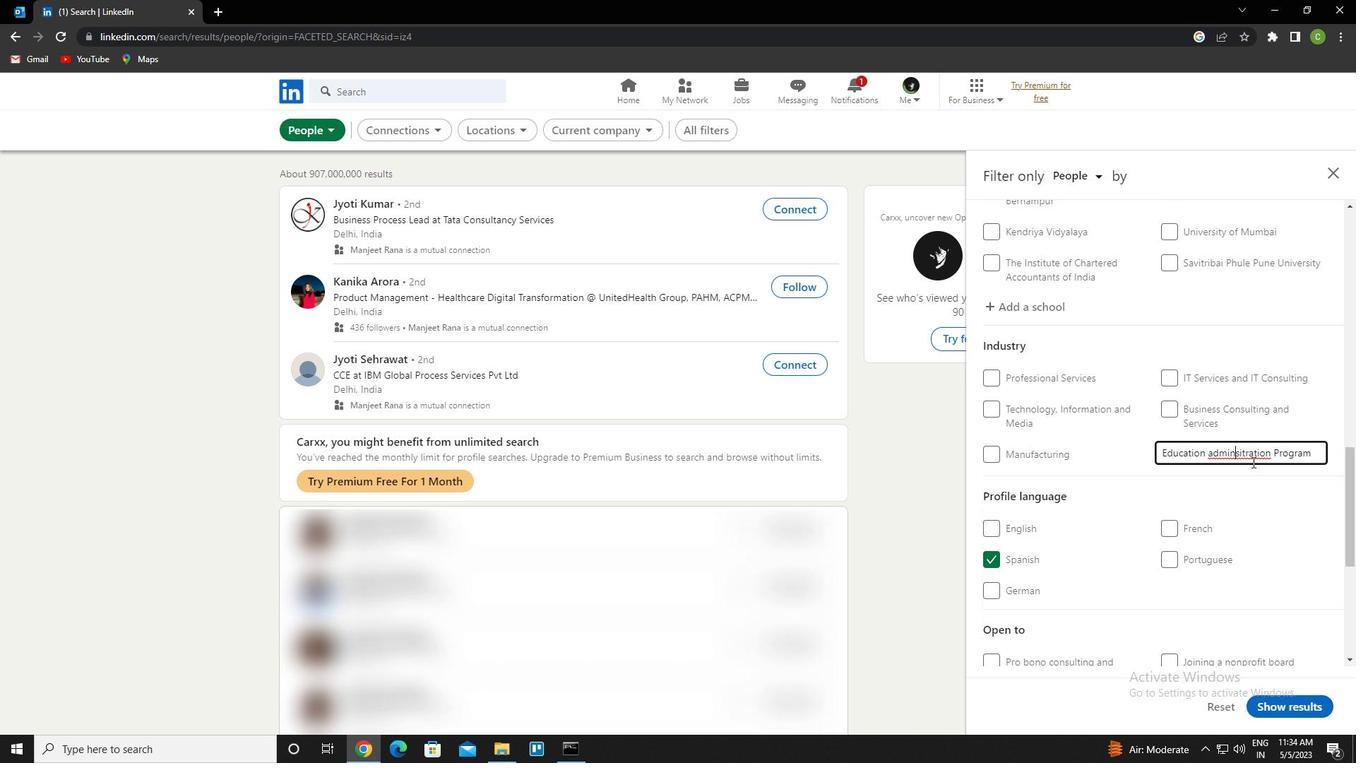 
Action: Key pressed i
Screenshot: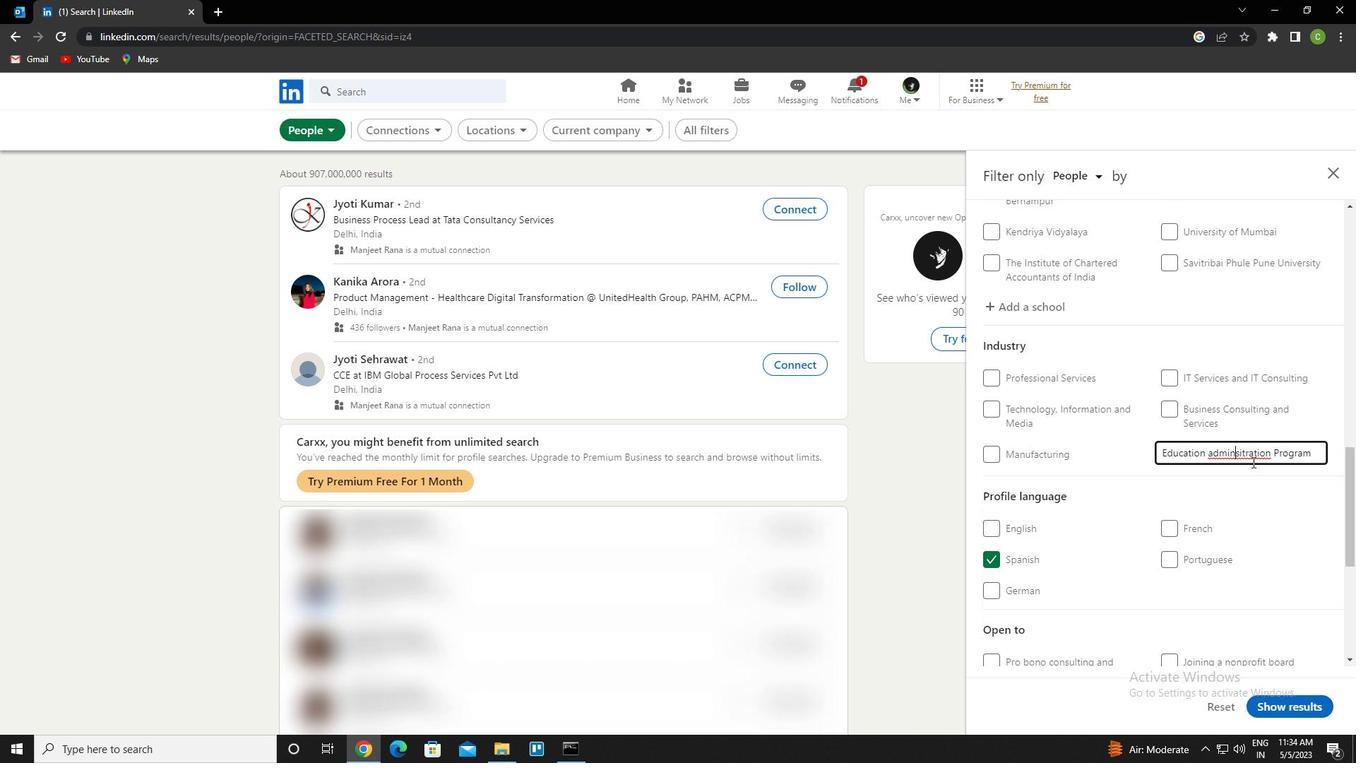 
Action: Mouse moved to (1245, 457)
Screenshot: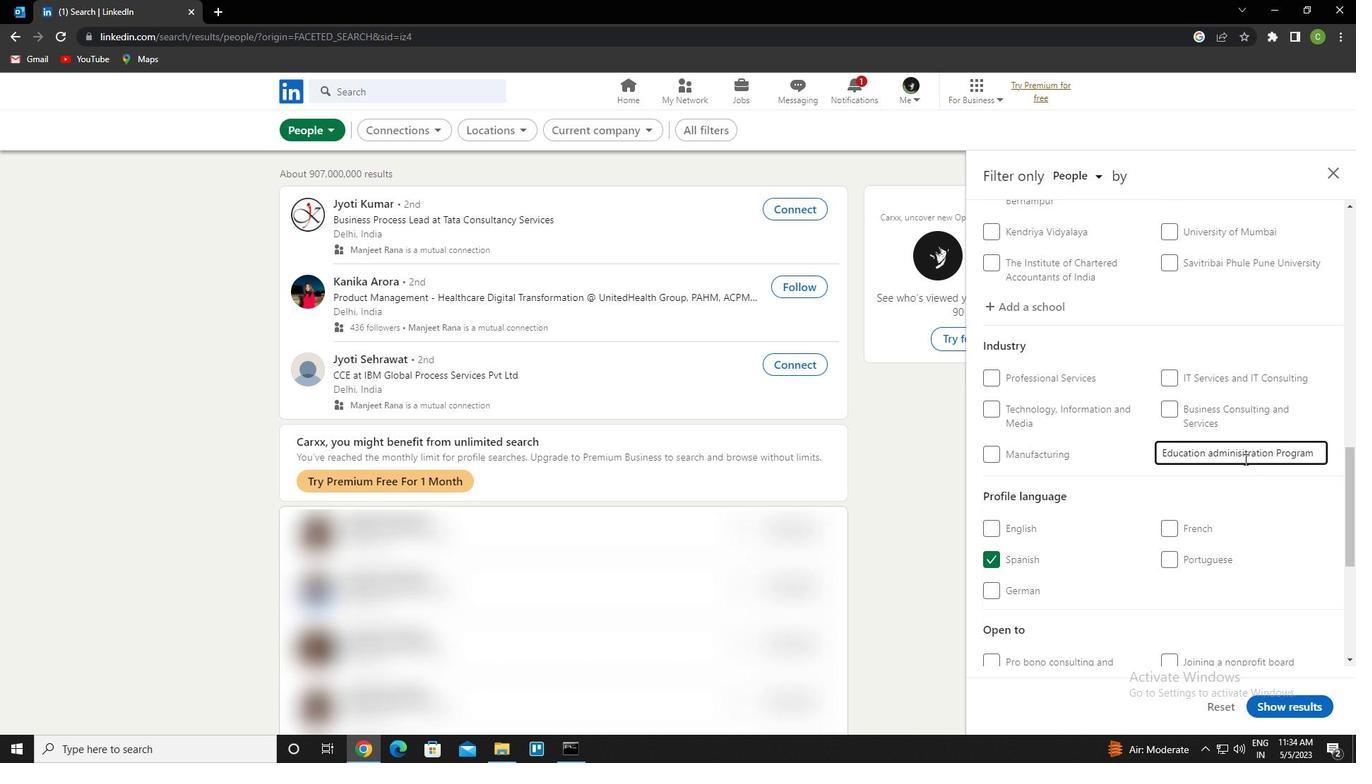 
Action: Mouse pressed left at (1245, 457)
Screenshot: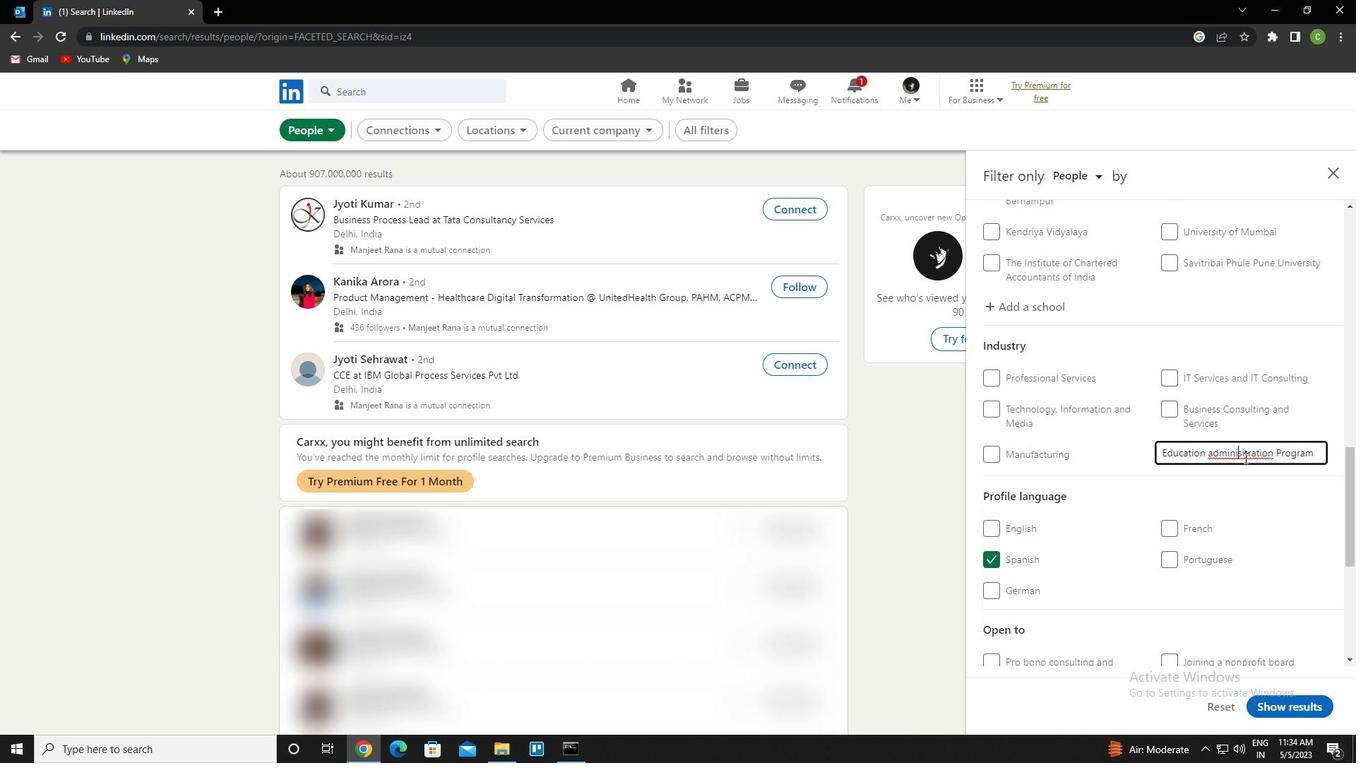 
Action: Key pressed <Key.backspace>
Screenshot: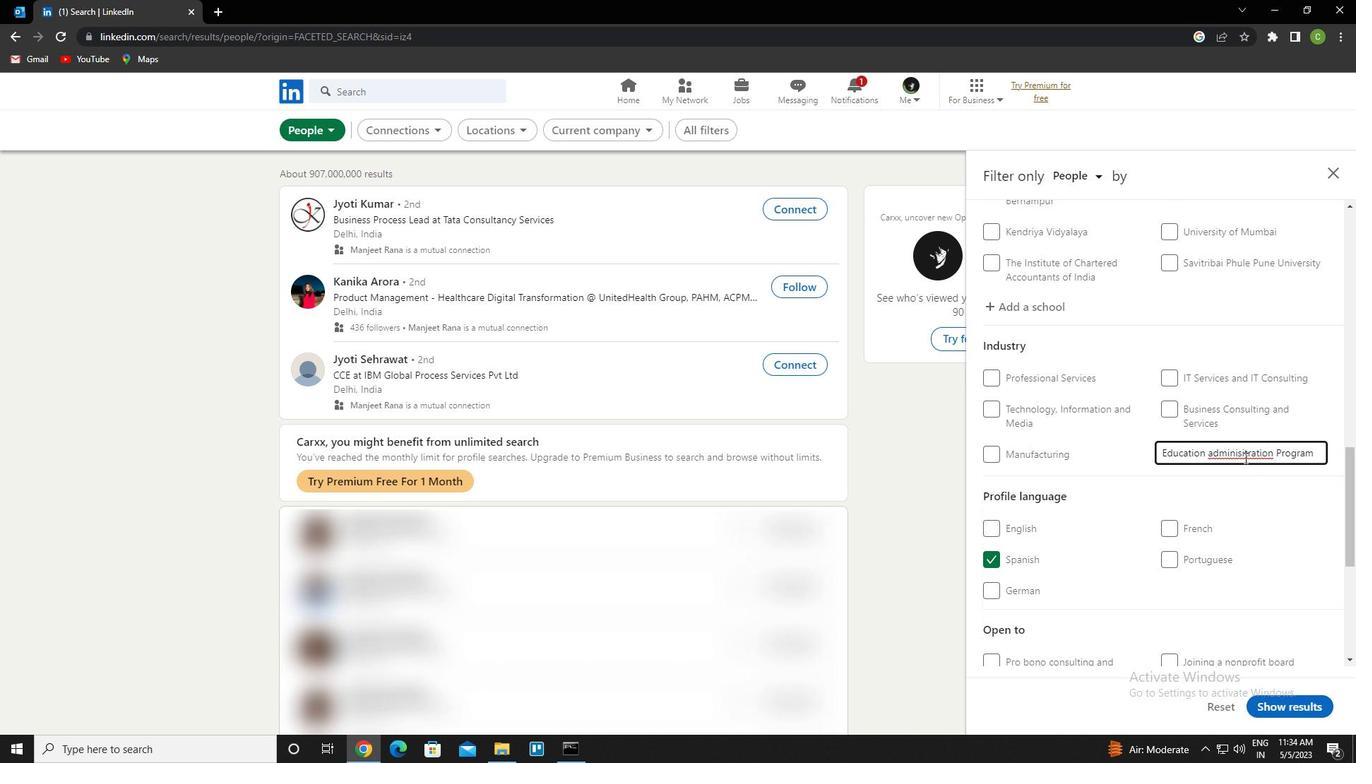 
Action: Mouse moved to (1241, 471)
Screenshot: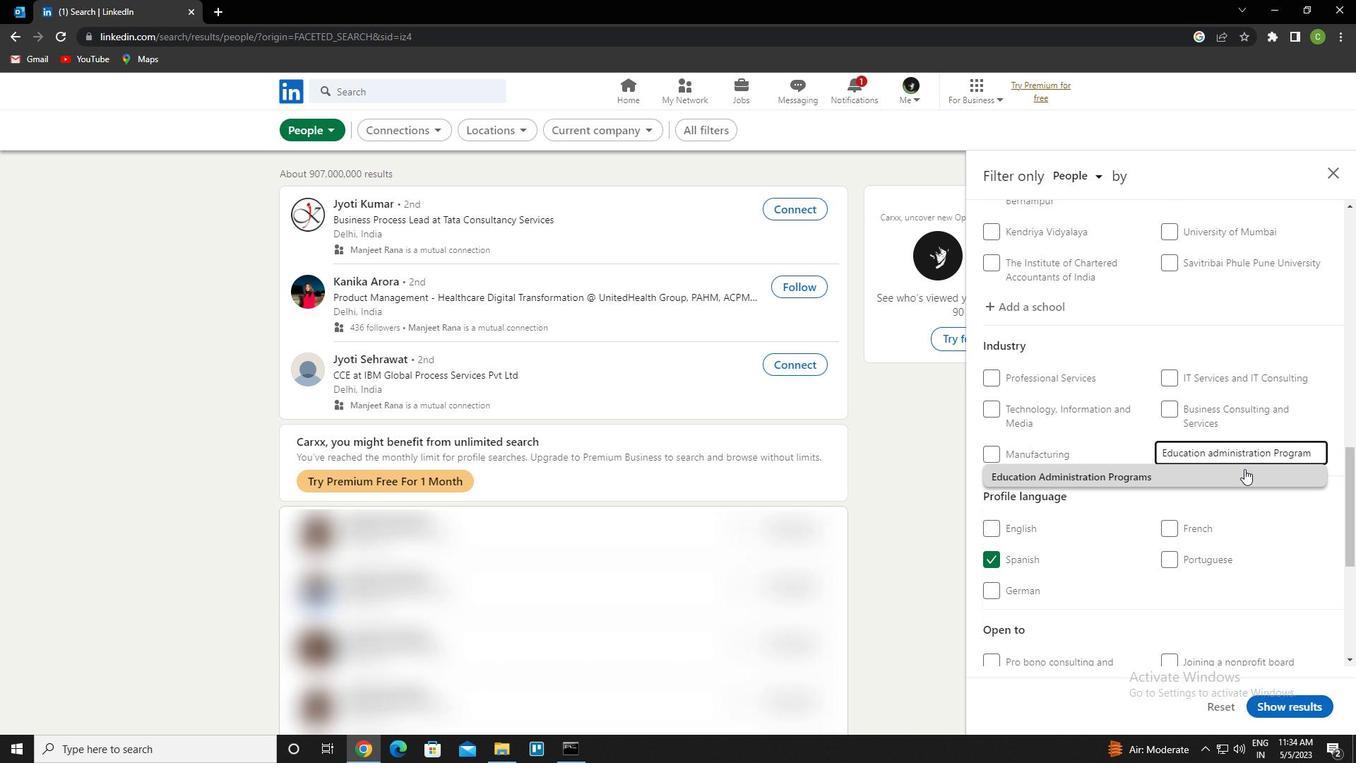 
Action: Mouse pressed left at (1241, 471)
Screenshot: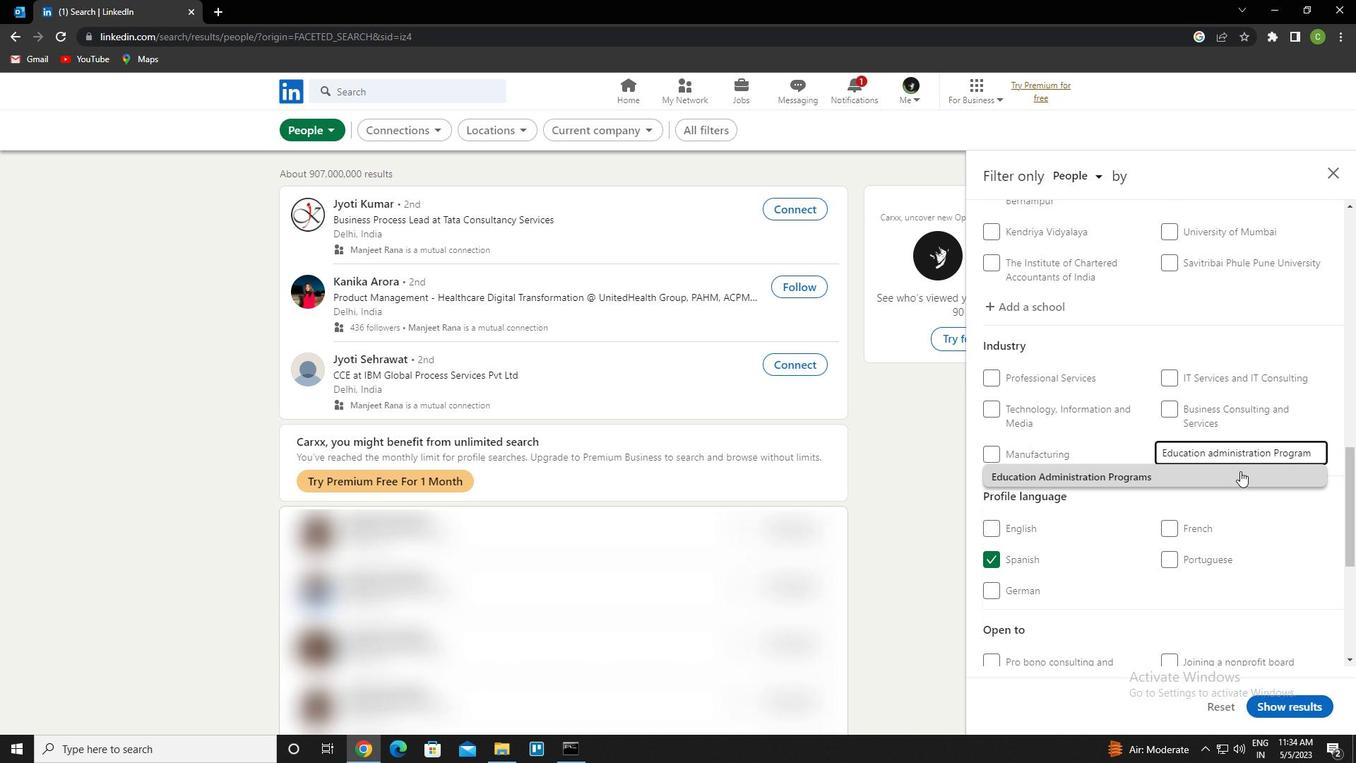 
Action: Mouse moved to (1245, 471)
Screenshot: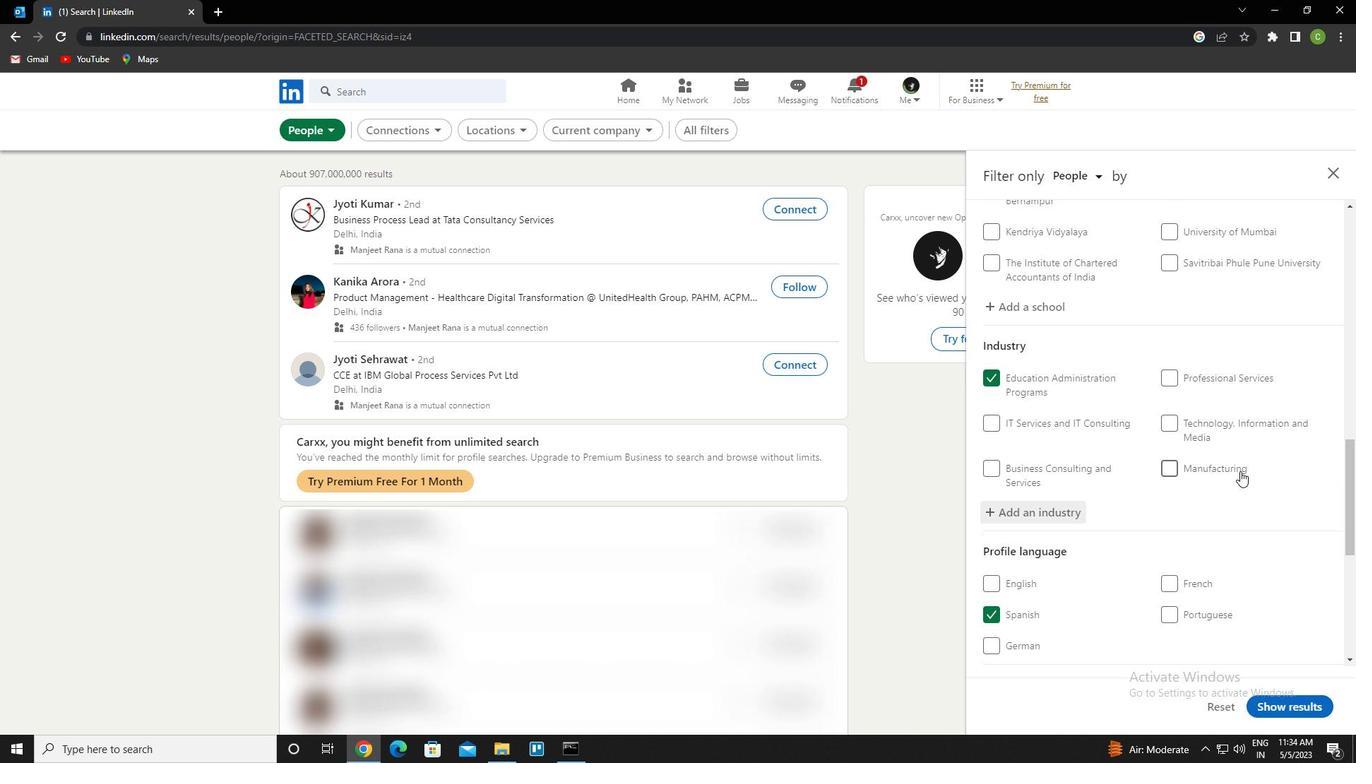 
Action: Mouse scrolled (1245, 470) with delta (0, 0)
Screenshot: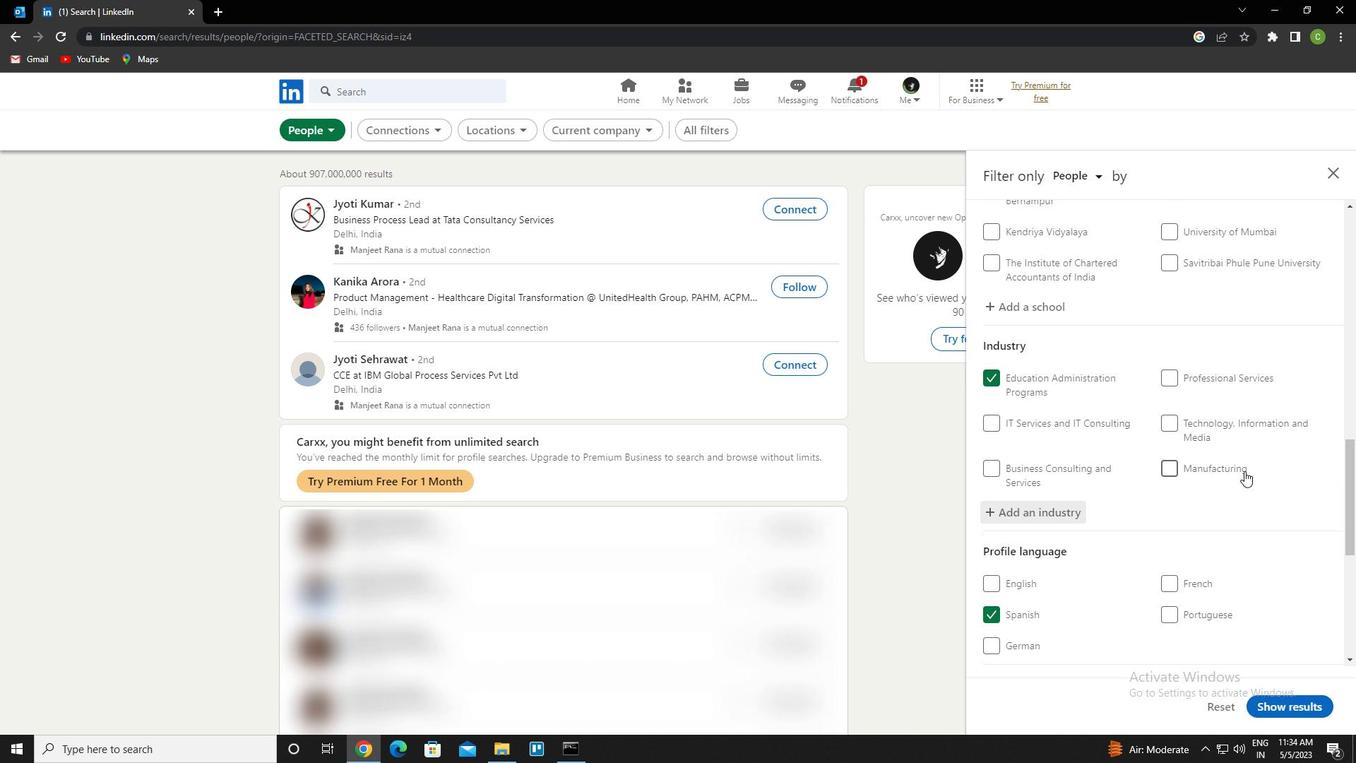 
Action: Mouse moved to (1245, 471)
Screenshot: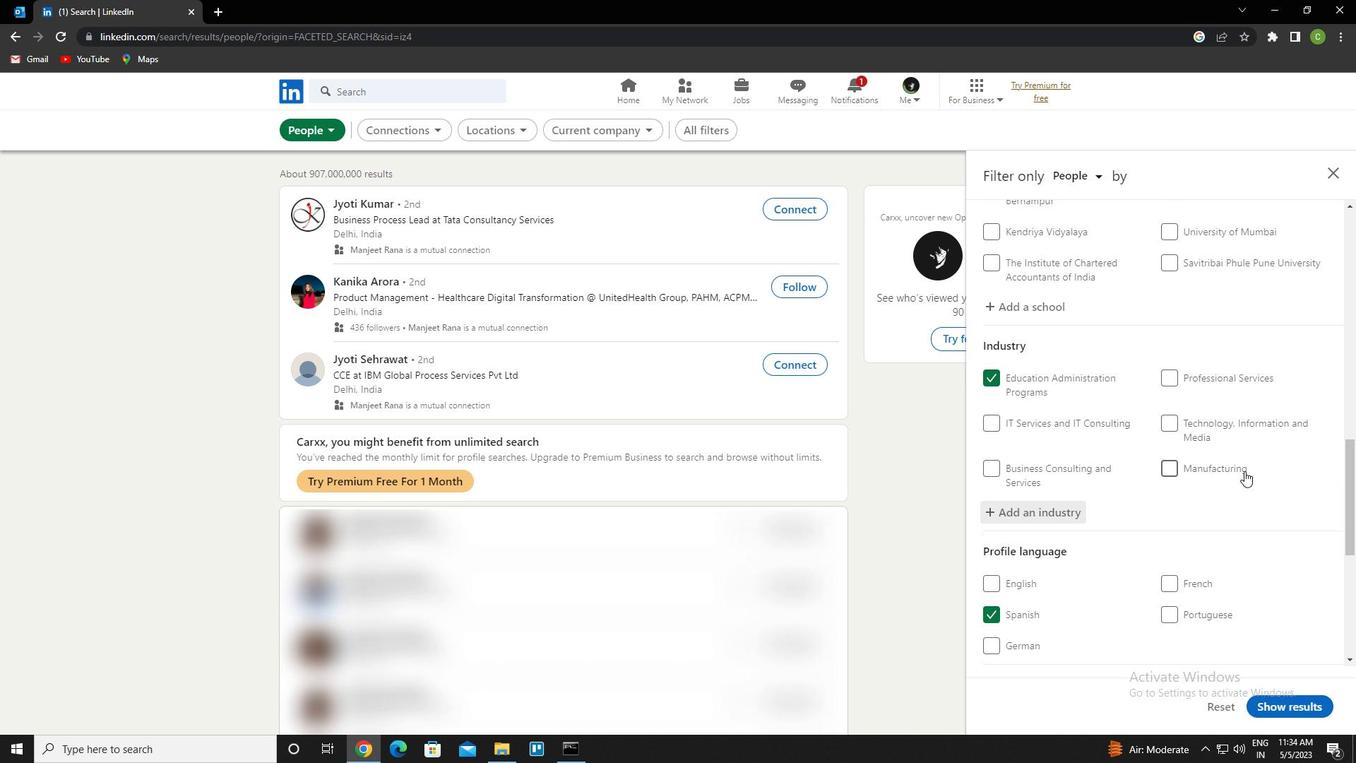 
Action: Mouse scrolled (1245, 470) with delta (0, 0)
Screenshot: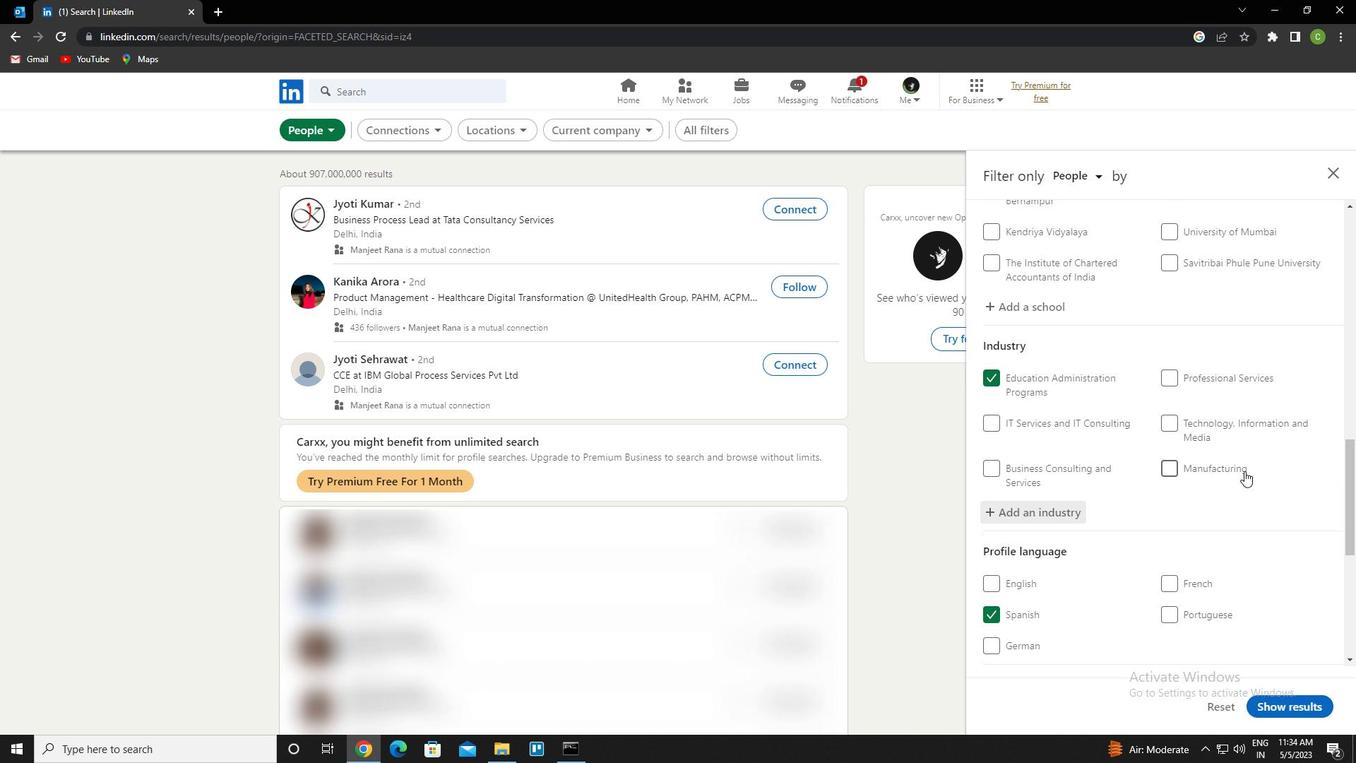 
Action: Mouse moved to (1236, 469)
Screenshot: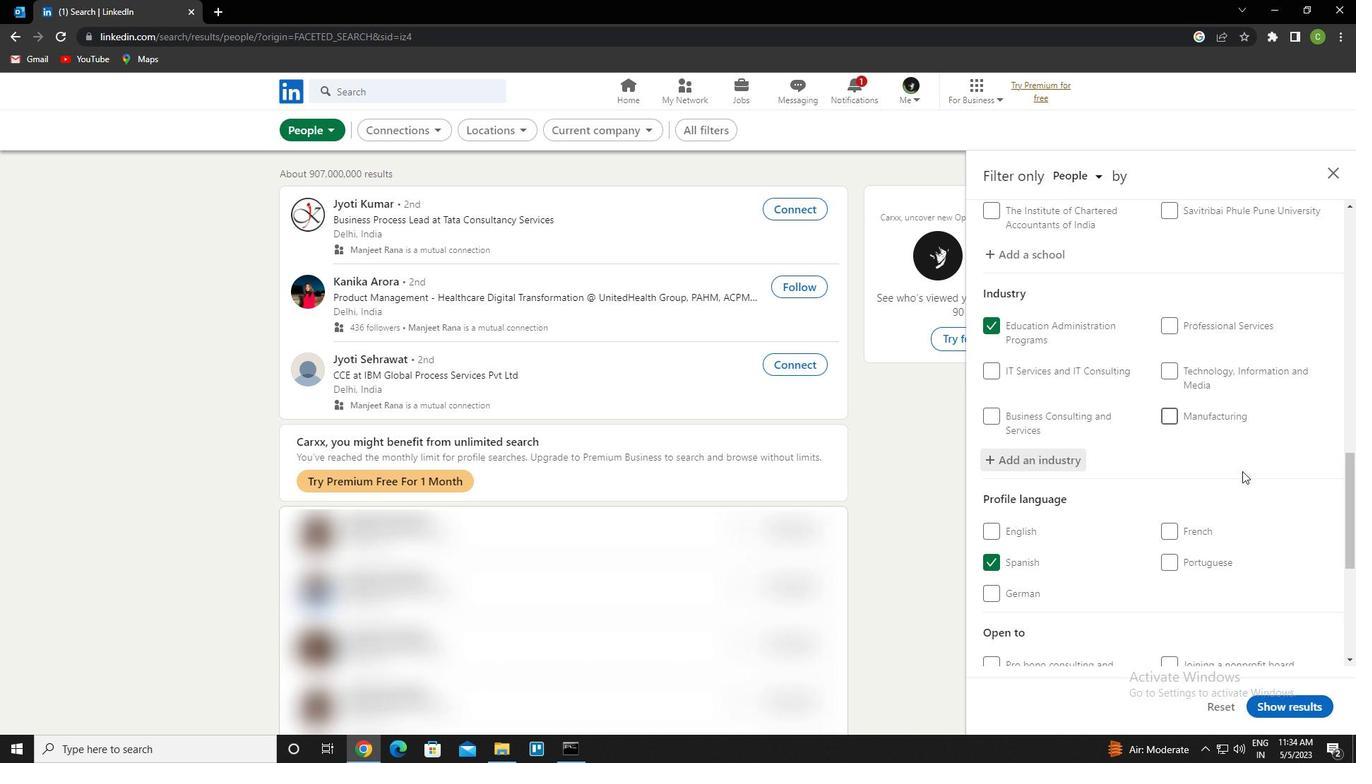 
Action: Mouse scrolled (1236, 468) with delta (0, 0)
Screenshot: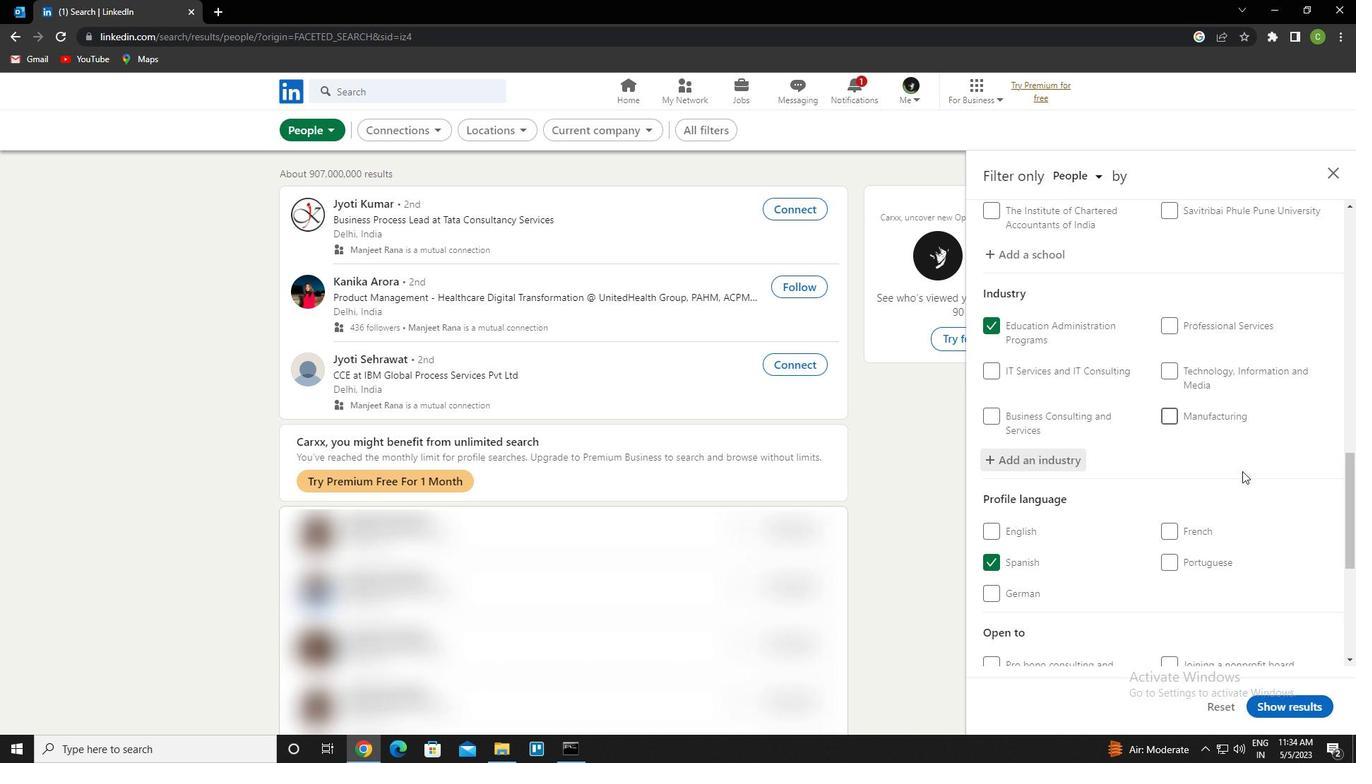 
Action: Mouse moved to (1226, 456)
Screenshot: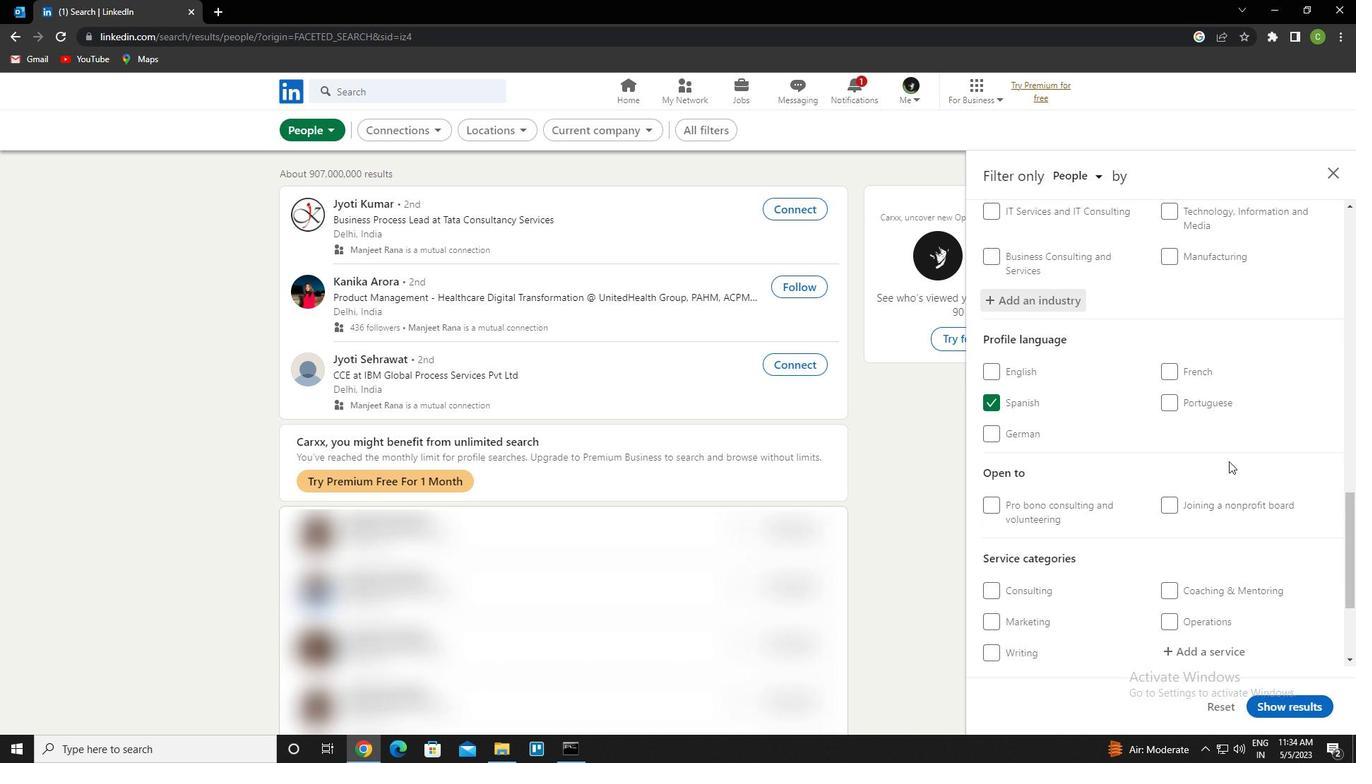 
Action: Mouse scrolled (1226, 455) with delta (0, 0)
Screenshot: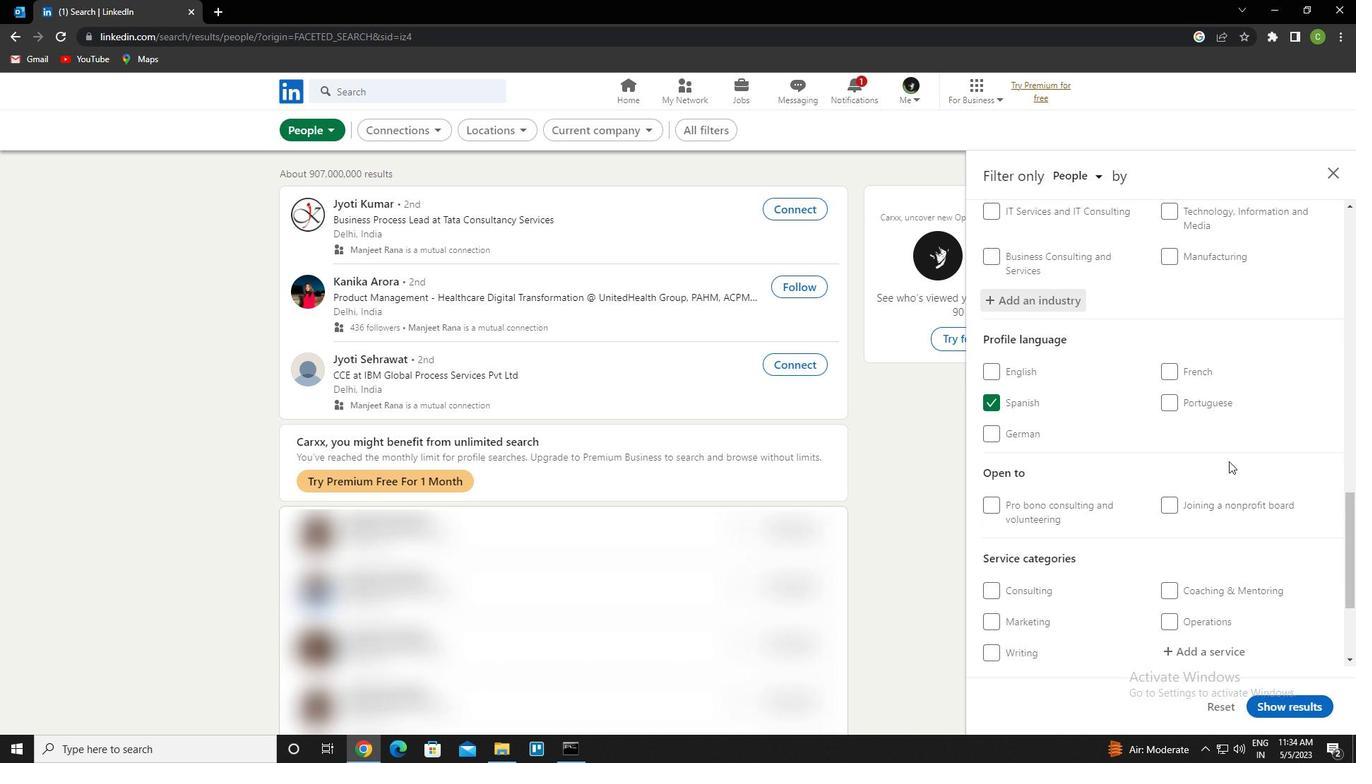 
Action: Mouse moved to (1226, 456)
Screenshot: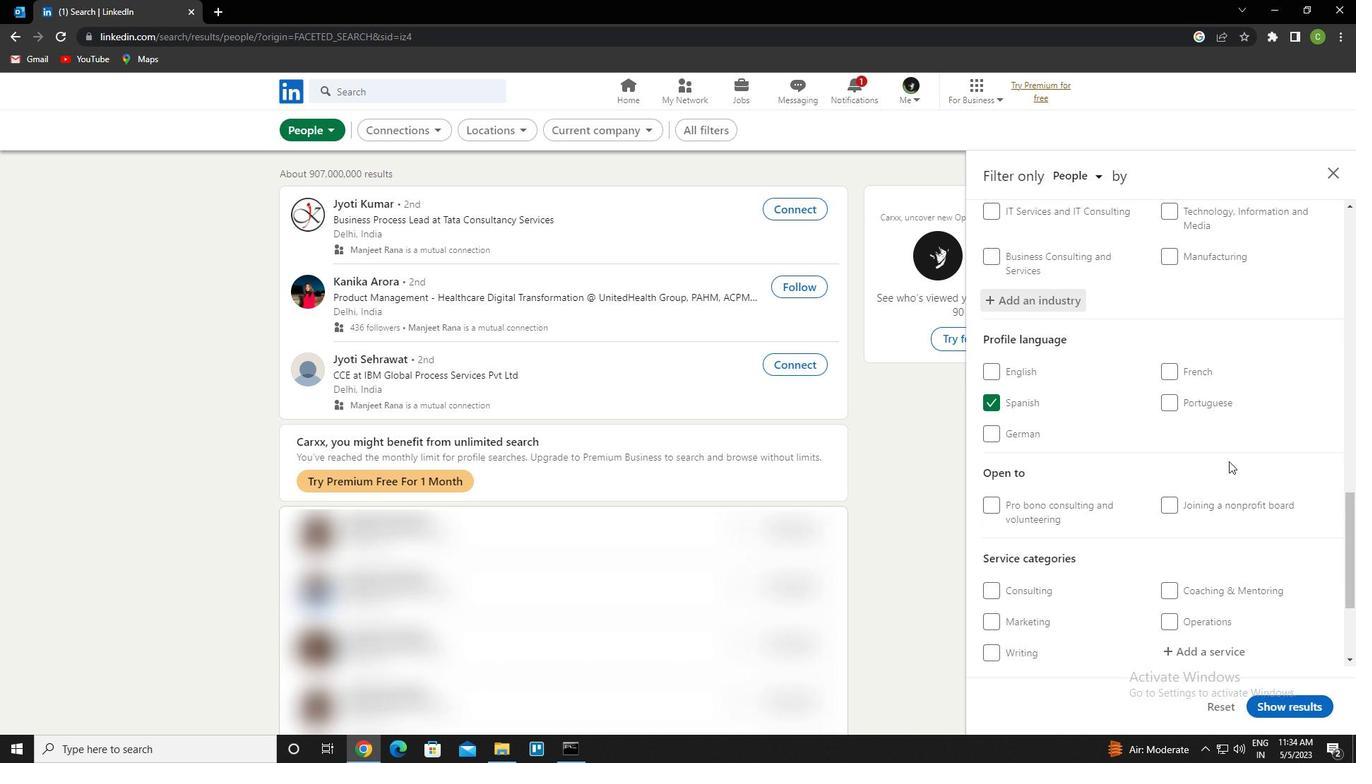 
Action: Mouse scrolled (1226, 455) with delta (0, 0)
Screenshot: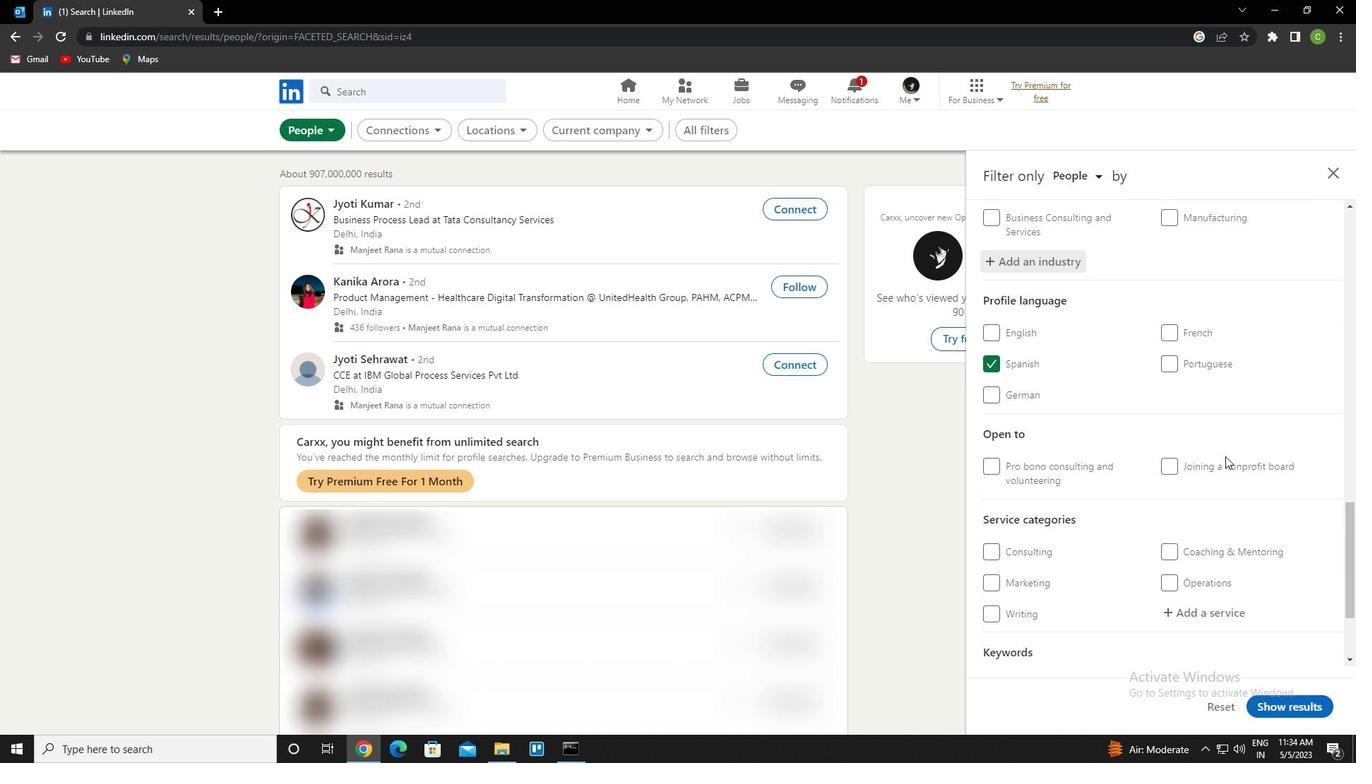 
Action: Mouse moved to (1218, 457)
Screenshot: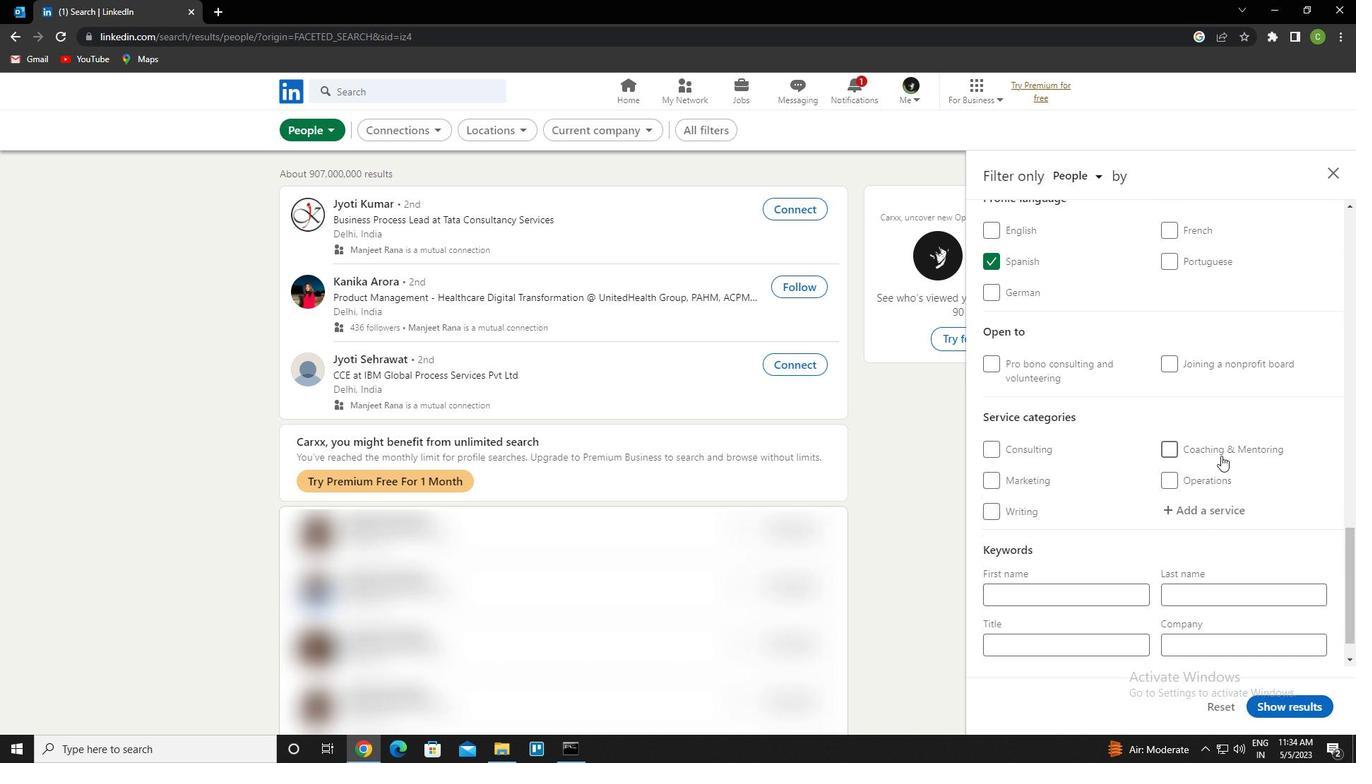 
Action: Mouse scrolled (1218, 456) with delta (0, 0)
Screenshot: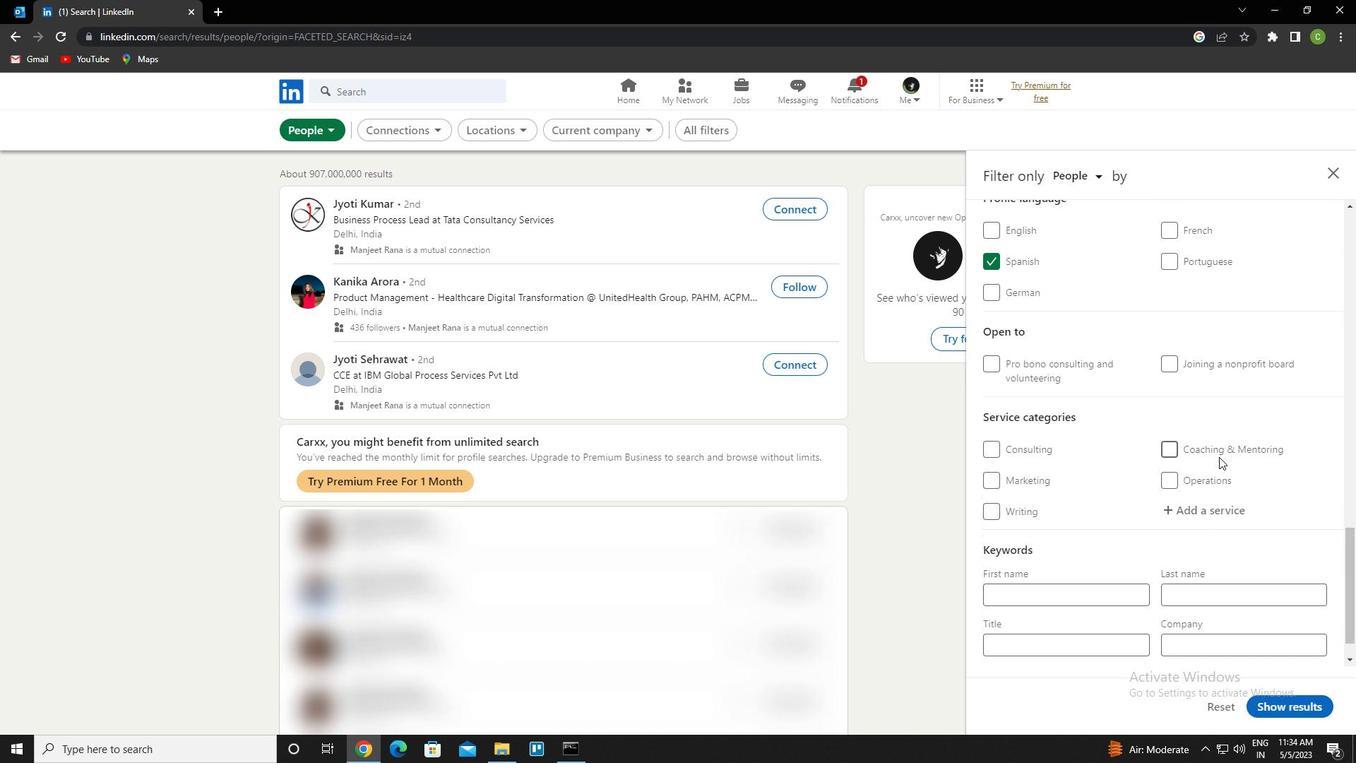 
Action: Mouse moved to (1213, 462)
Screenshot: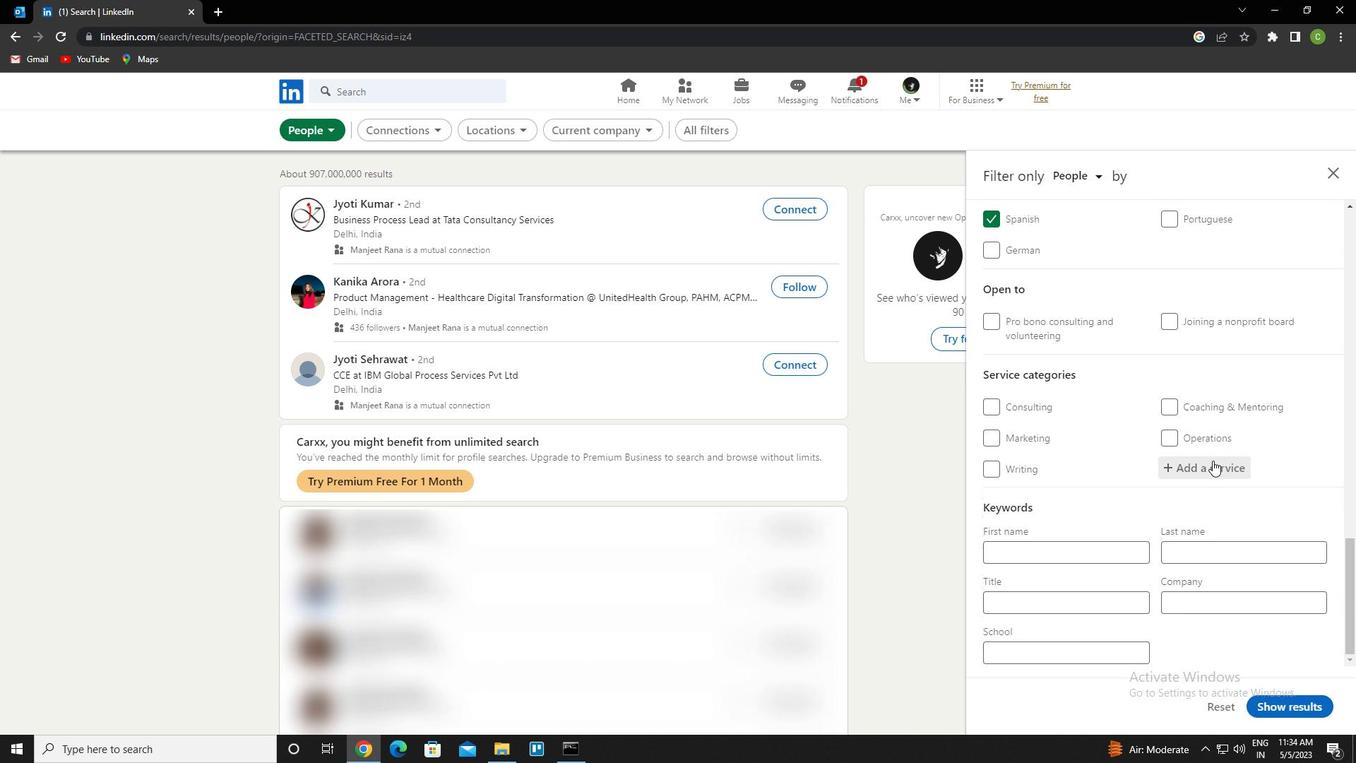 
Action: Mouse pressed left at (1213, 462)
Screenshot: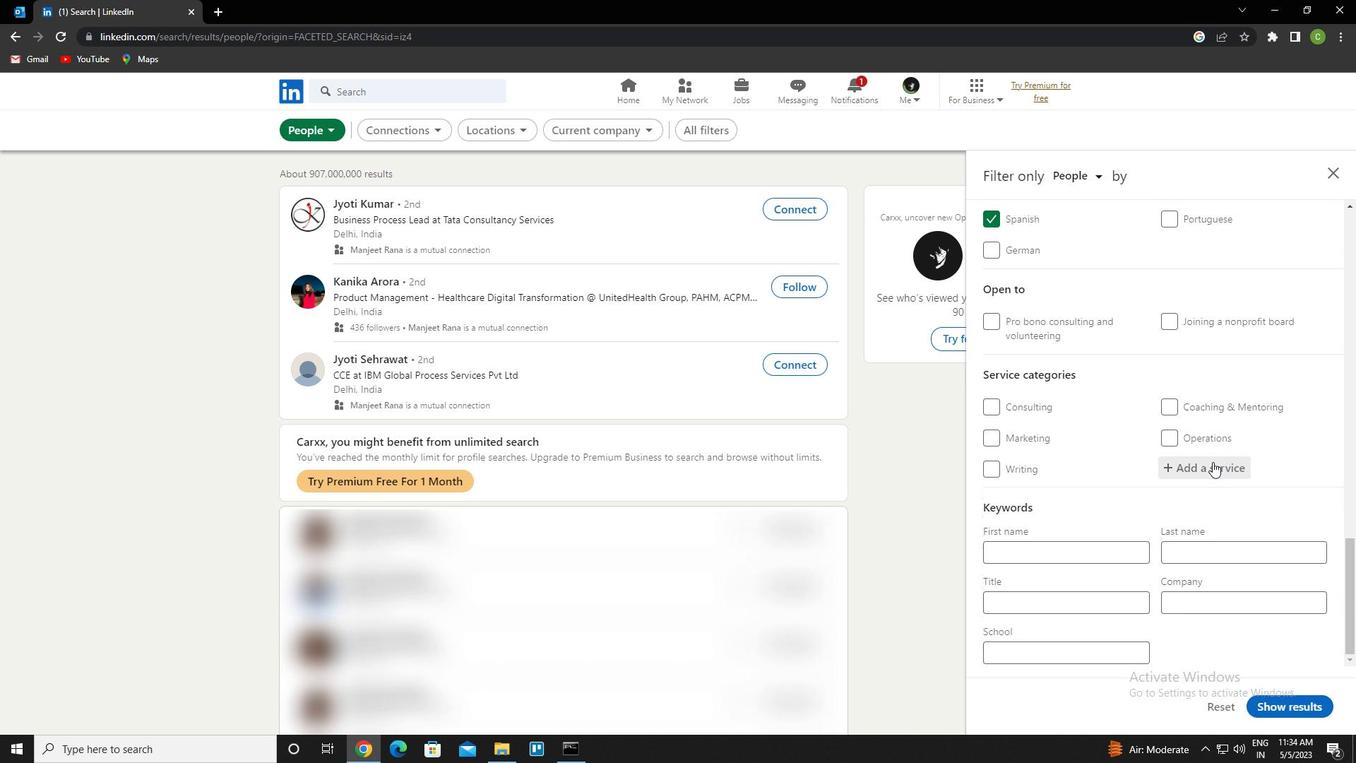 
Action: Key pressed <Key.caps_lock>a<Key.caps_lock>nimation<Key.space><Key.caps_lock>a<Key.caps_lock>rchtiture
Screenshot: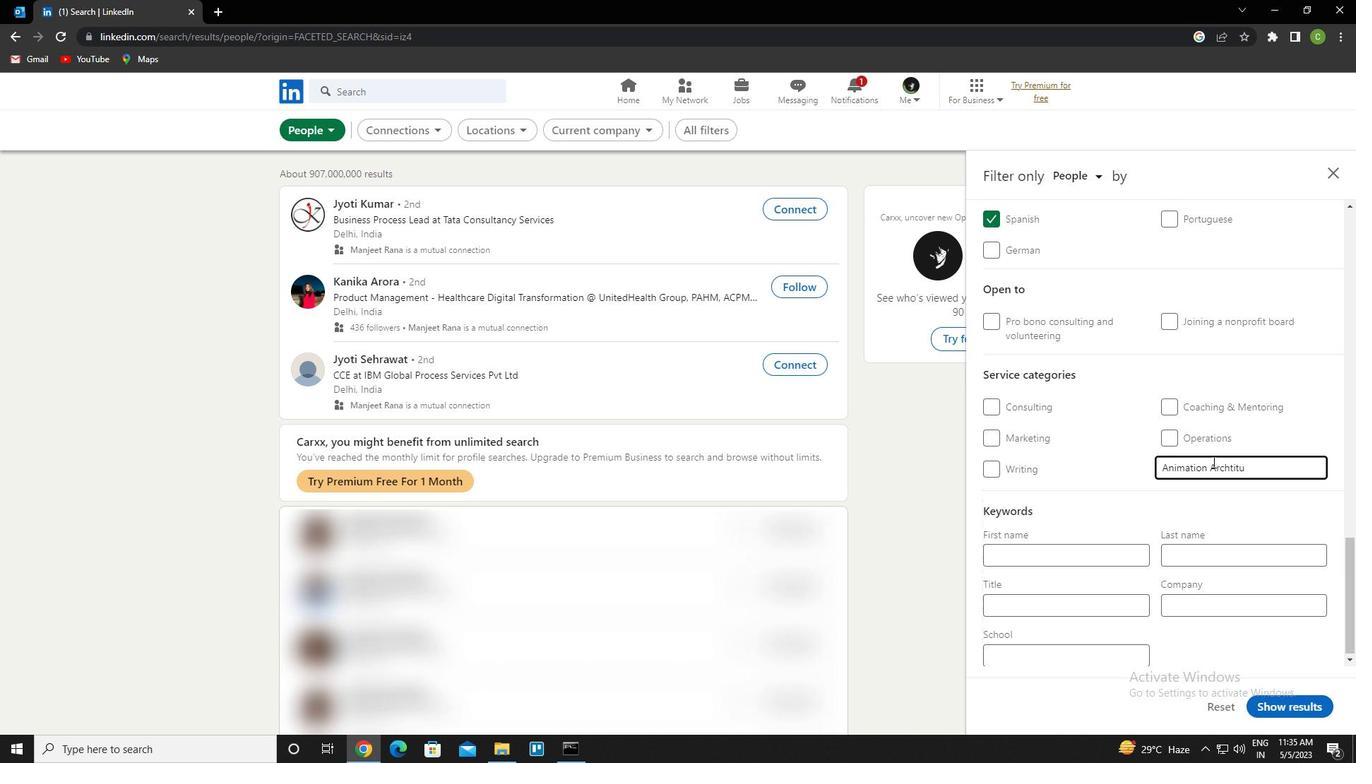 
Action: Mouse moved to (1216, 458)
Screenshot: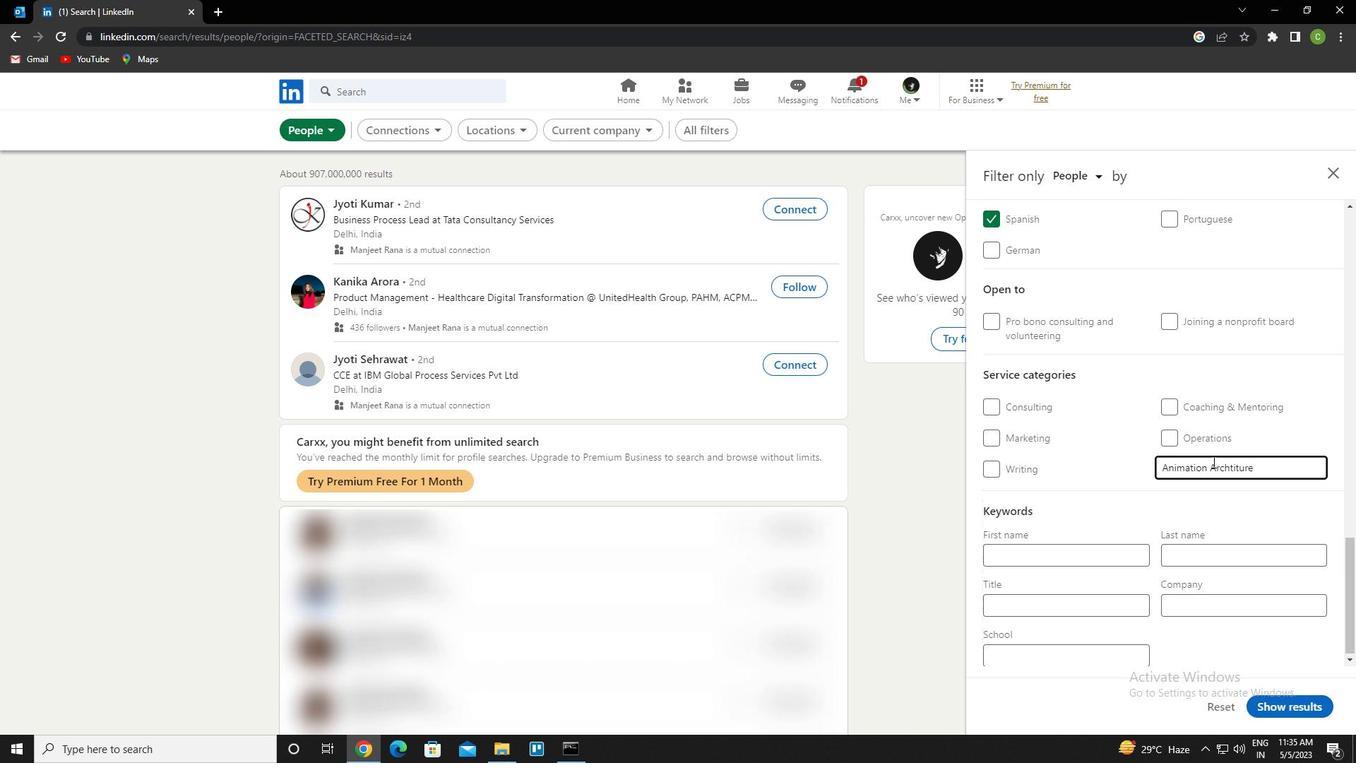 
Action: Mouse scrolled (1216, 457) with delta (0, 0)
Screenshot: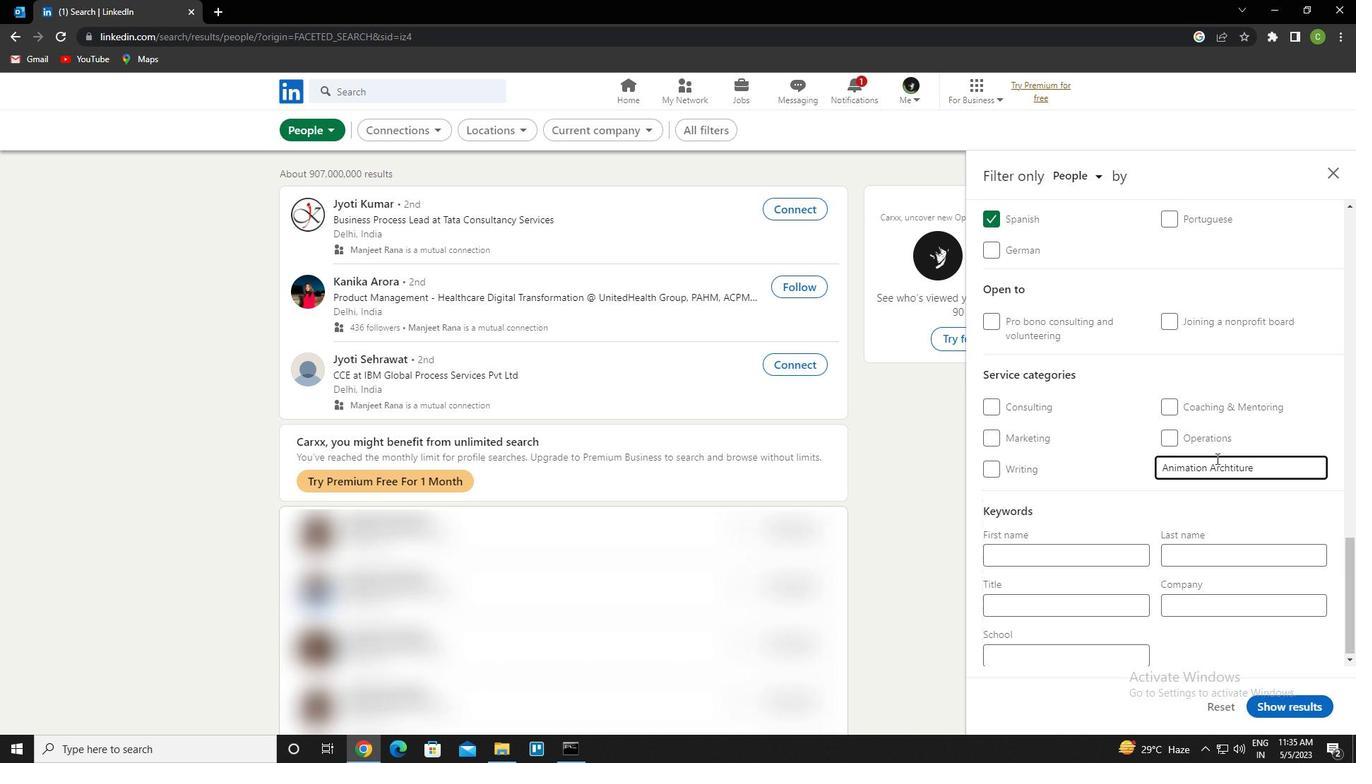 
Action: Mouse scrolled (1216, 457) with delta (0, 0)
Screenshot: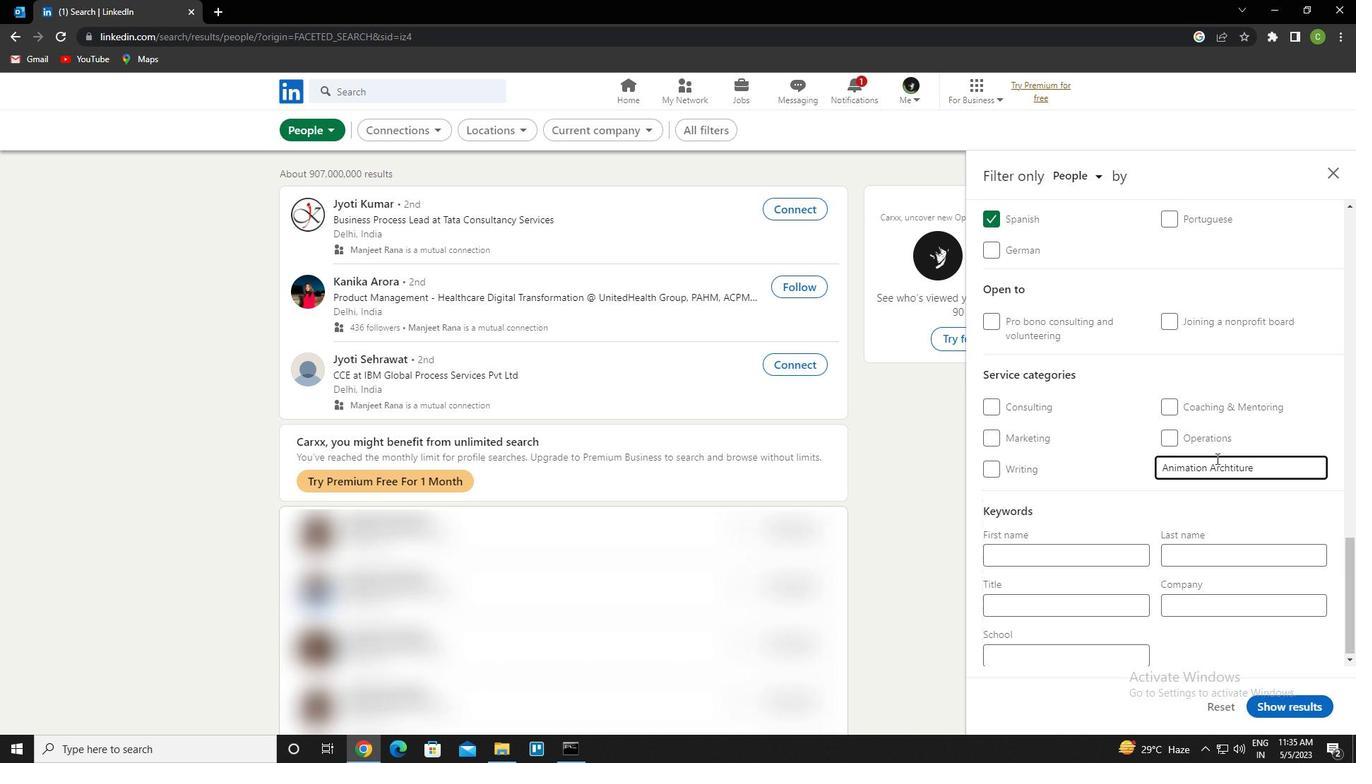 
Action: Mouse scrolled (1216, 457) with delta (0, 0)
Screenshot: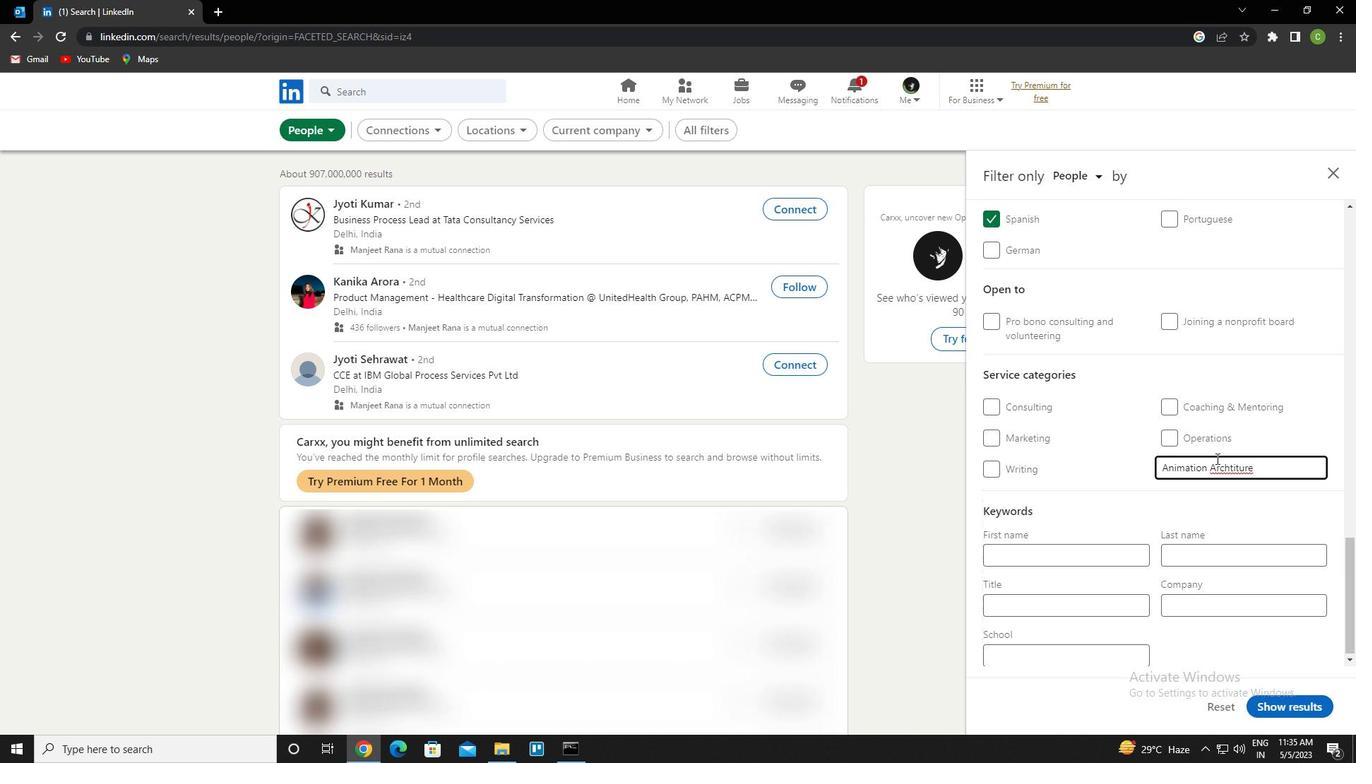 
Action: Mouse scrolled (1216, 457) with delta (0, 0)
Screenshot: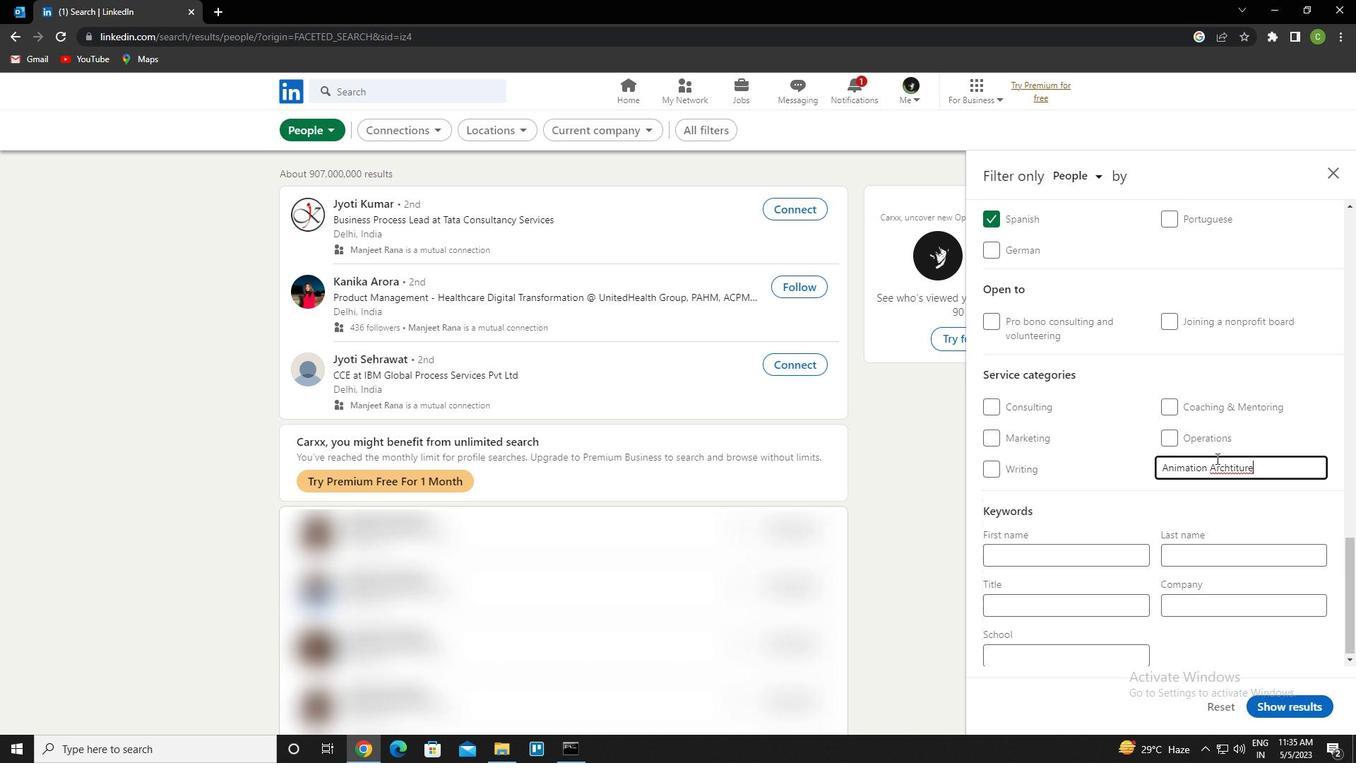 
Action: Mouse moved to (1237, 466)
Screenshot: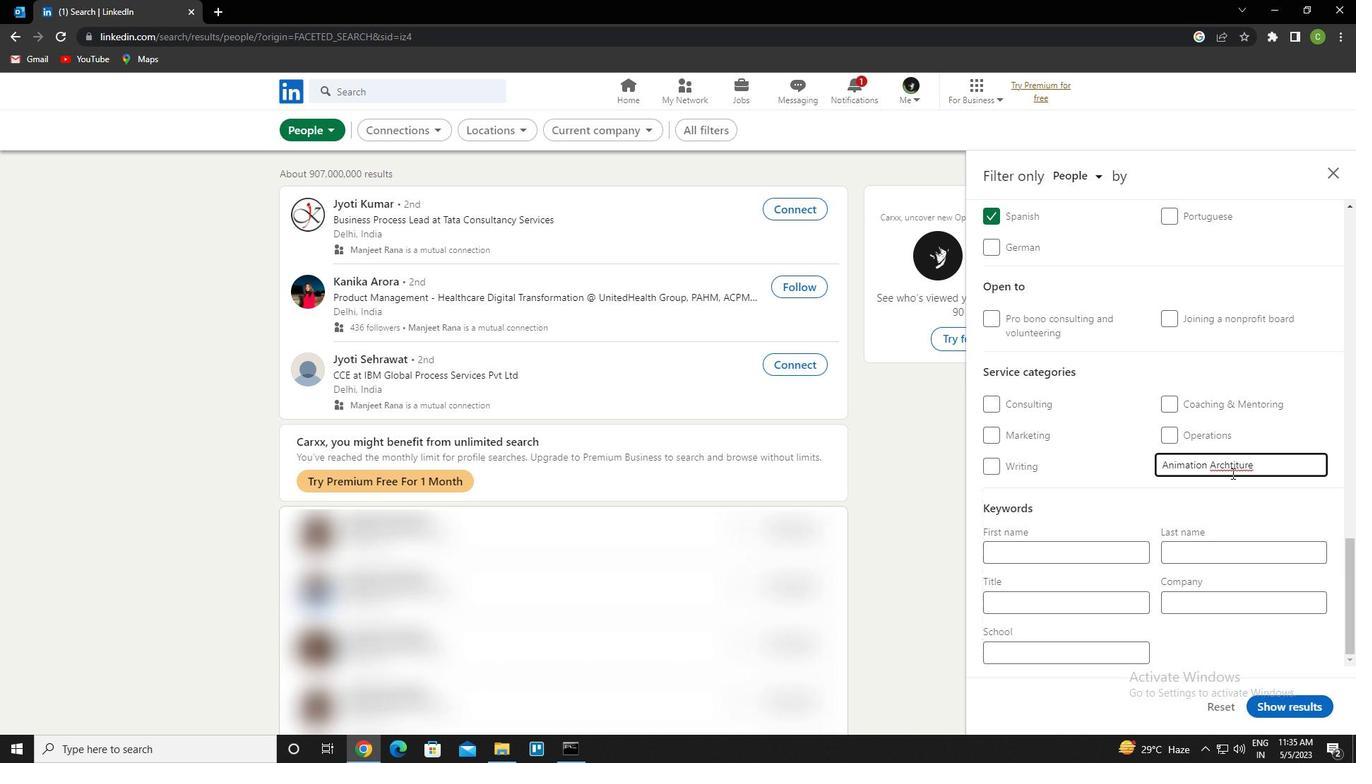 
Action: Mouse pressed left at (1237, 466)
Screenshot: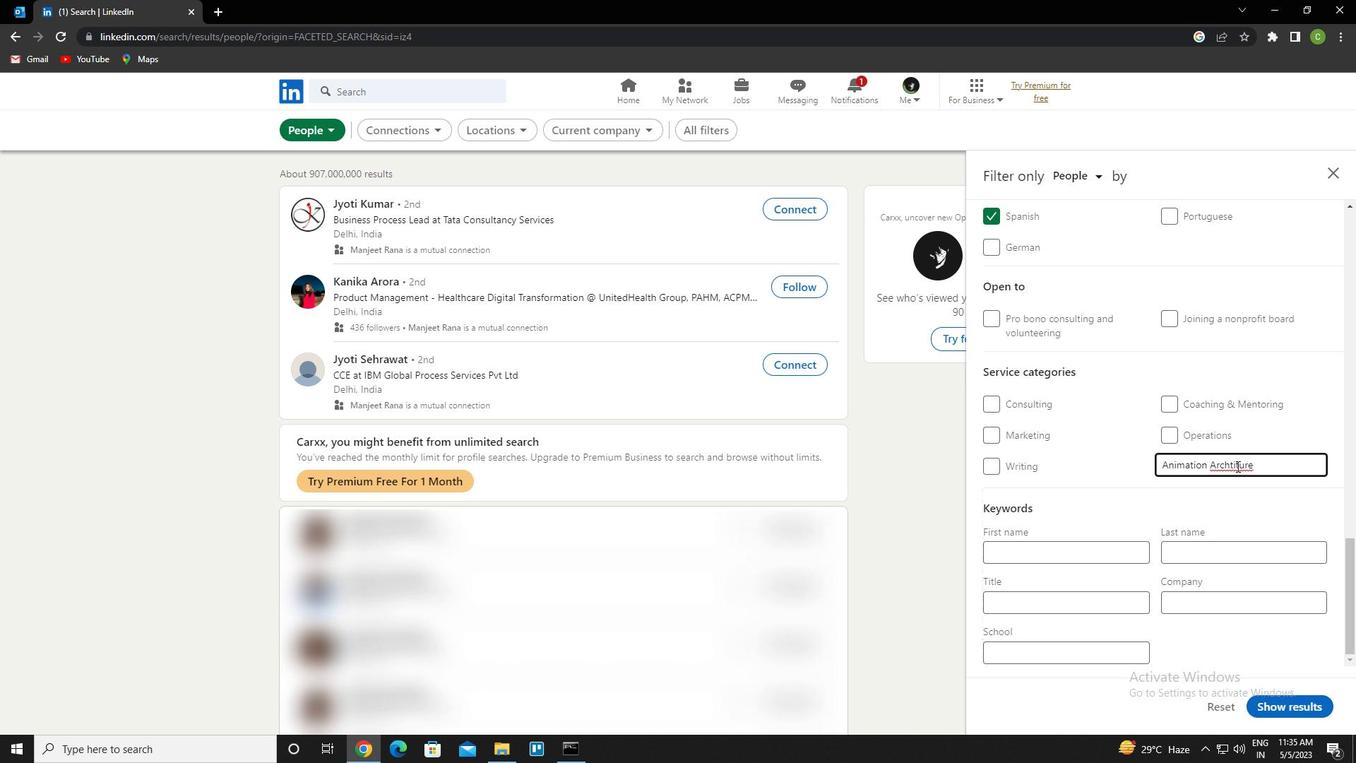 
Action: Mouse moved to (1250, 474)
Screenshot: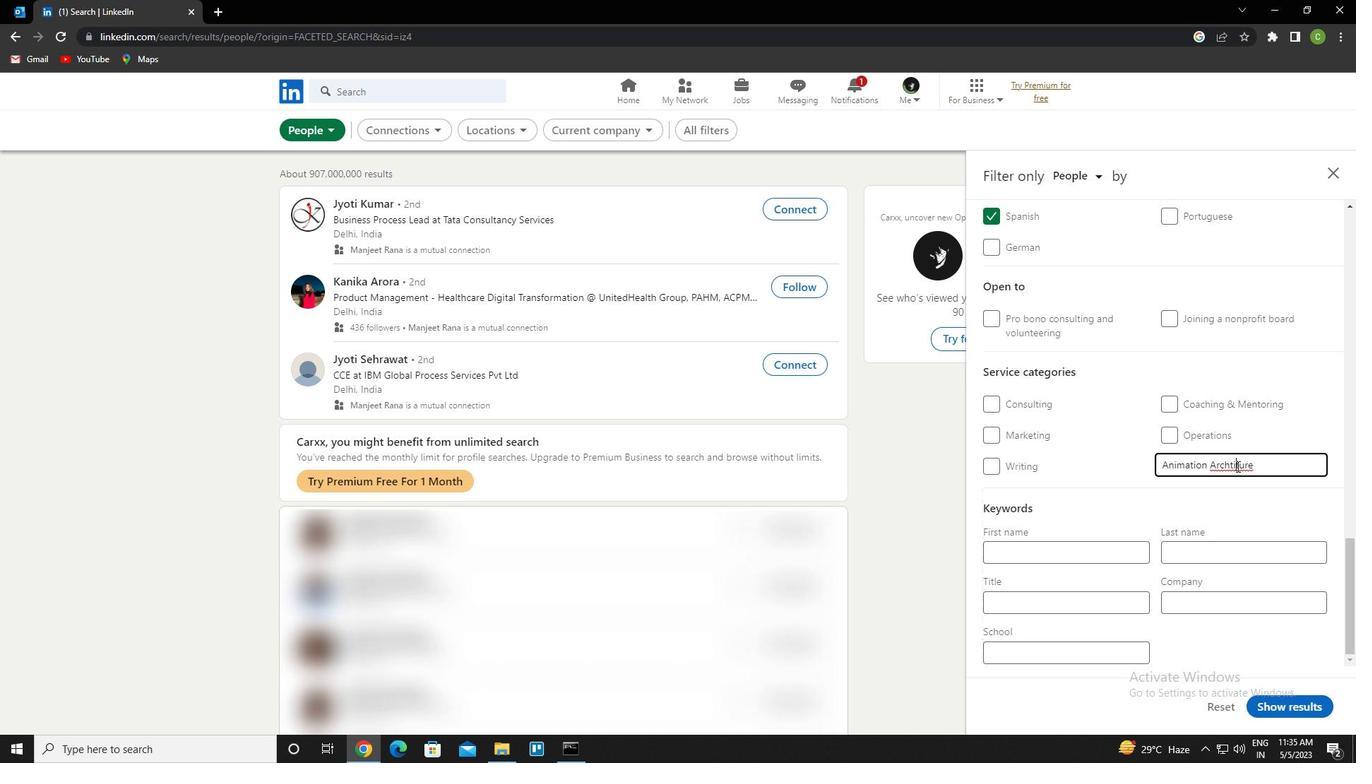 
Action: Key pressed <Key.backspace>ec
Screenshot: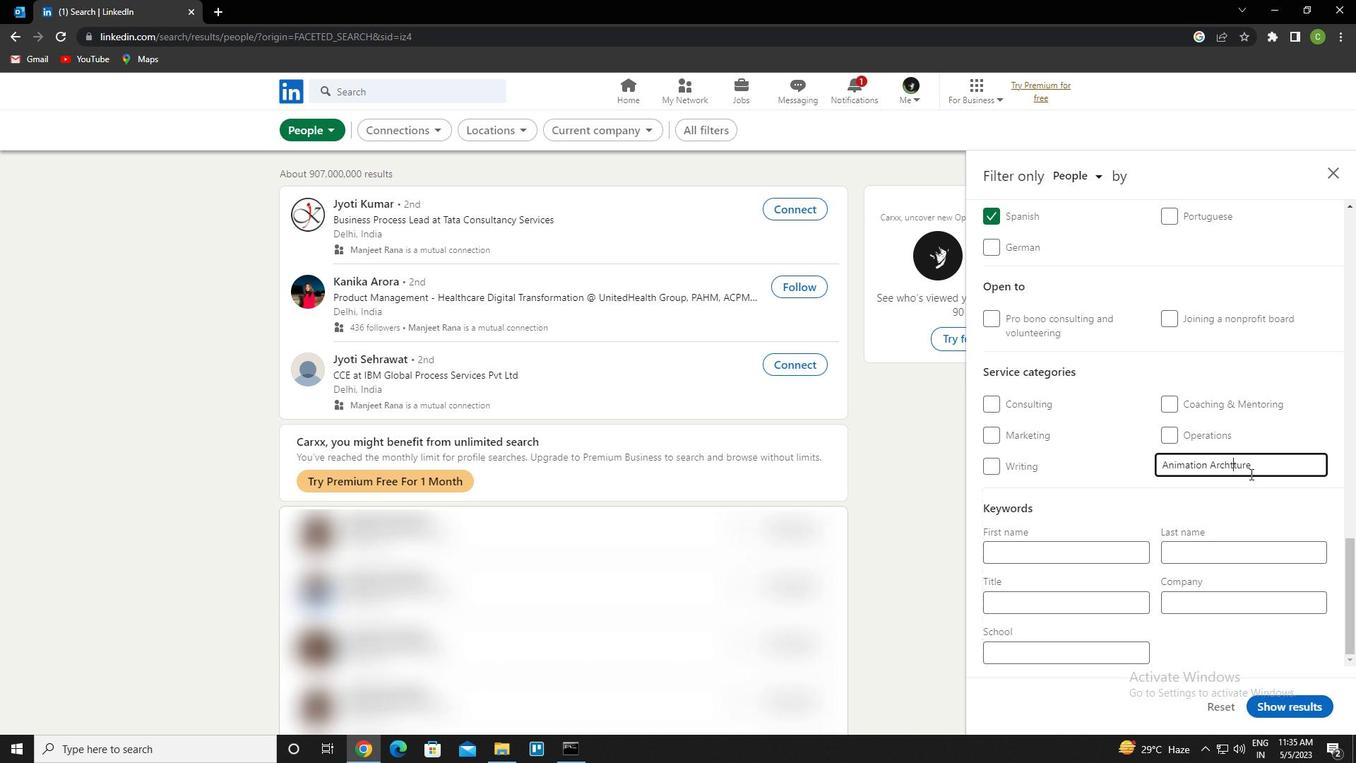 
Action: Mouse moved to (1231, 466)
Screenshot: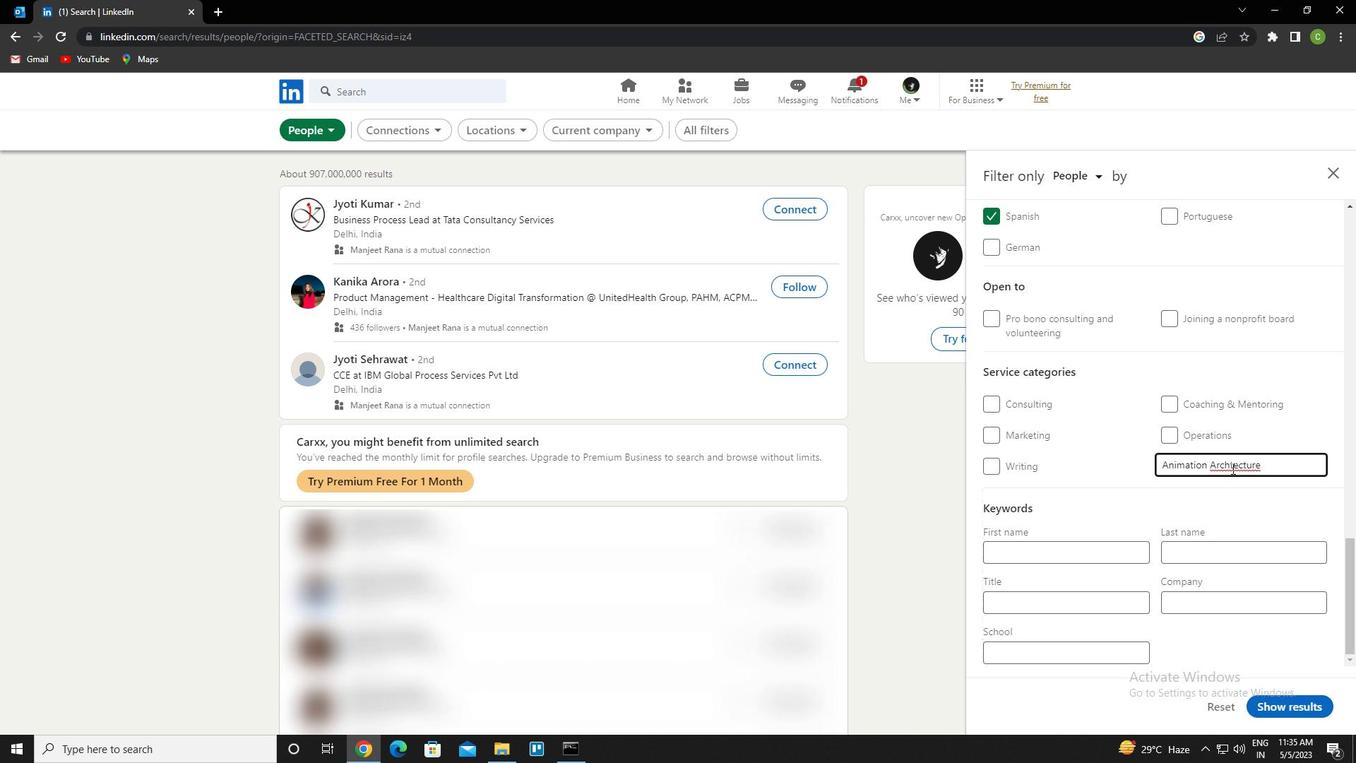 
Action: Mouse pressed left at (1231, 466)
Screenshot: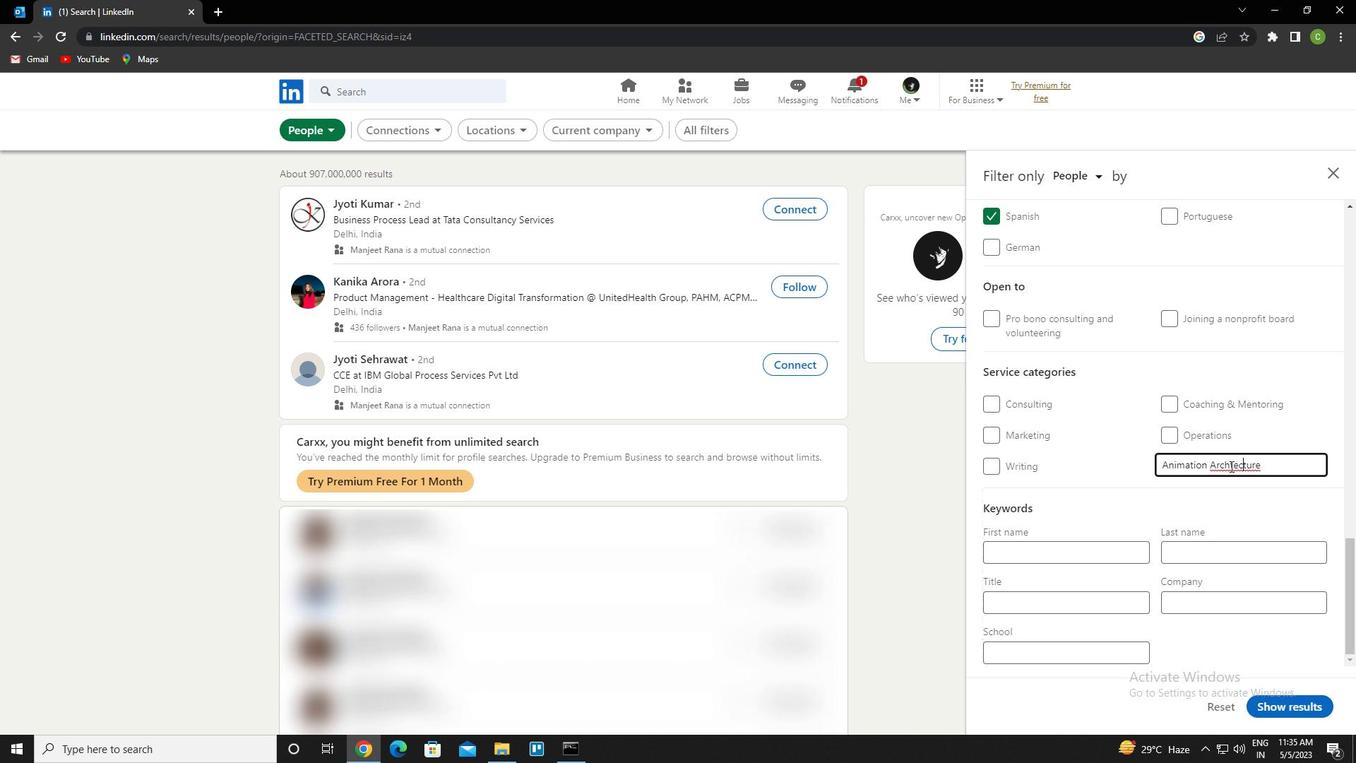 
Action: Mouse moved to (1108, 568)
Screenshot: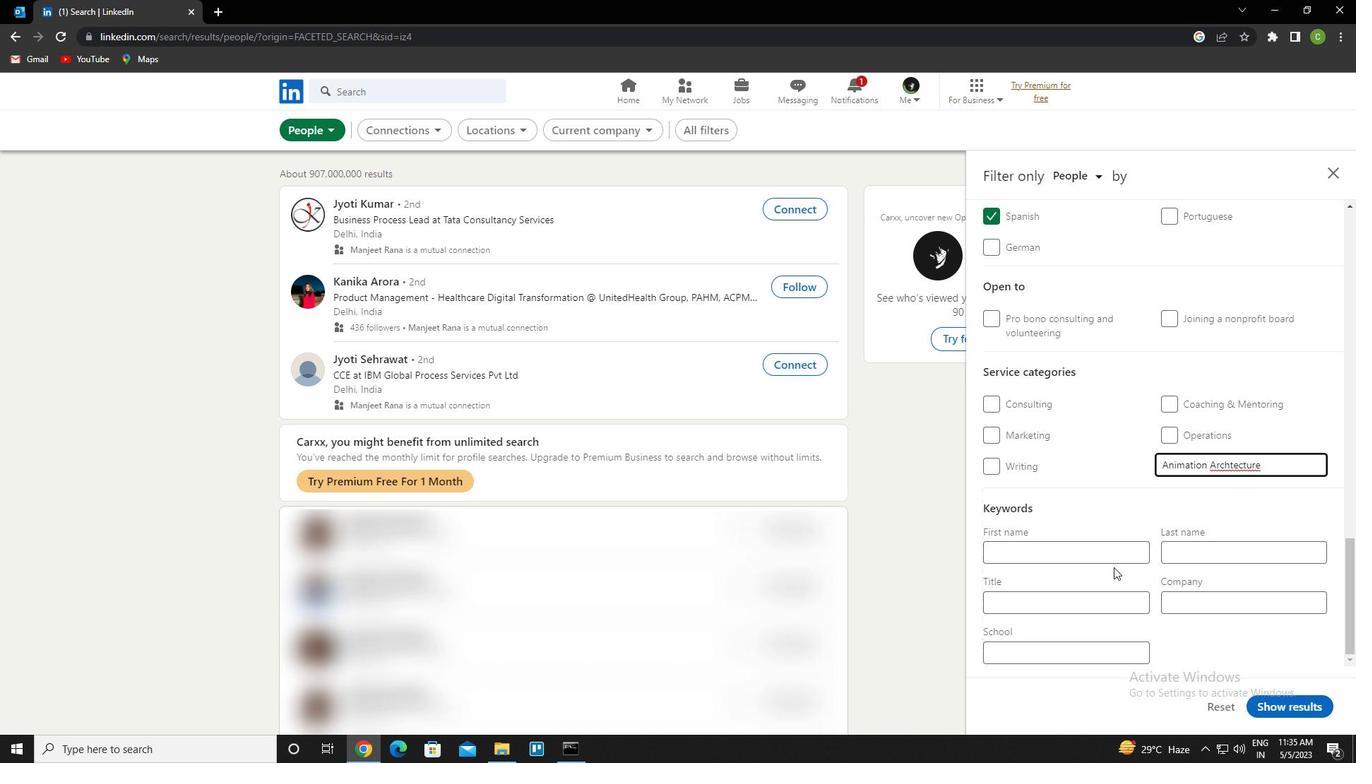 
Action: Key pressed i
Screenshot: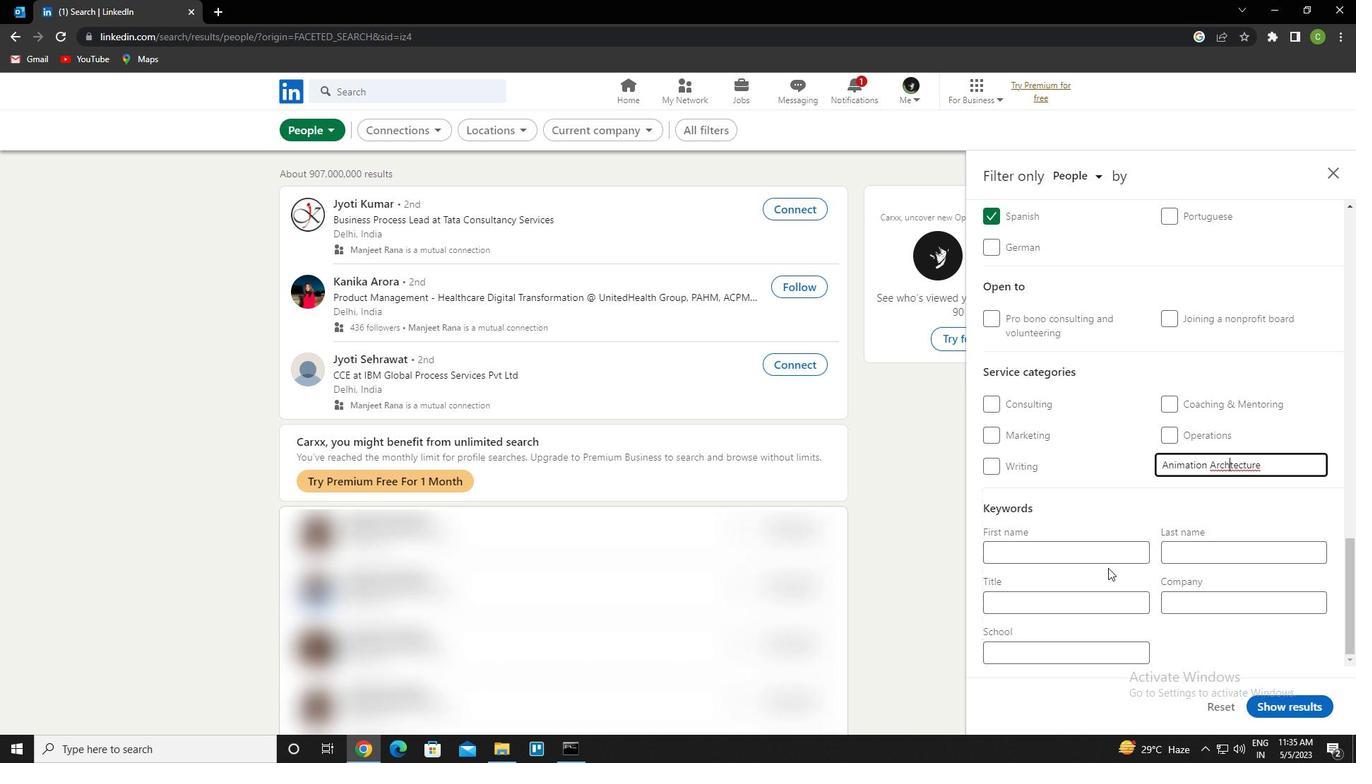 
Action: Mouse moved to (1069, 597)
Screenshot: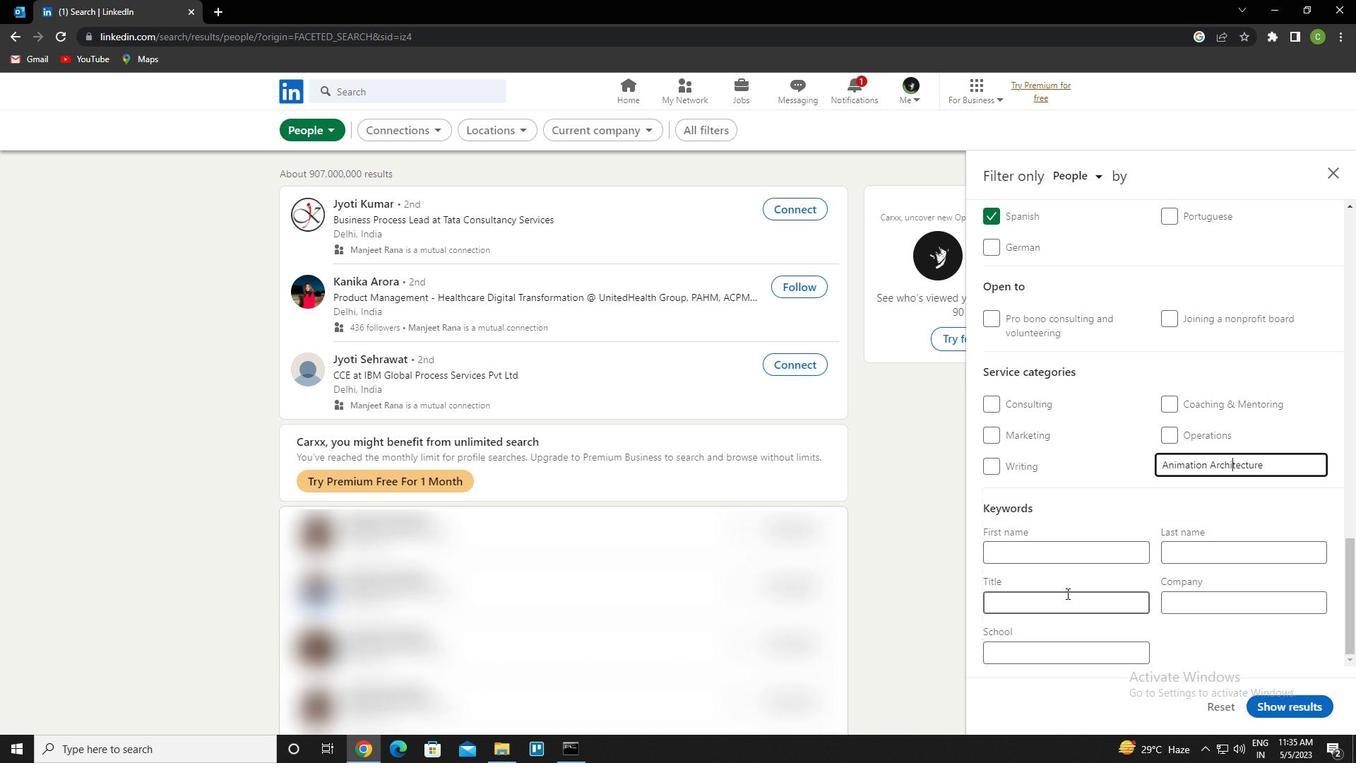 
Action: Mouse pressed left at (1069, 597)
Screenshot: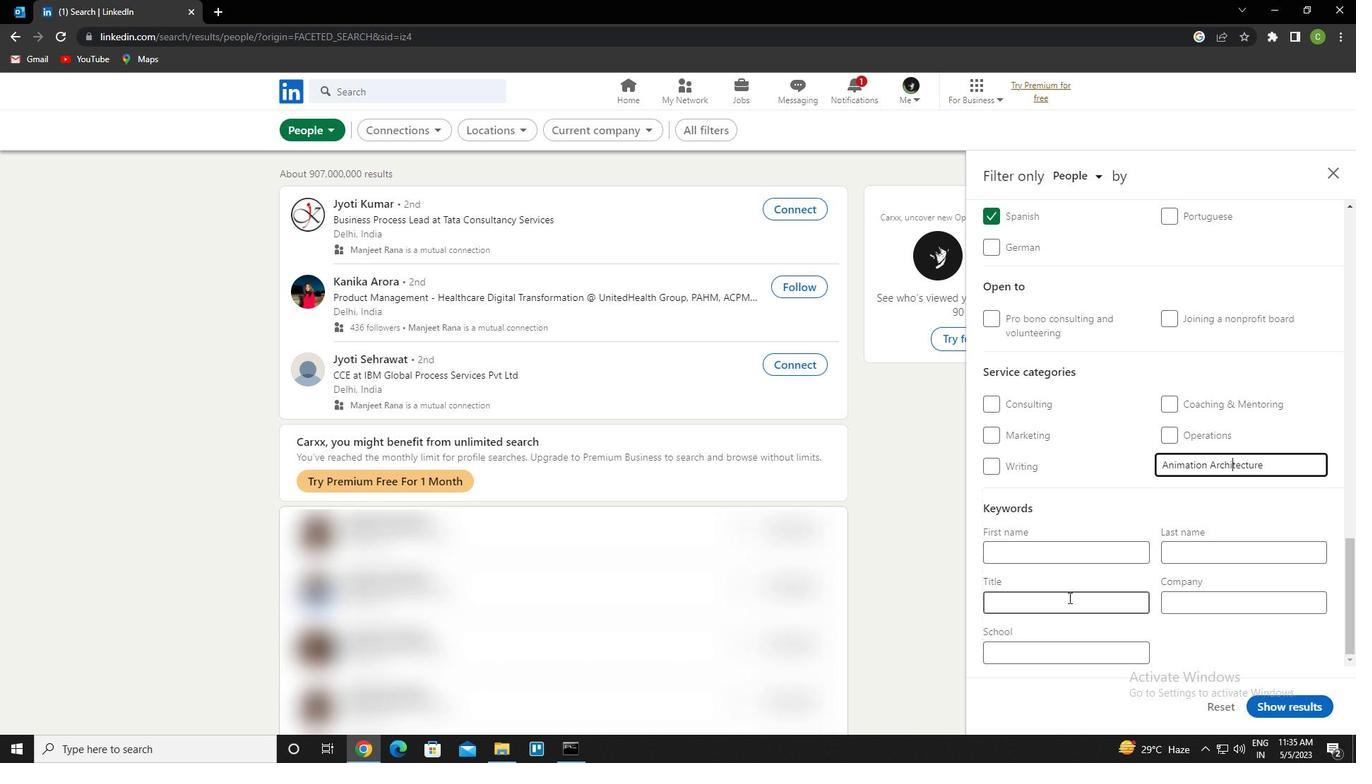 
Action: Mouse moved to (1069, 598)
Screenshot: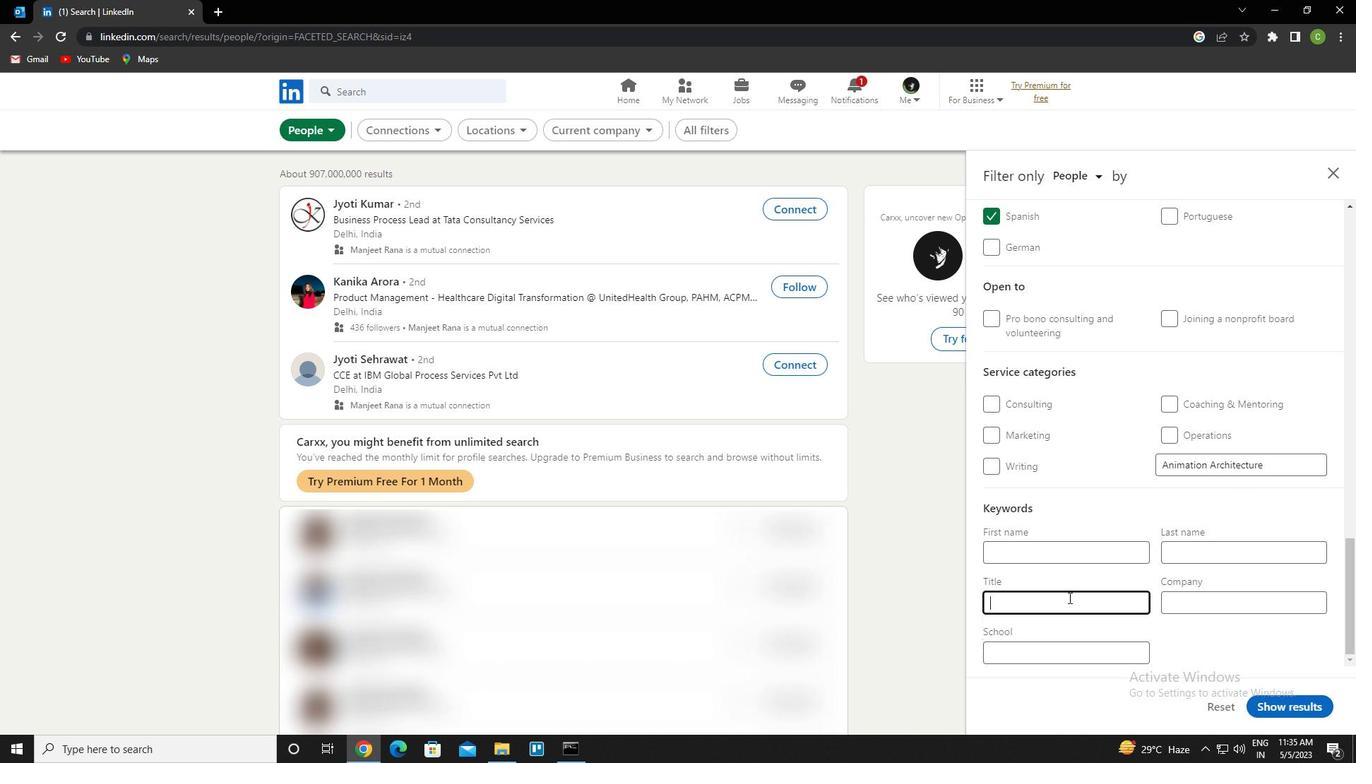 
Action: Key pressed <Key.caps_lock>r<Key.caps_lock>estaurant<Key.space><Key.caps_lock>m<Key.caps_lock>anager
Screenshot: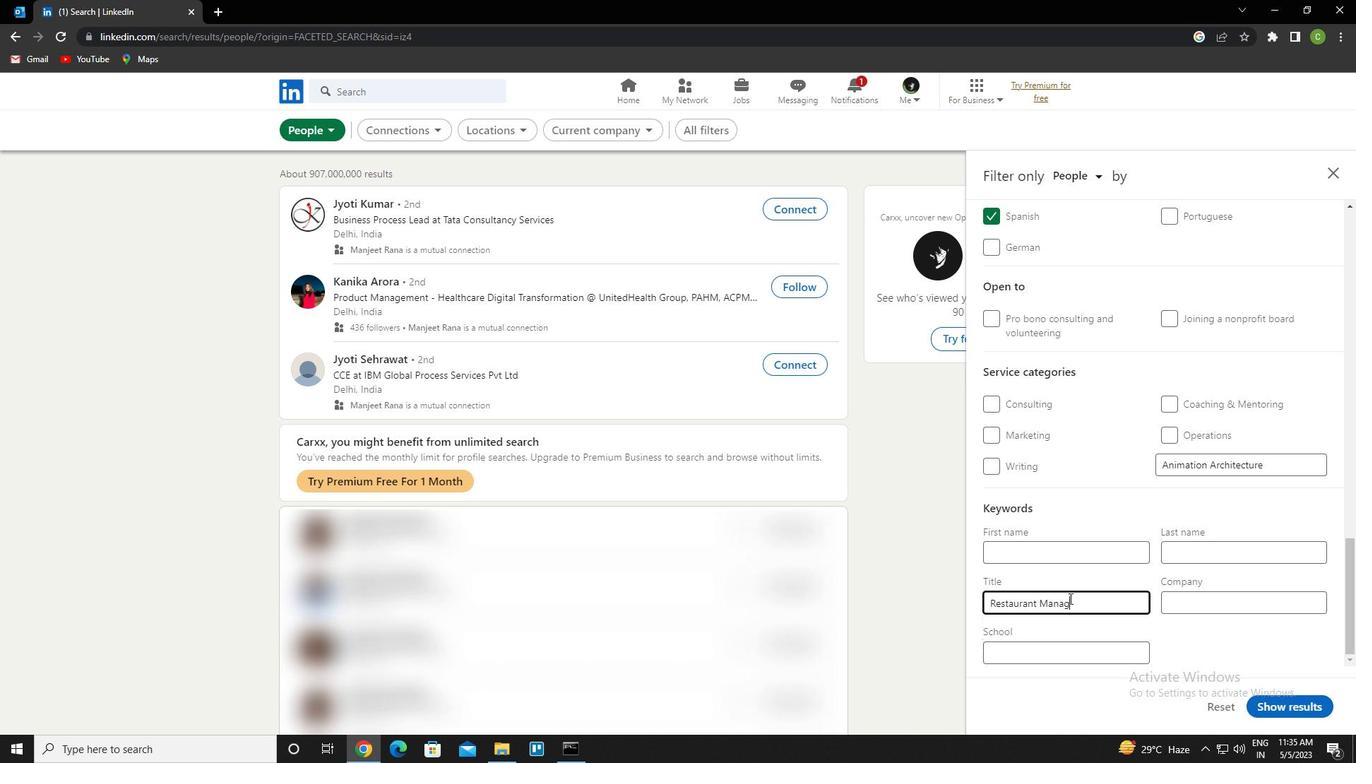 
Action: Mouse moved to (1282, 706)
Screenshot: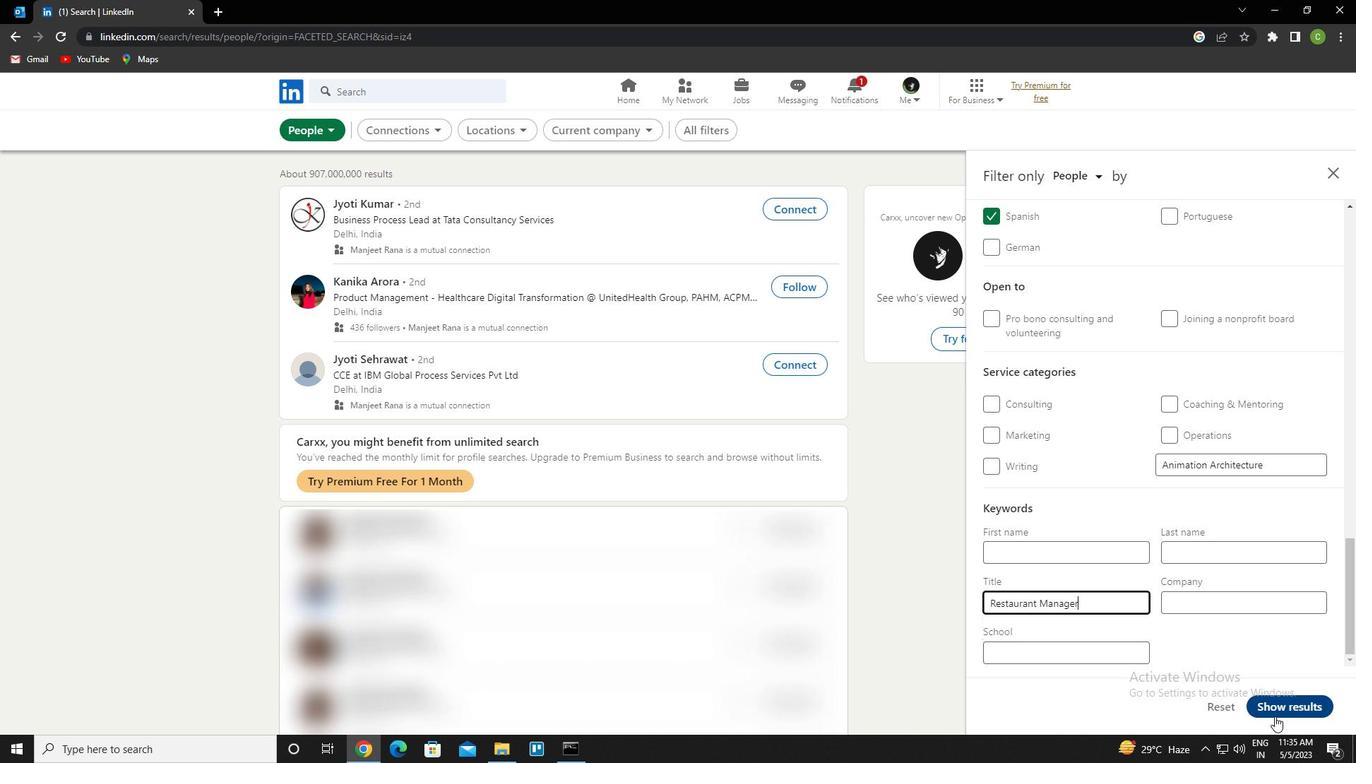 
Action: Mouse pressed left at (1282, 706)
Screenshot: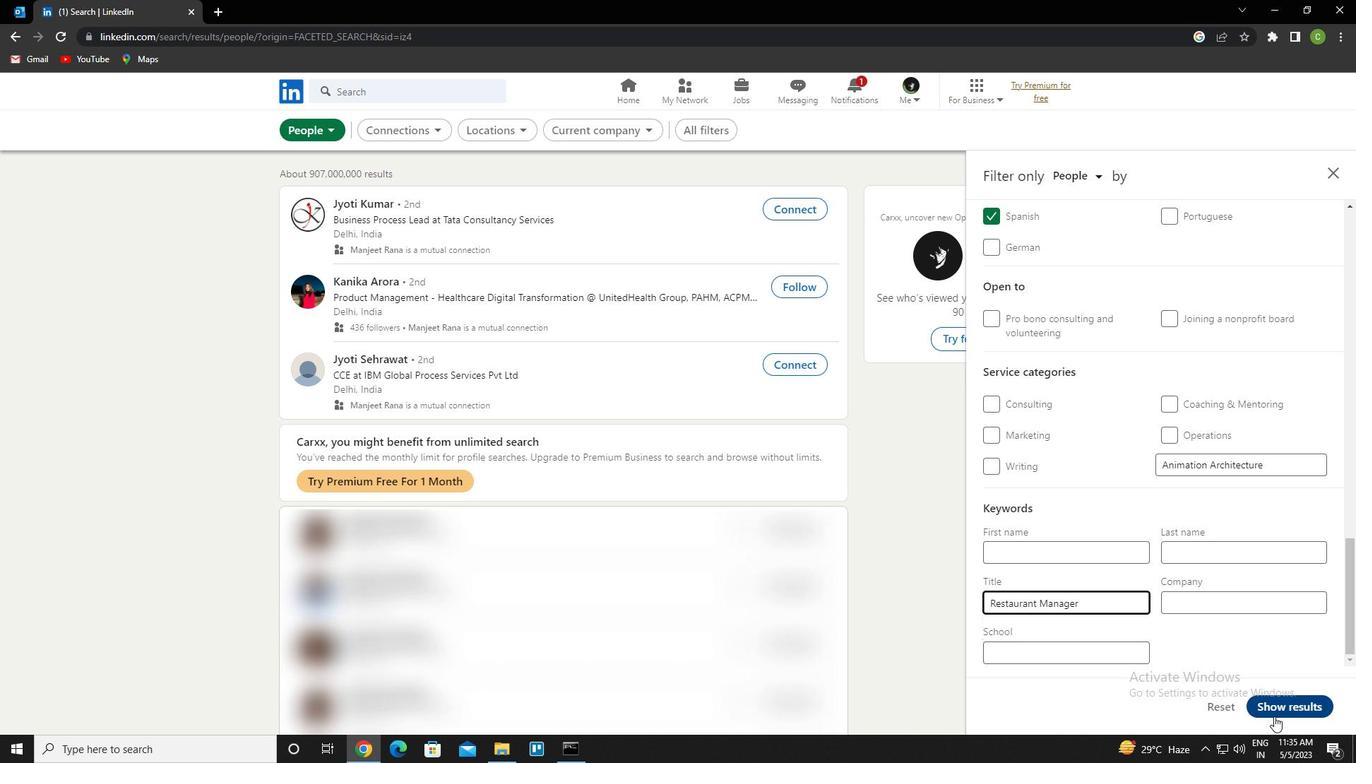 
Action: Mouse moved to (481, 751)
Screenshot: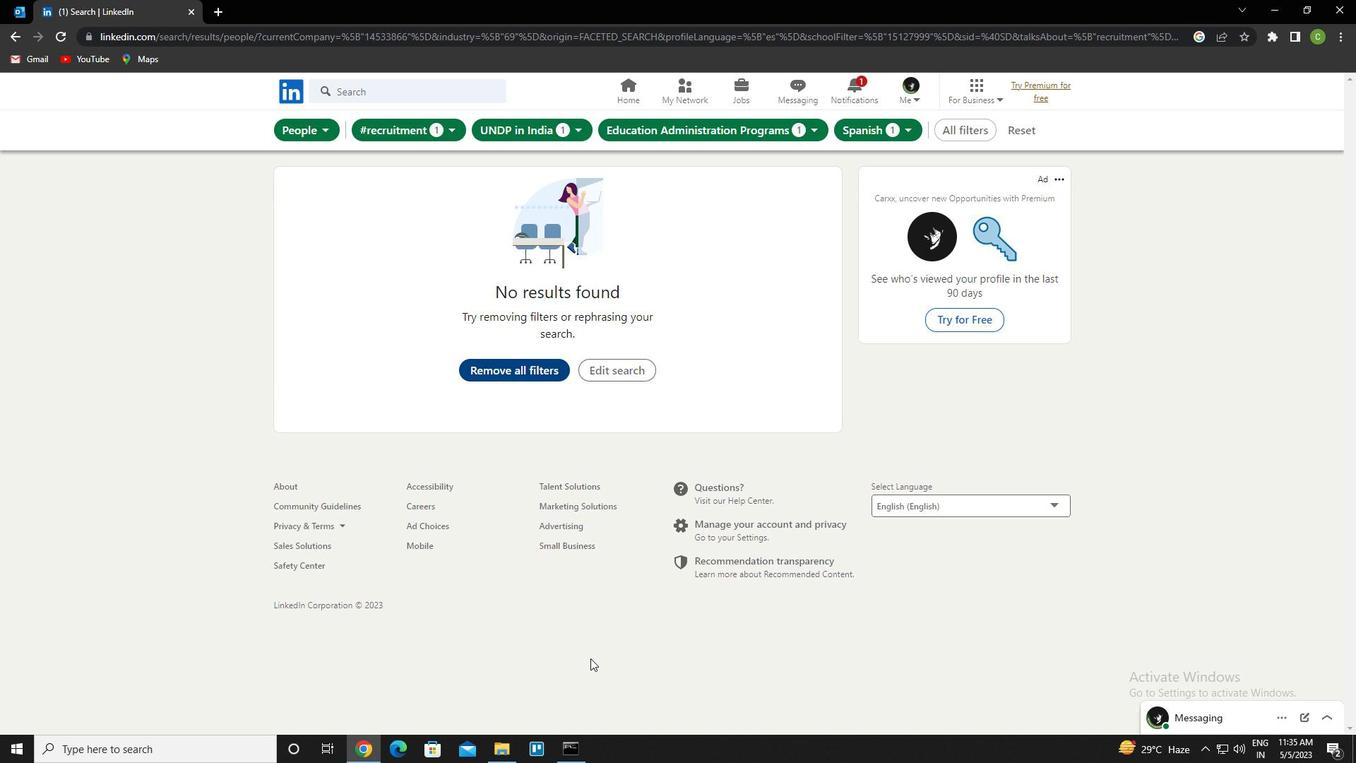
